 Task: Find connections with filter location Bensekrane with filter topic #CVwith filter profile language English with filter current company CBRE India with filter school Seventh Day Adventist Higher Secondary School with filter industry Fine Arts Schools with filter service category Life Coaching with filter keywords title Interior Designer
Action: Mouse moved to (650, 81)
Screenshot: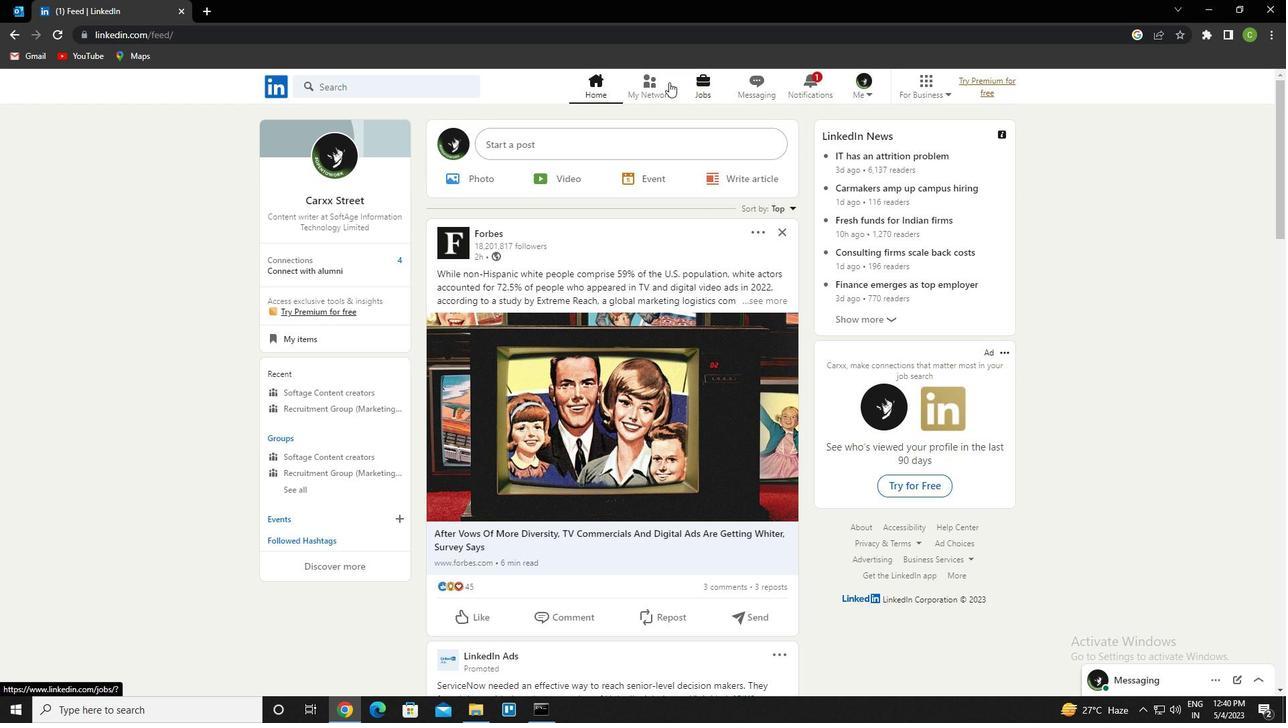 
Action: Mouse pressed left at (650, 81)
Screenshot: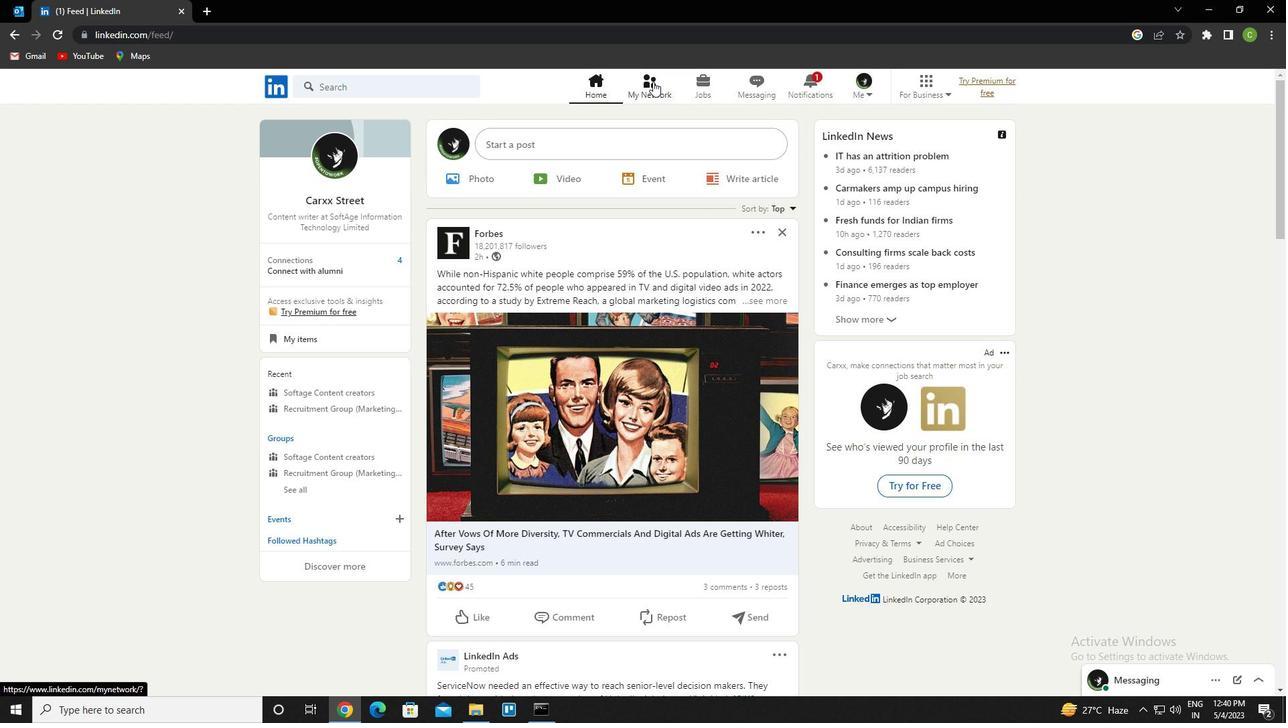 
Action: Mouse moved to (383, 161)
Screenshot: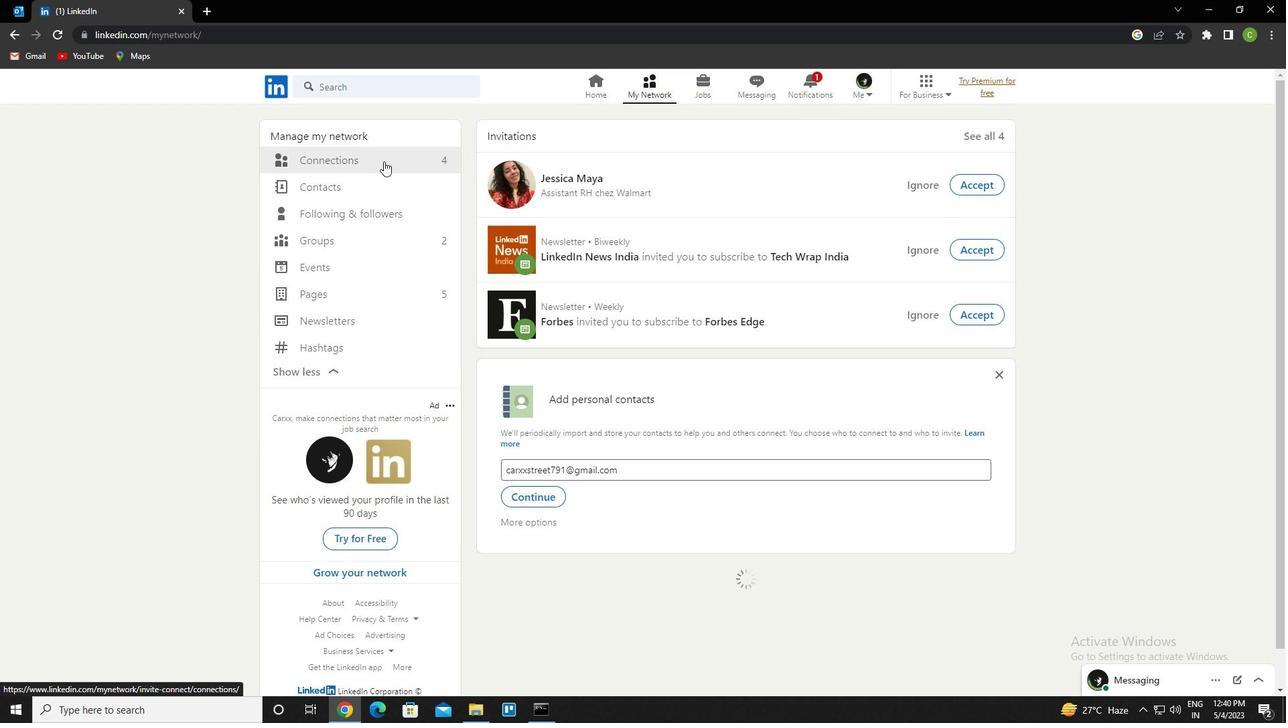 
Action: Mouse pressed left at (383, 161)
Screenshot: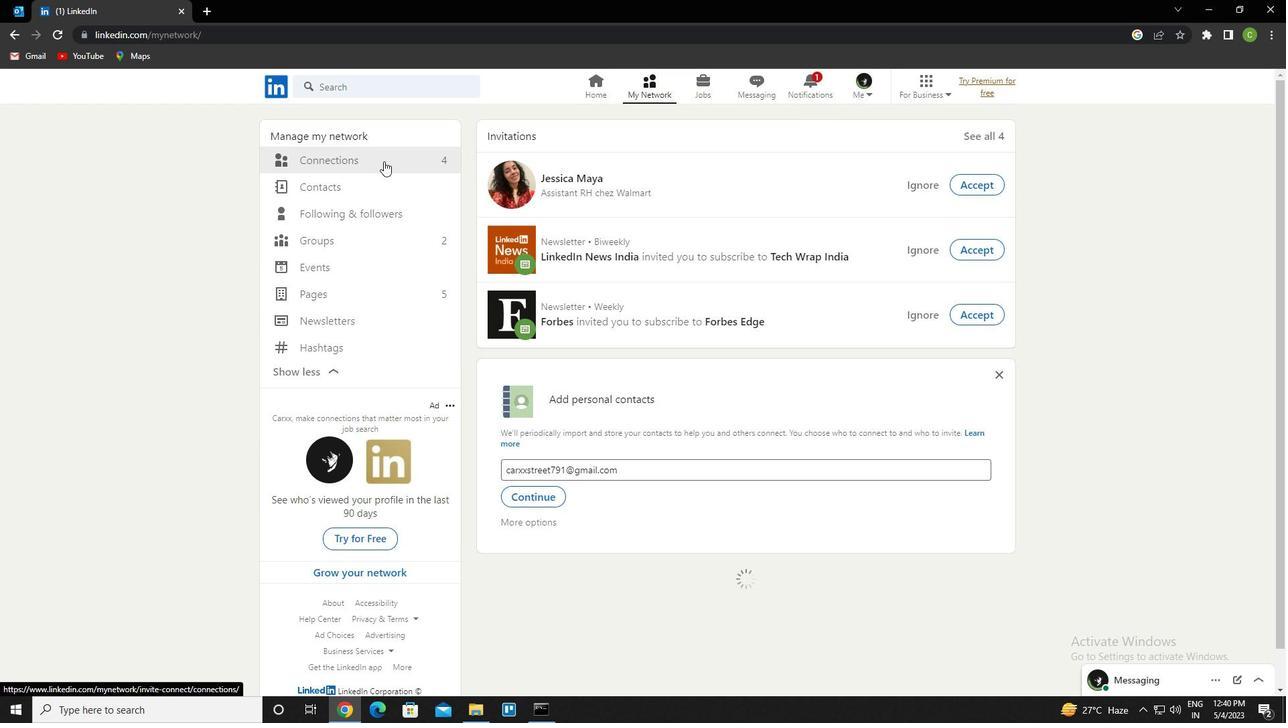
Action: Mouse moved to (751, 162)
Screenshot: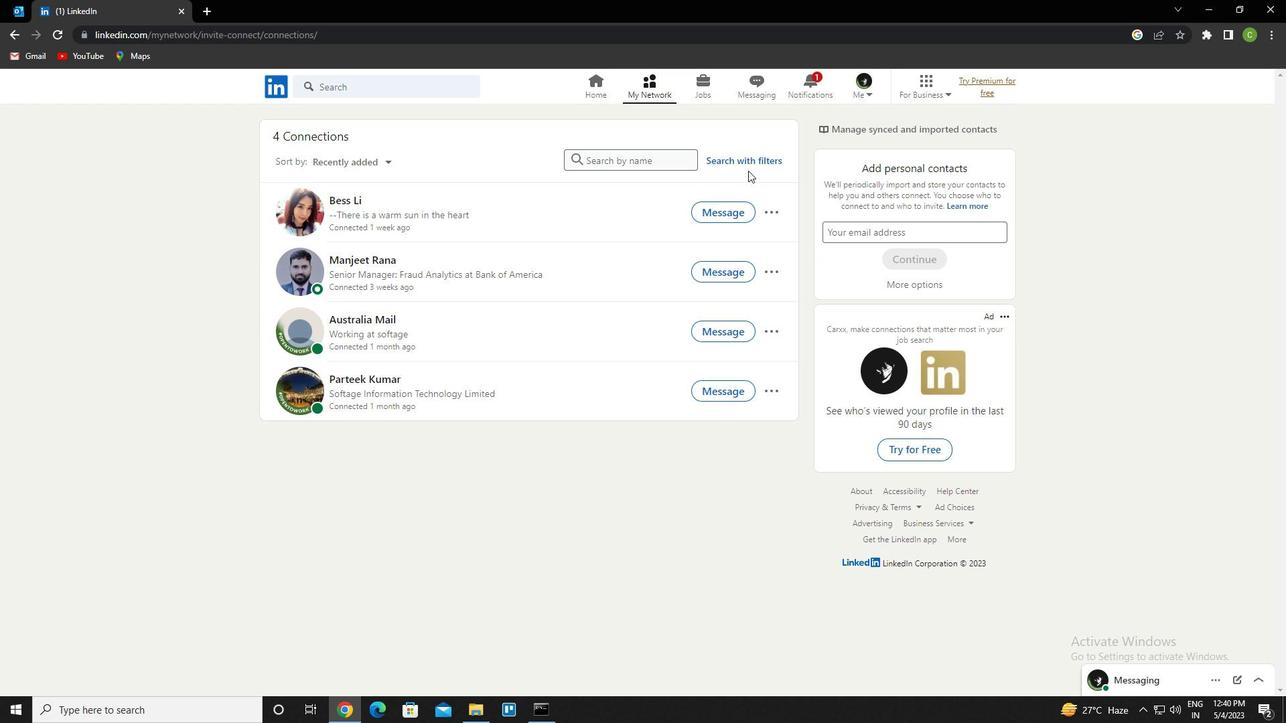
Action: Mouse pressed left at (751, 162)
Screenshot: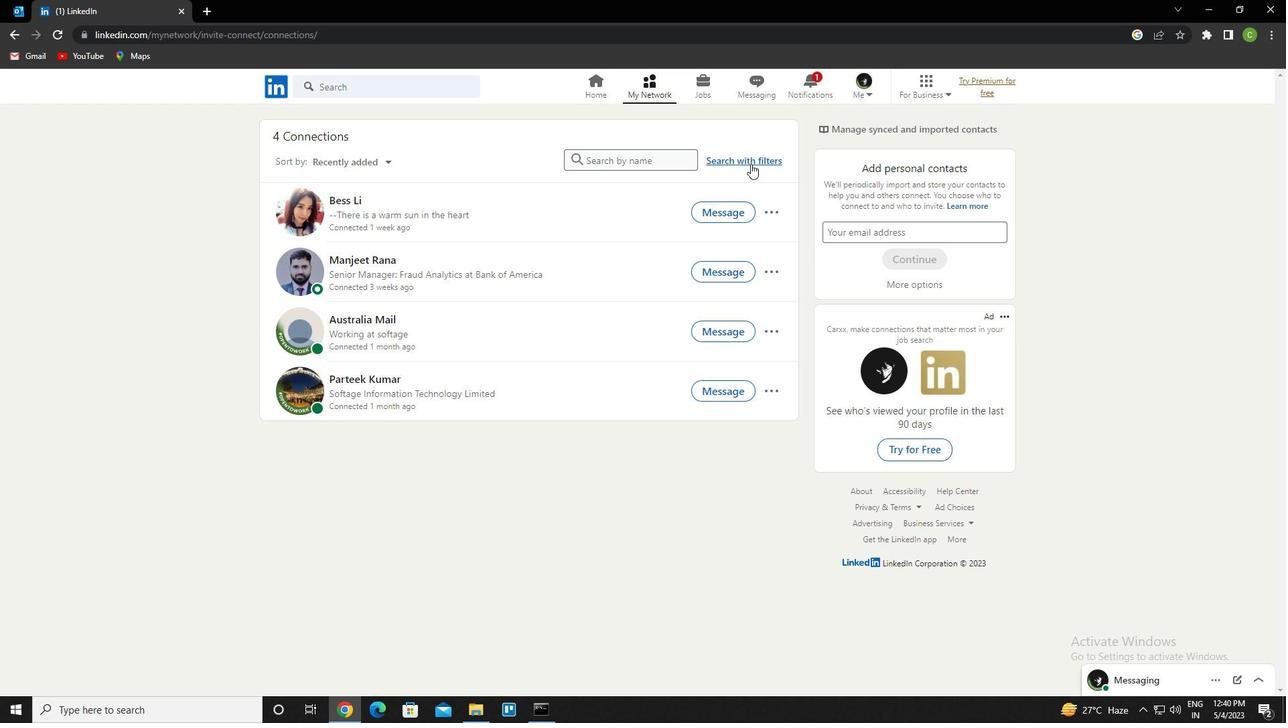 
Action: Mouse moved to (694, 127)
Screenshot: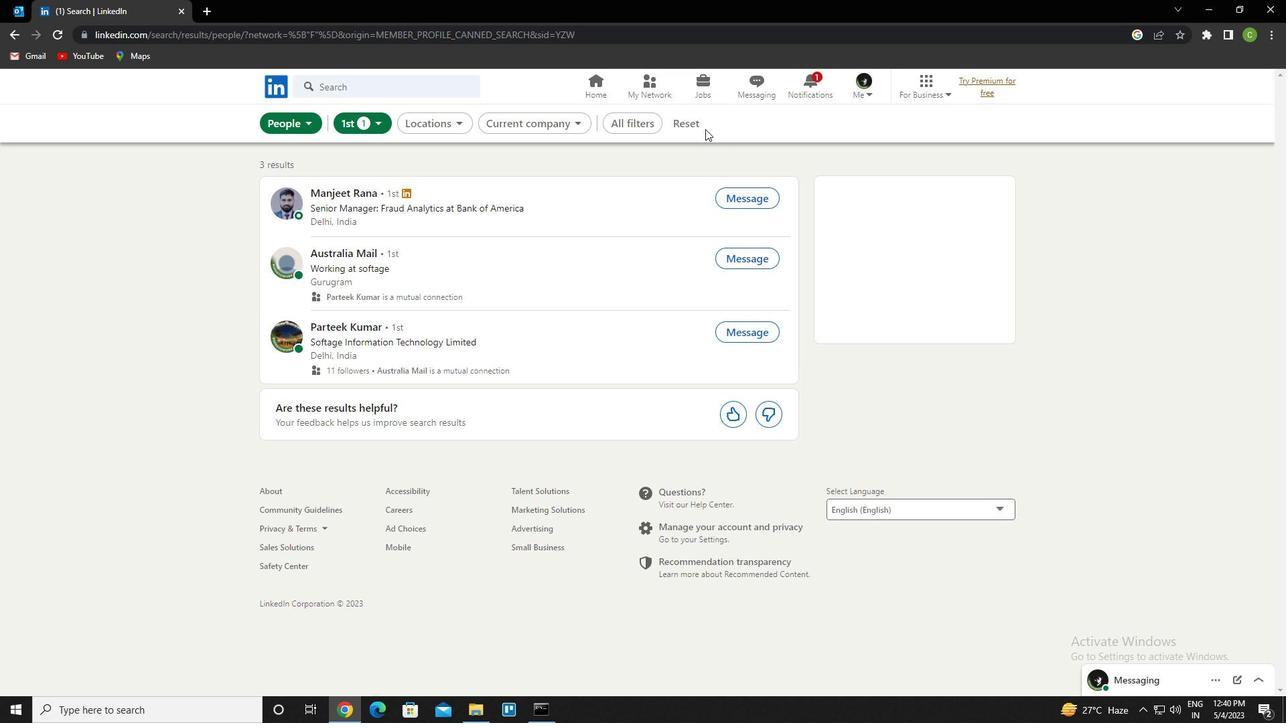 
Action: Mouse pressed left at (694, 127)
Screenshot: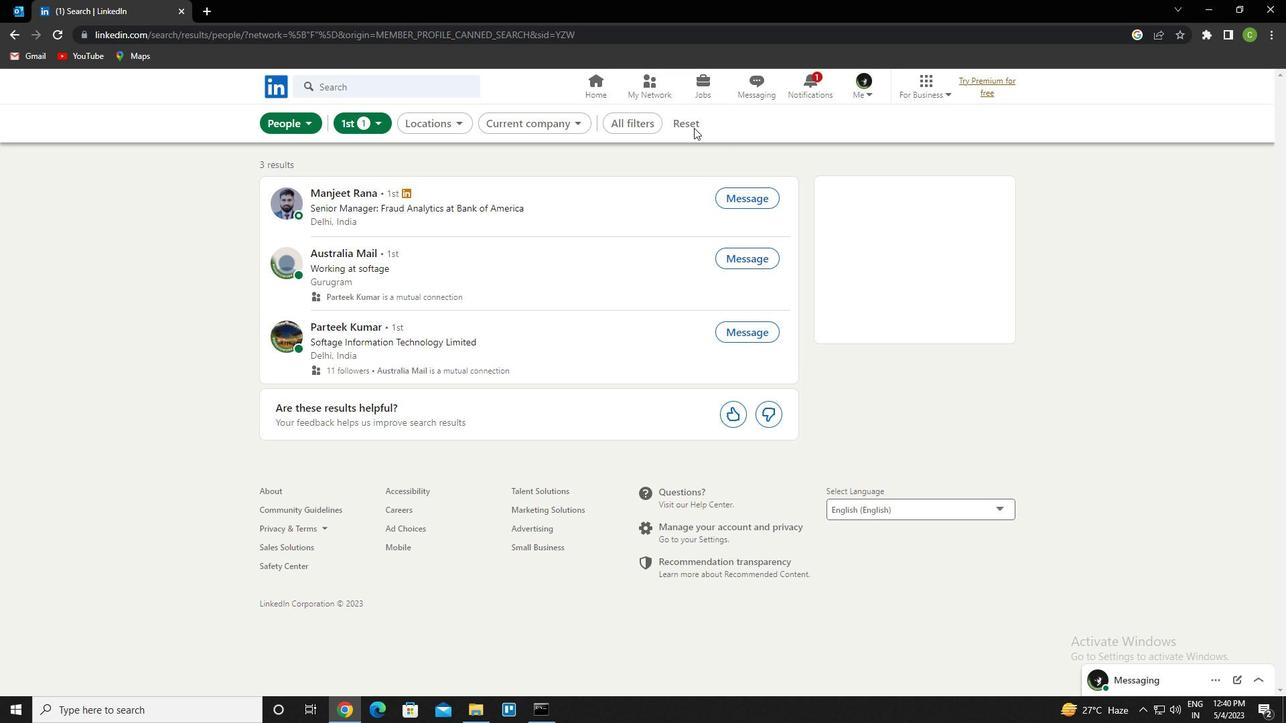 
Action: Mouse moved to (678, 127)
Screenshot: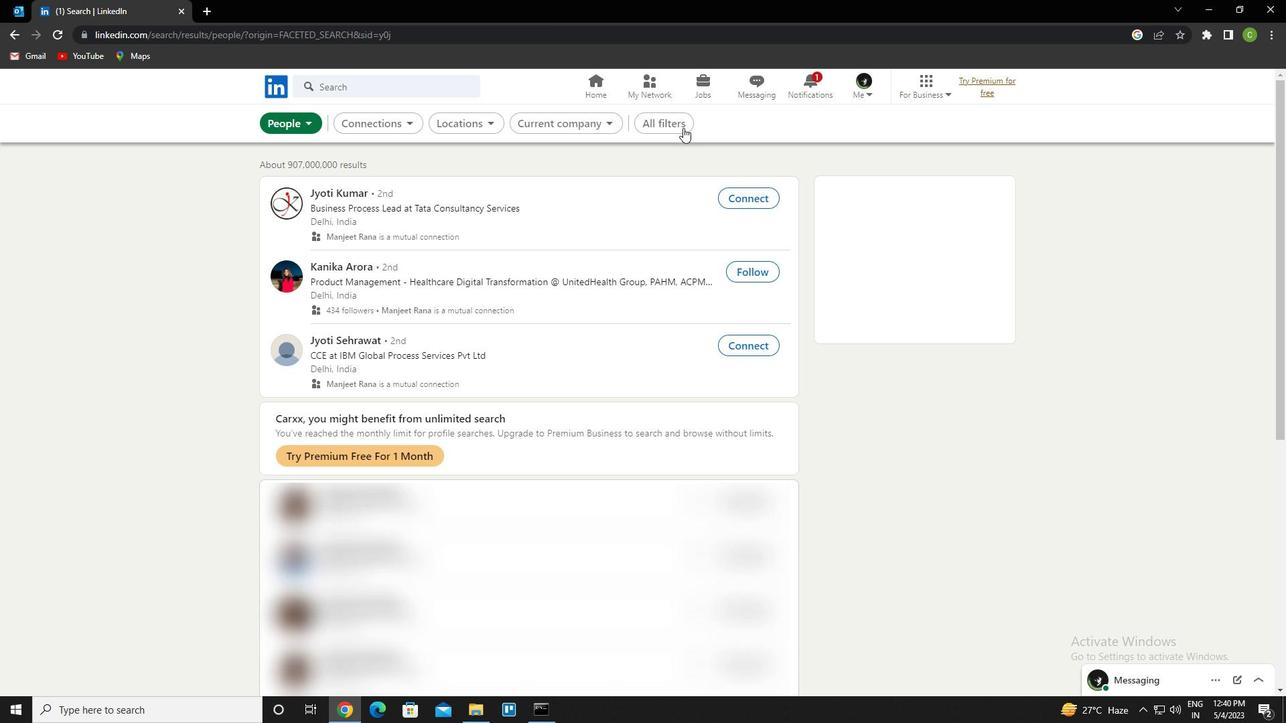 
Action: Mouse pressed left at (678, 127)
Screenshot: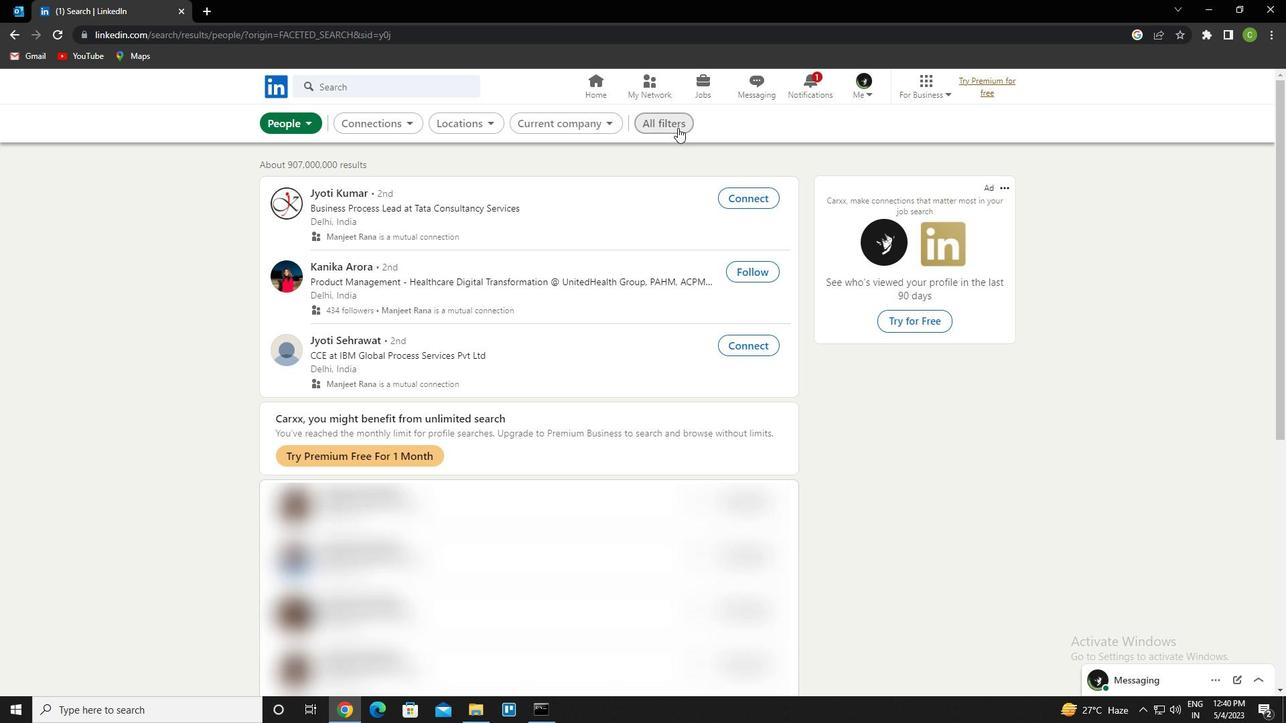 
Action: Mouse moved to (1215, 371)
Screenshot: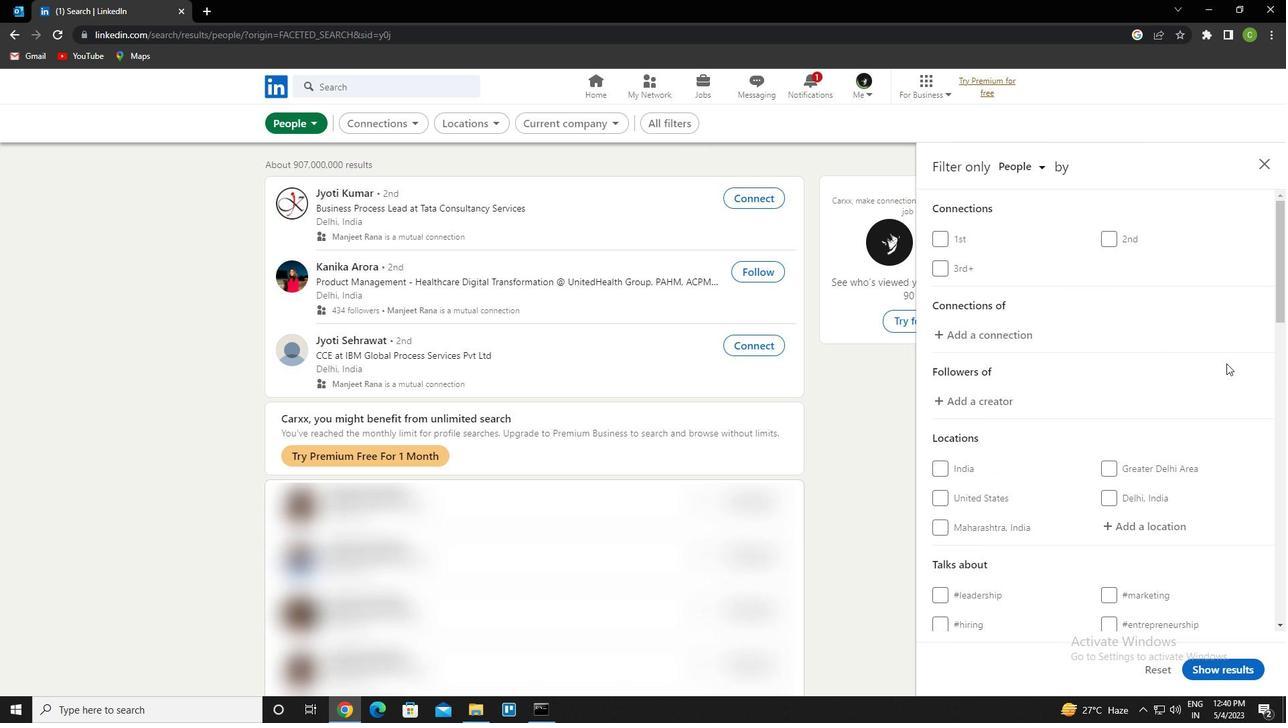
Action: Mouse scrolled (1215, 370) with delta (0, 0)
Screenshot: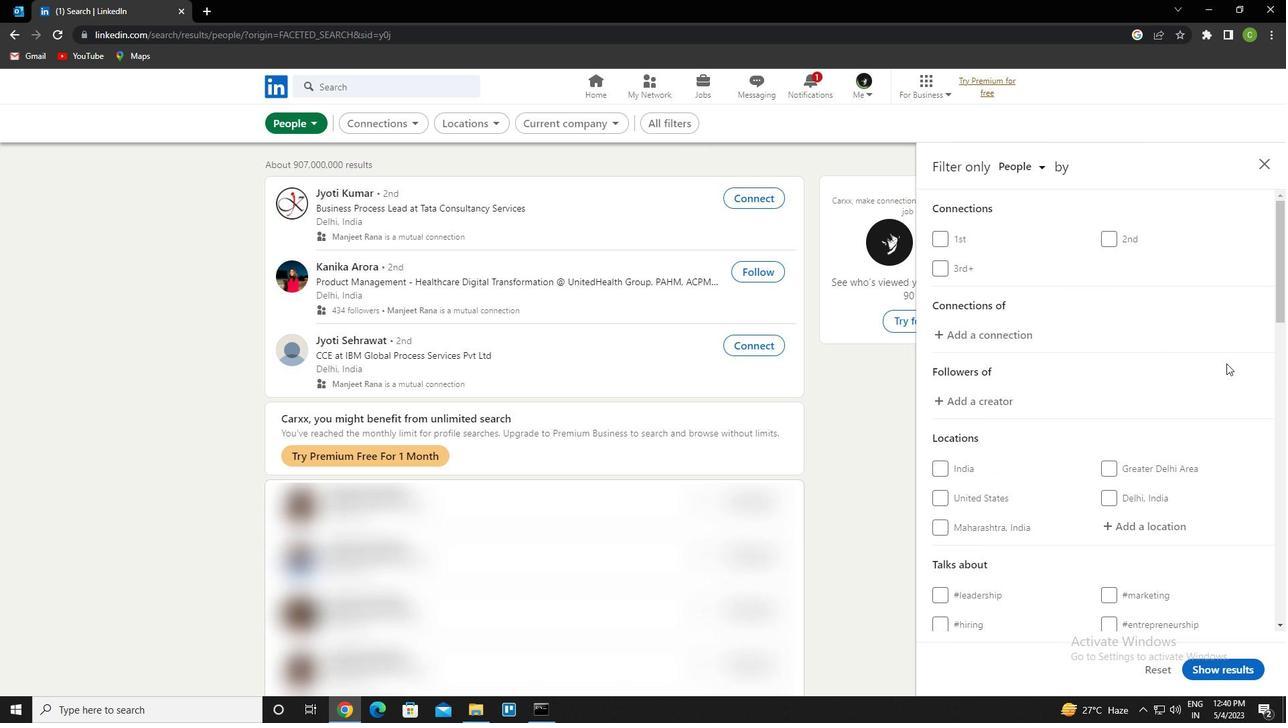 
Action: Mouse moved to (1206, 376)
Screenshot: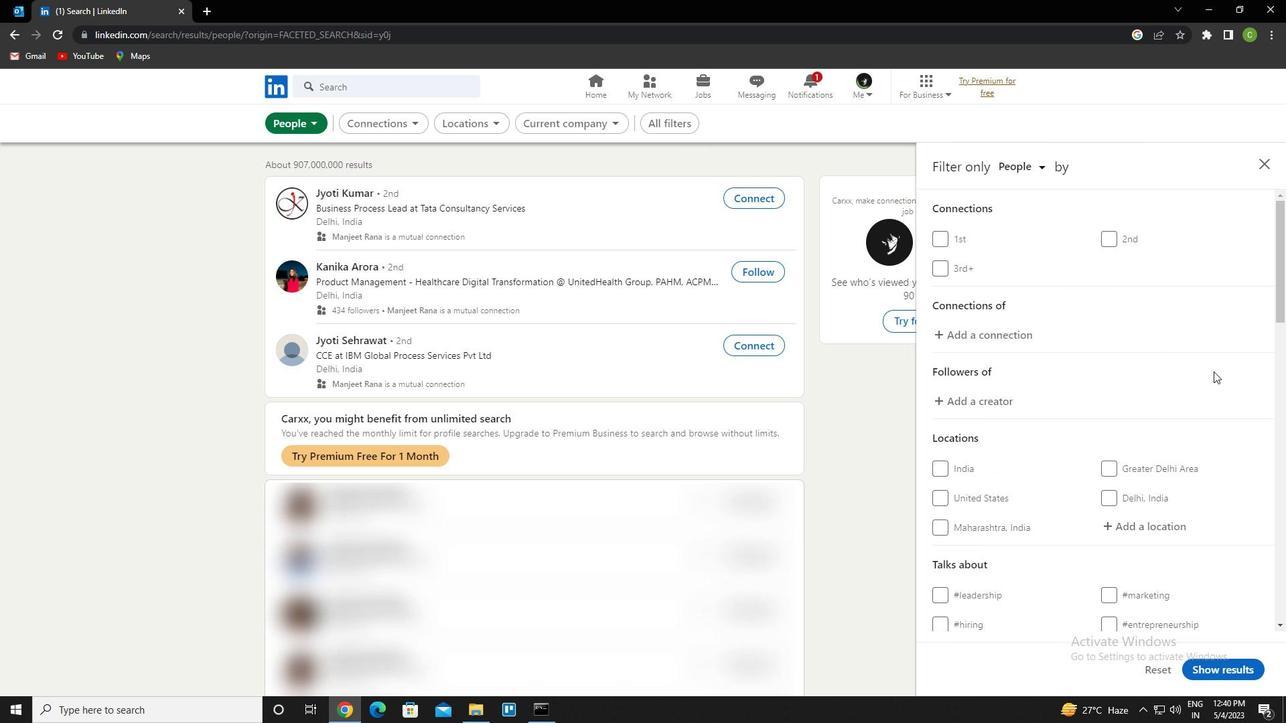 
Action: Mouse scrolled (1206, 375) with delta (0, 0)
Screenshot: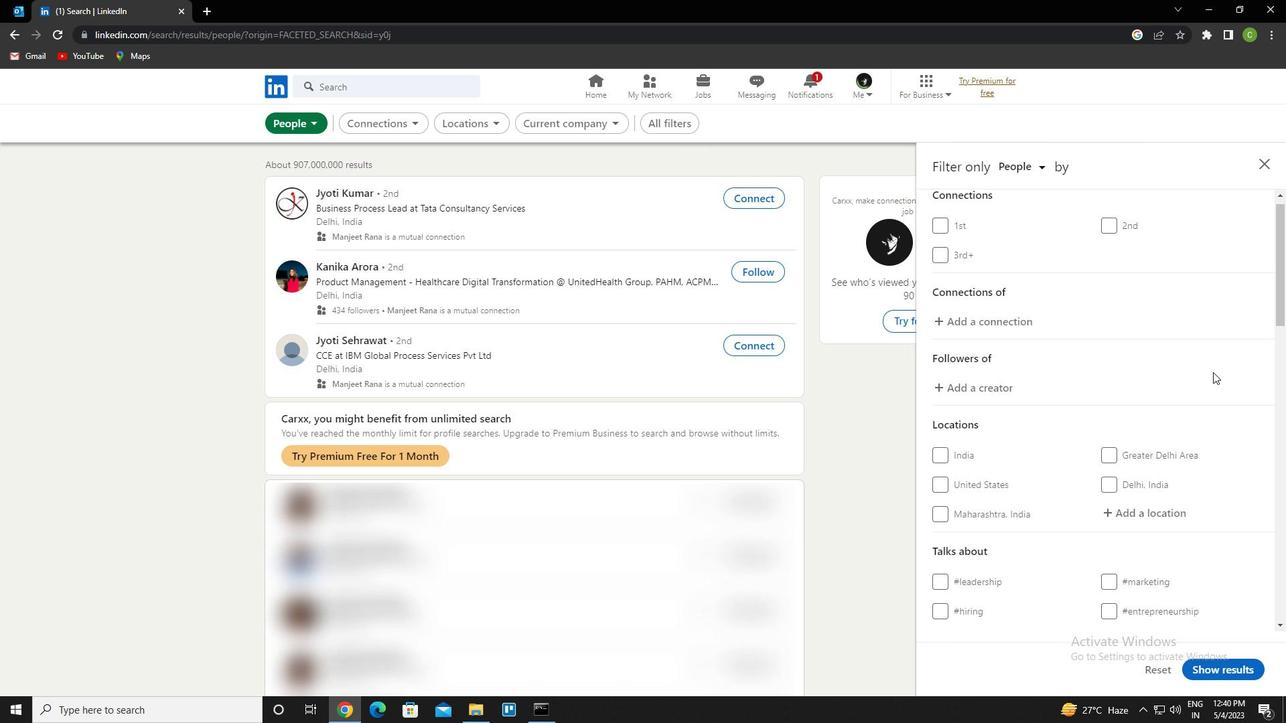 
Action: Mouse moved to (1203, 383)
Screenshot: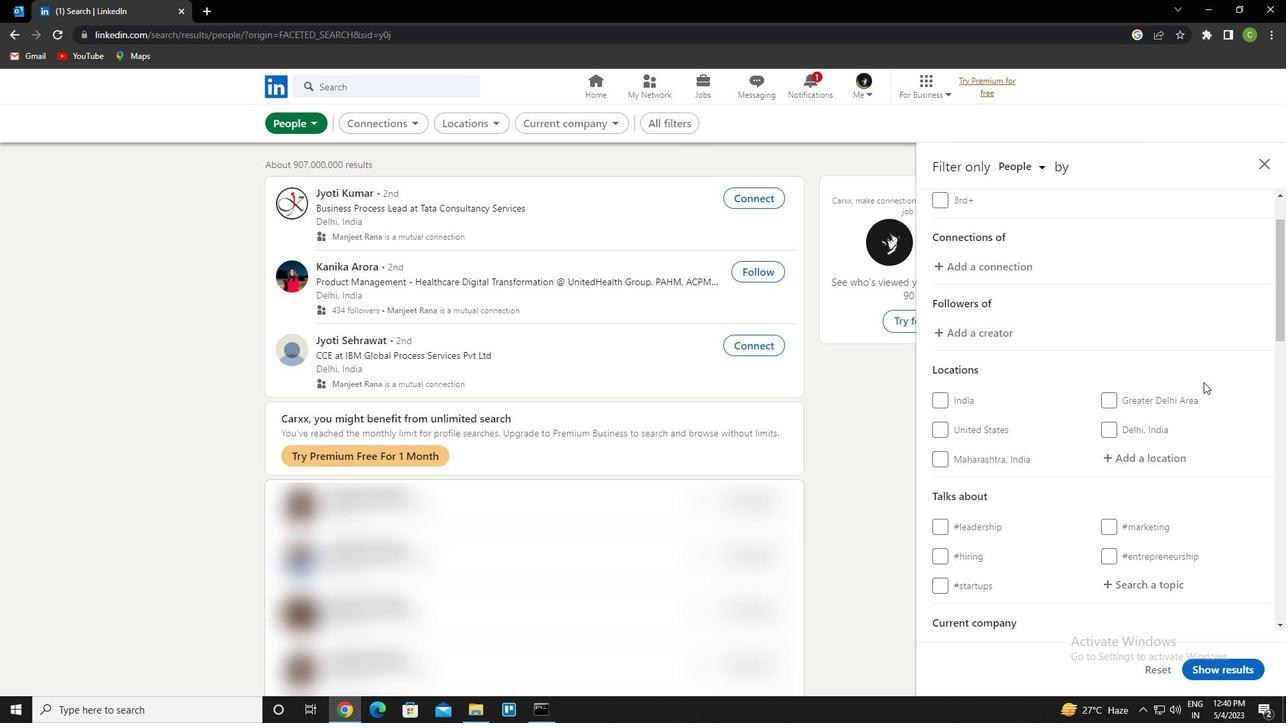 
Action: Mouse scrolled (1203, 383) with delta (0, 0)
Screenshot: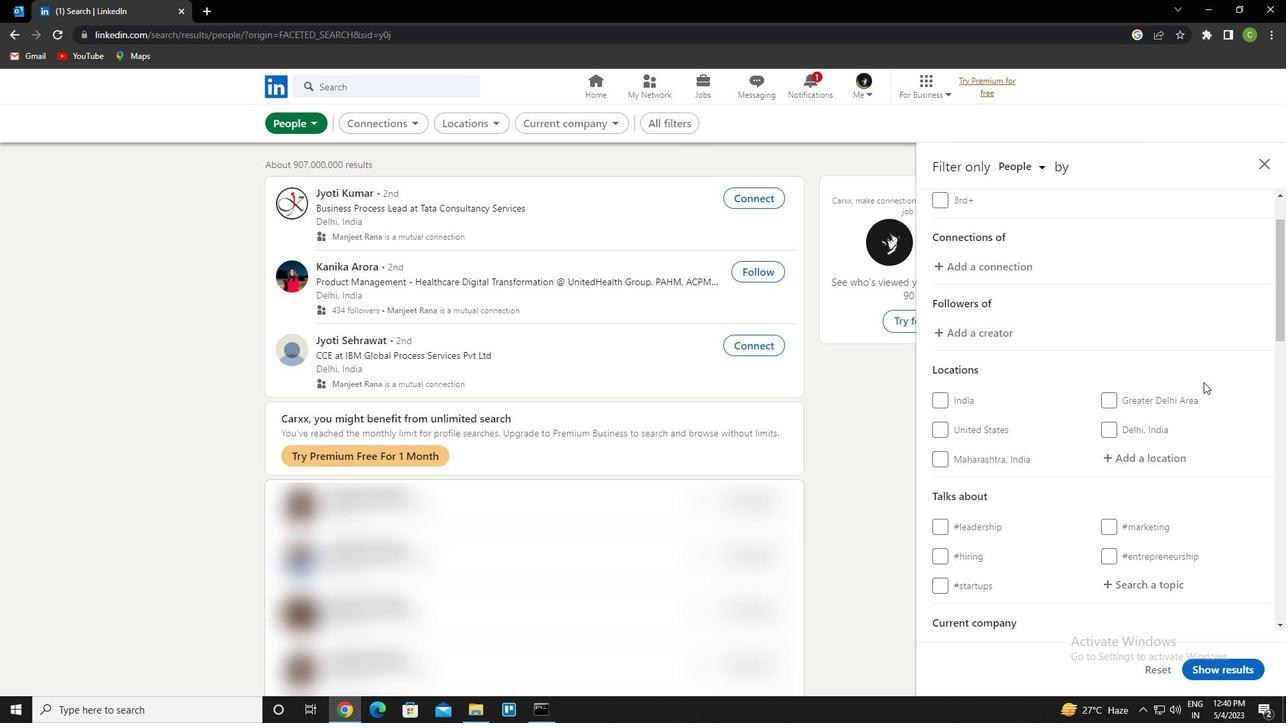 
Action: Mouse moved to (1147, 324)
Screenshot: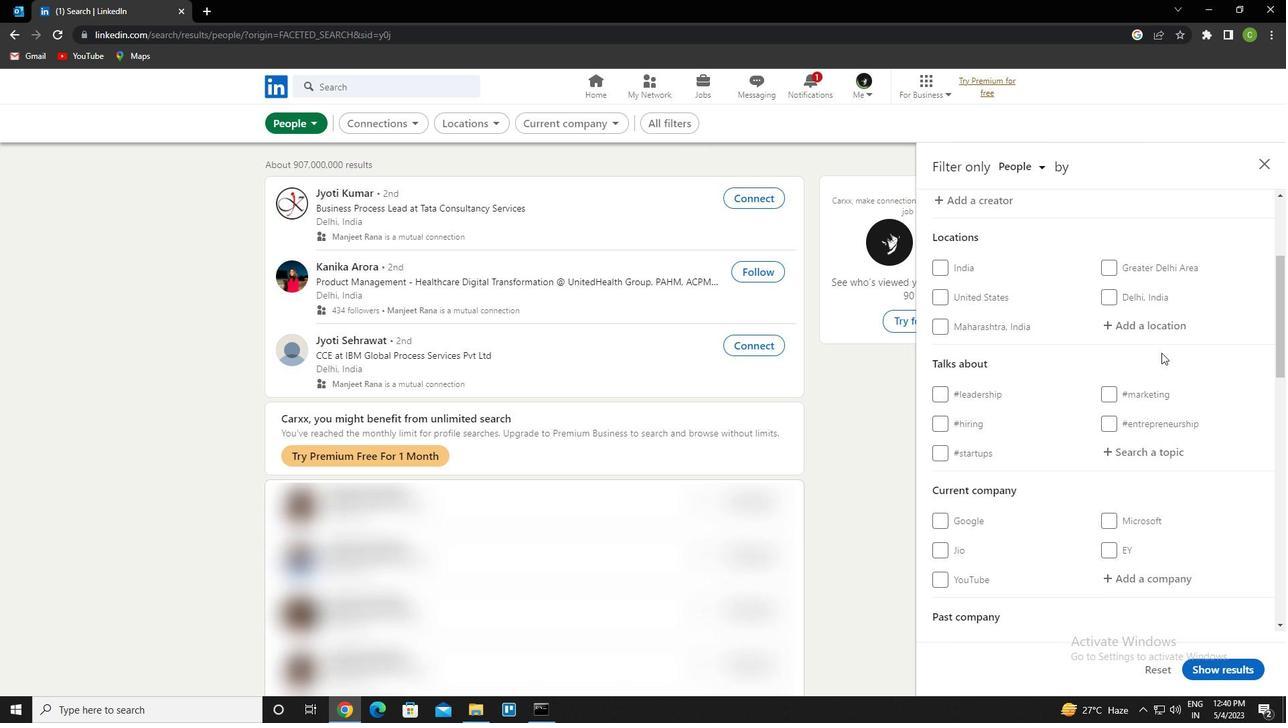 
Action: Mouse pressed left at (1147, 324)
Screenshot: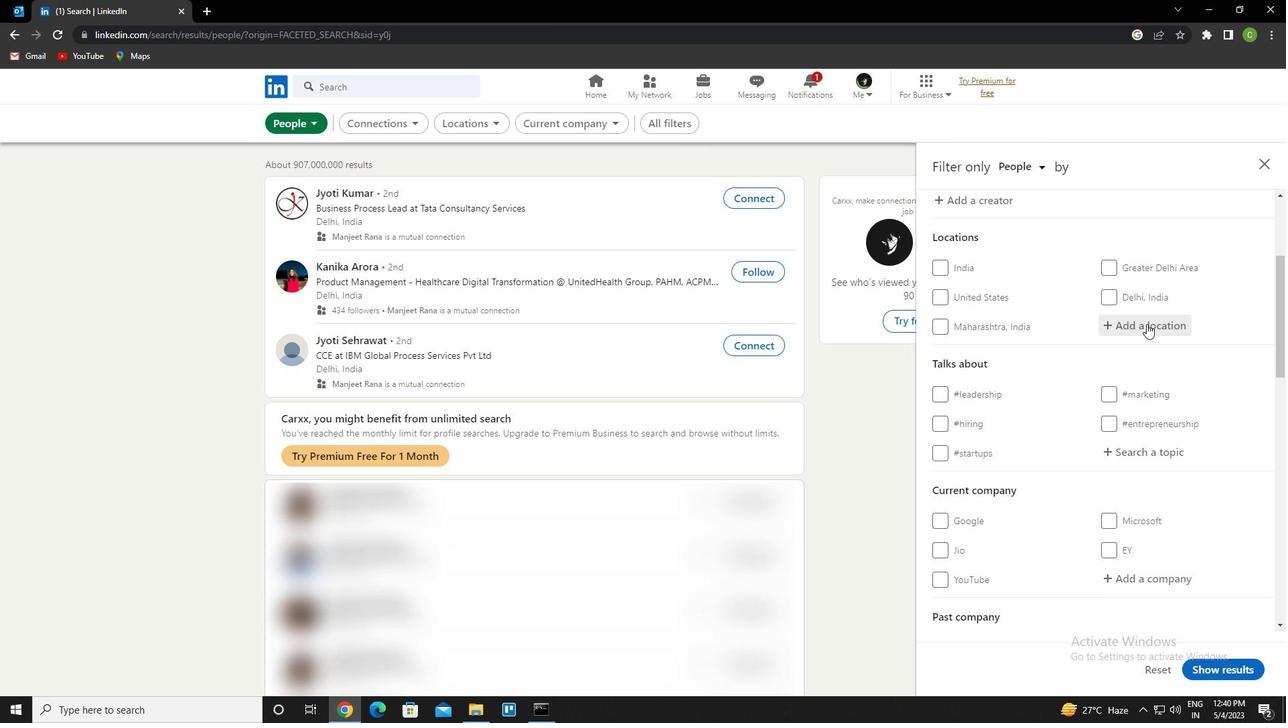 
Action: Mouse moved to (1145, 329)
Screenshot: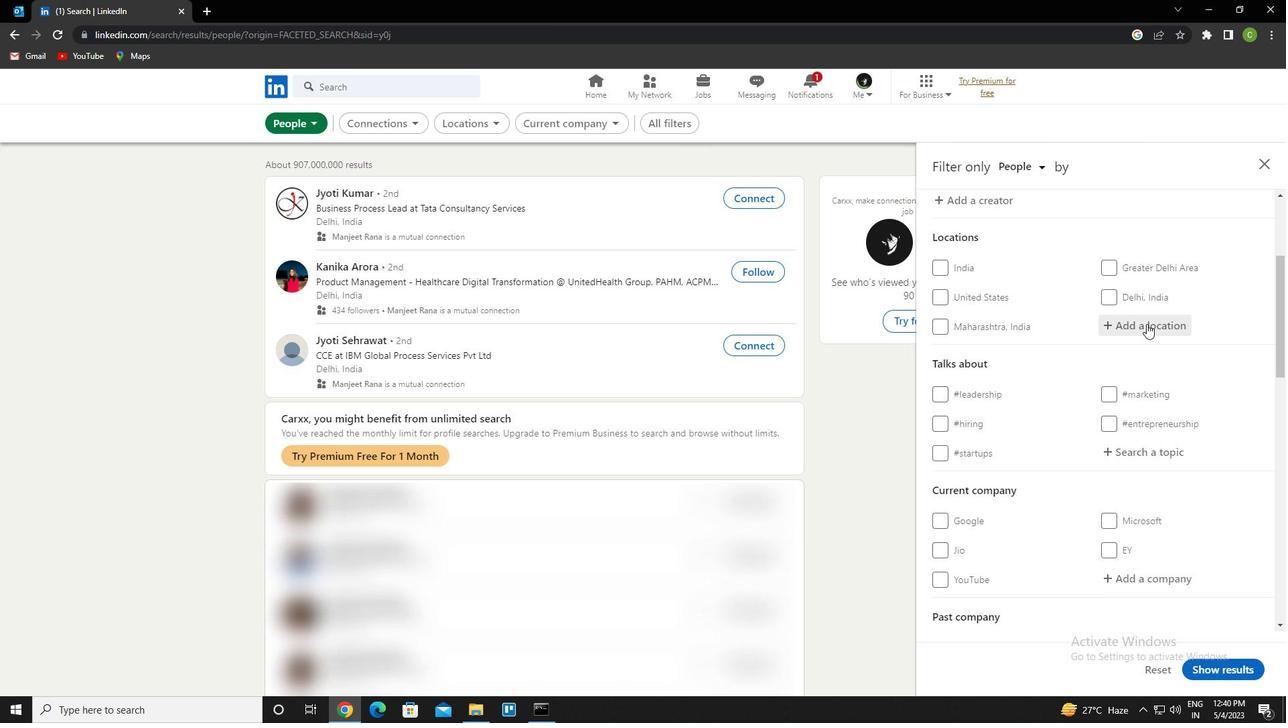 
Action: Key pressed <Key.caps_lock><Key.caps_lock>b<Key.caps_lock>ensekrane<Key.down><Key.enter>
Screenshot: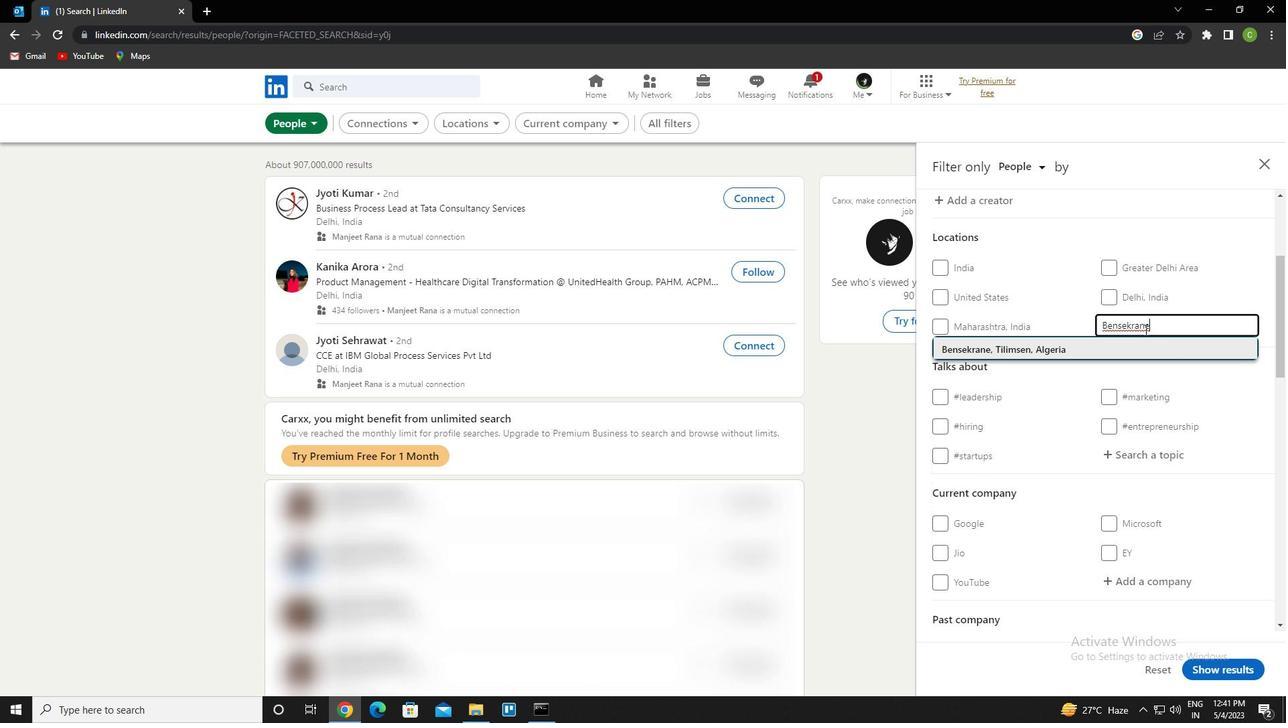 
Action: Mouse moved to (1161, 343)
Screenshot: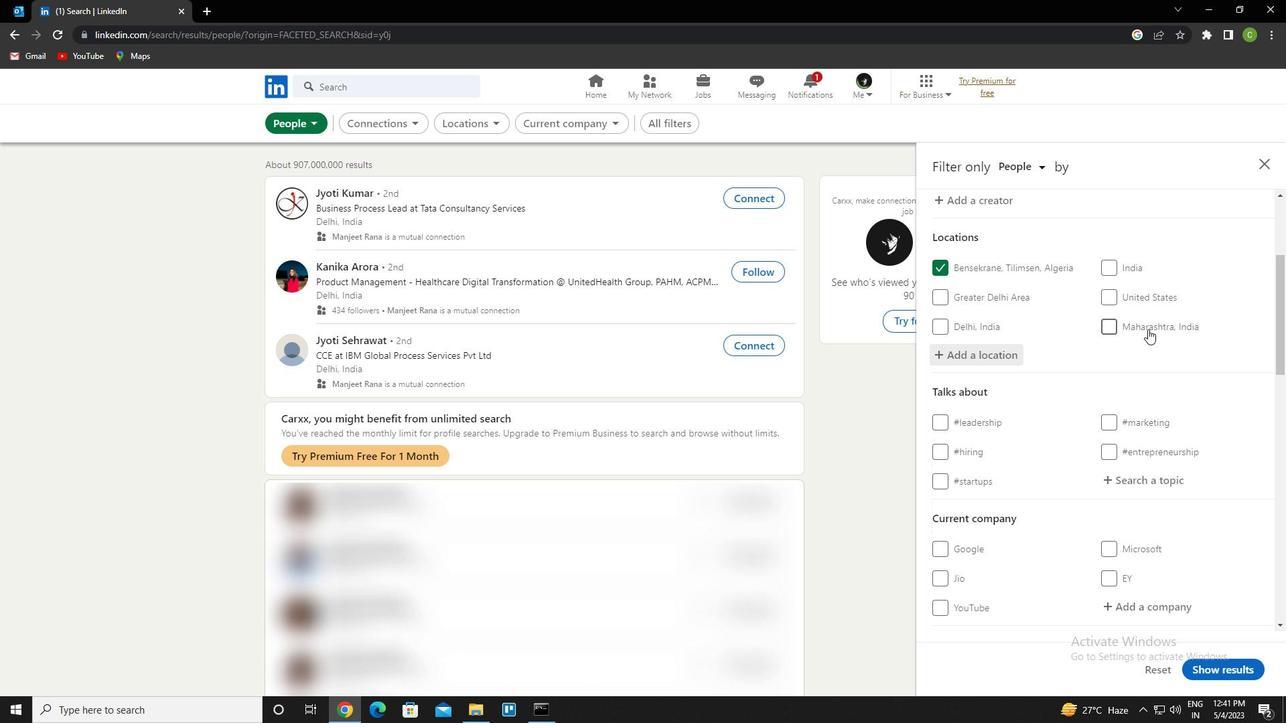 
Action: Mouse scrolled (1161, 343) with delta (0, 0)
Screenshot: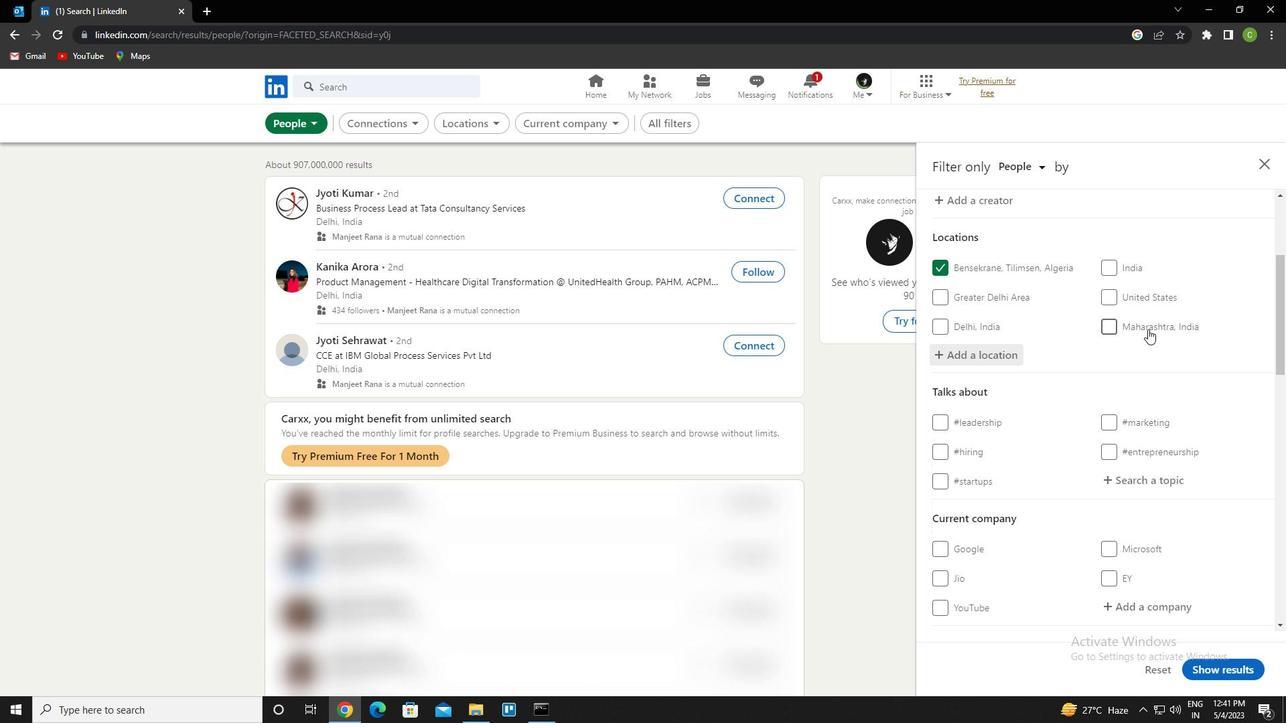 
Action: Mouse moved to (1139, 418)
Screenshot: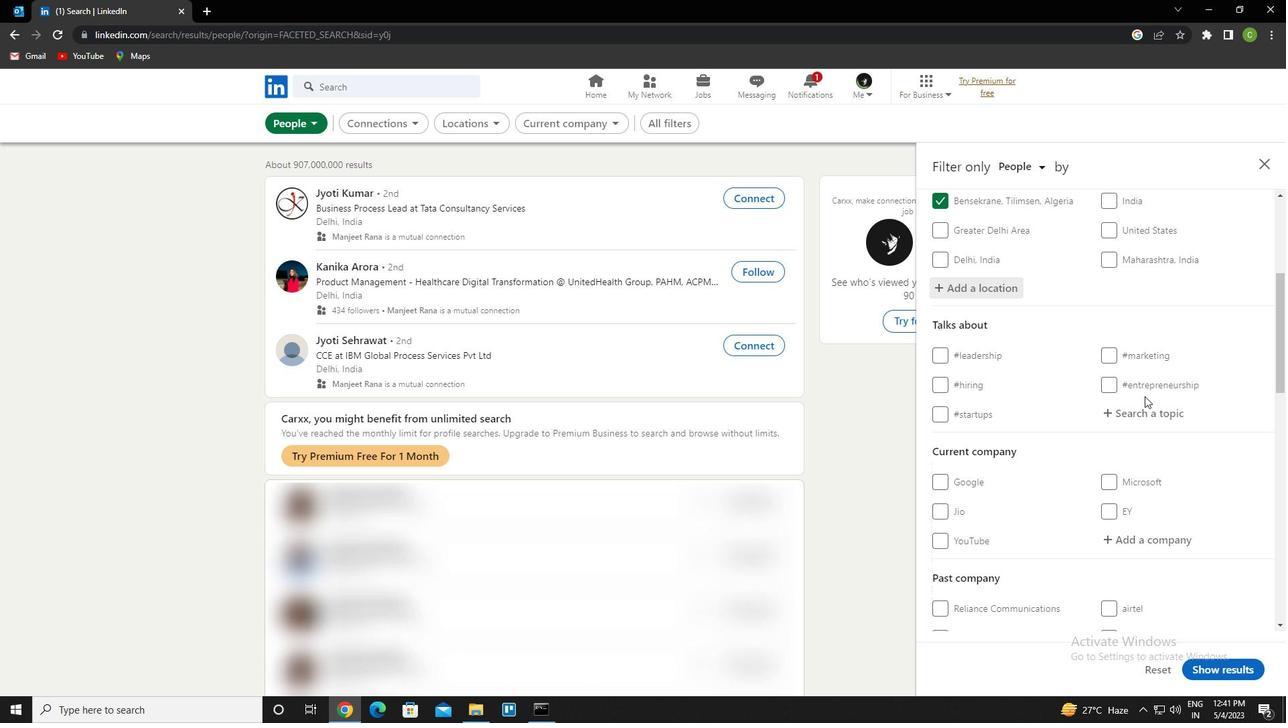 
Action: Mouse pressed left at (1139, 418)
Screenshot: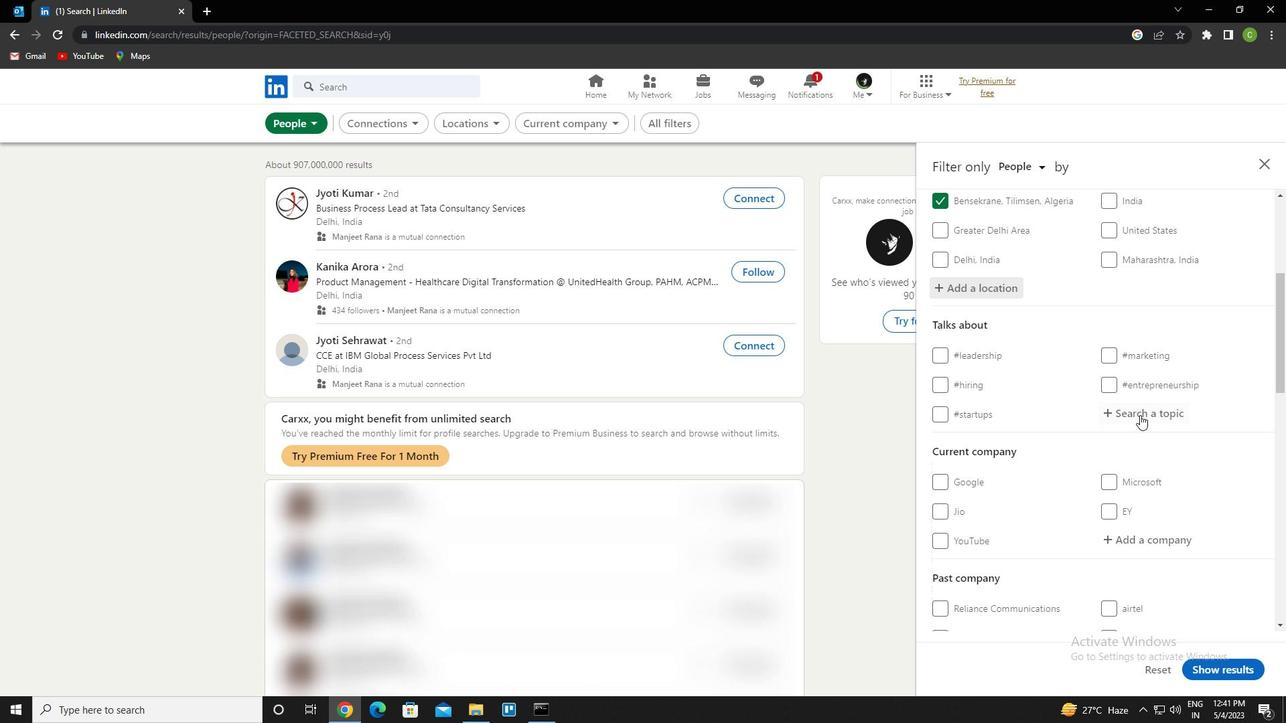 
Action: Mouse moved to (1139, 418)
Screenshot: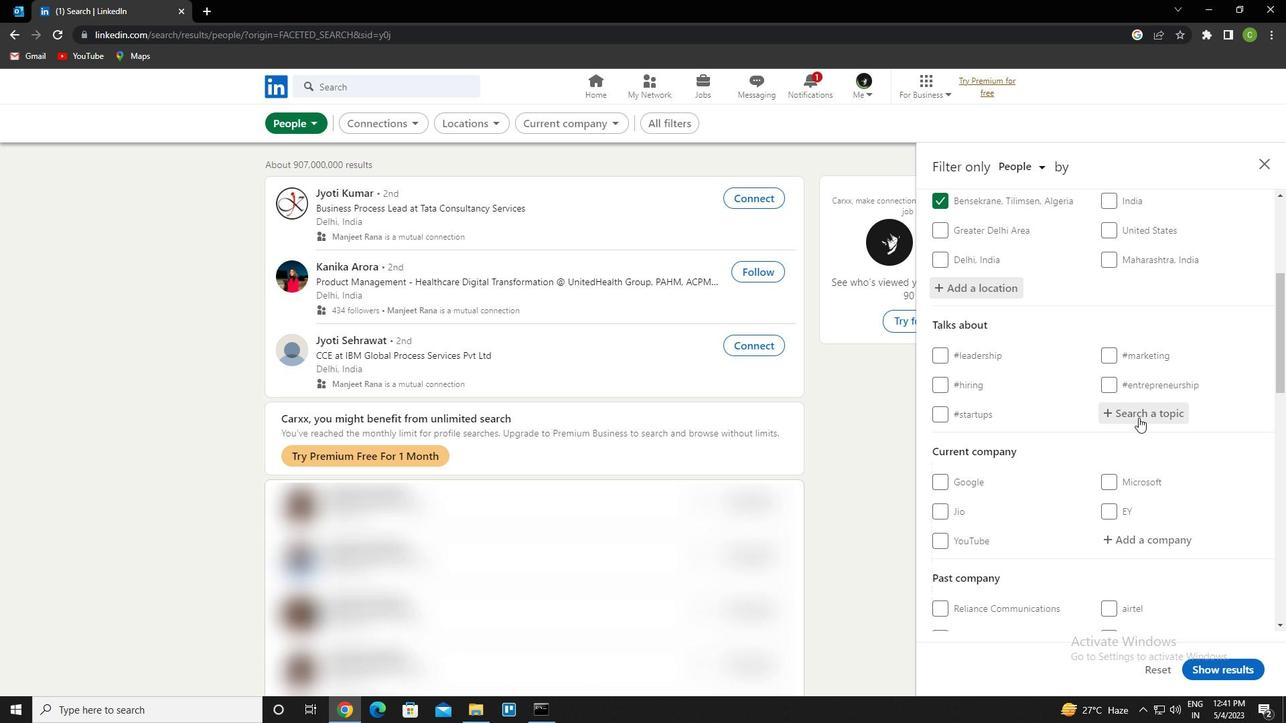 
Action: Key pressed cv<Key.down><Key.enter>
Screenshot: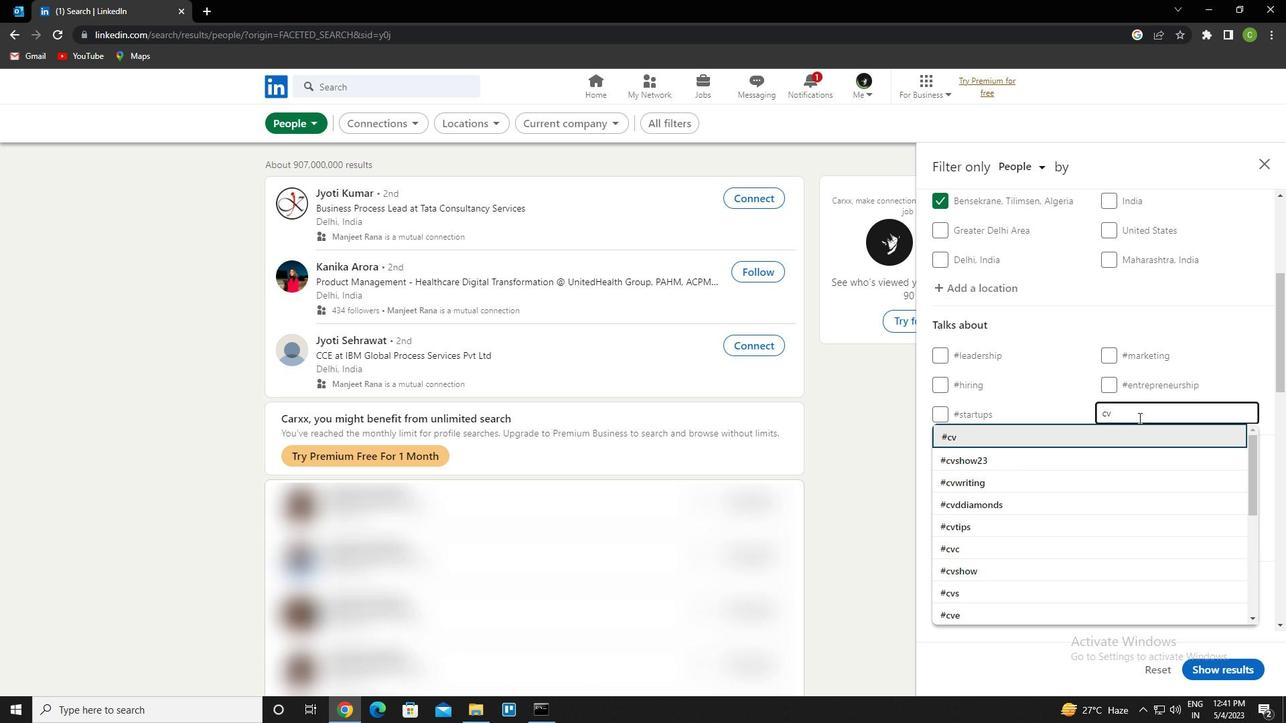 
Action: Mouse scrolled (1139, 417) with delta (0, 0)
Screenshot: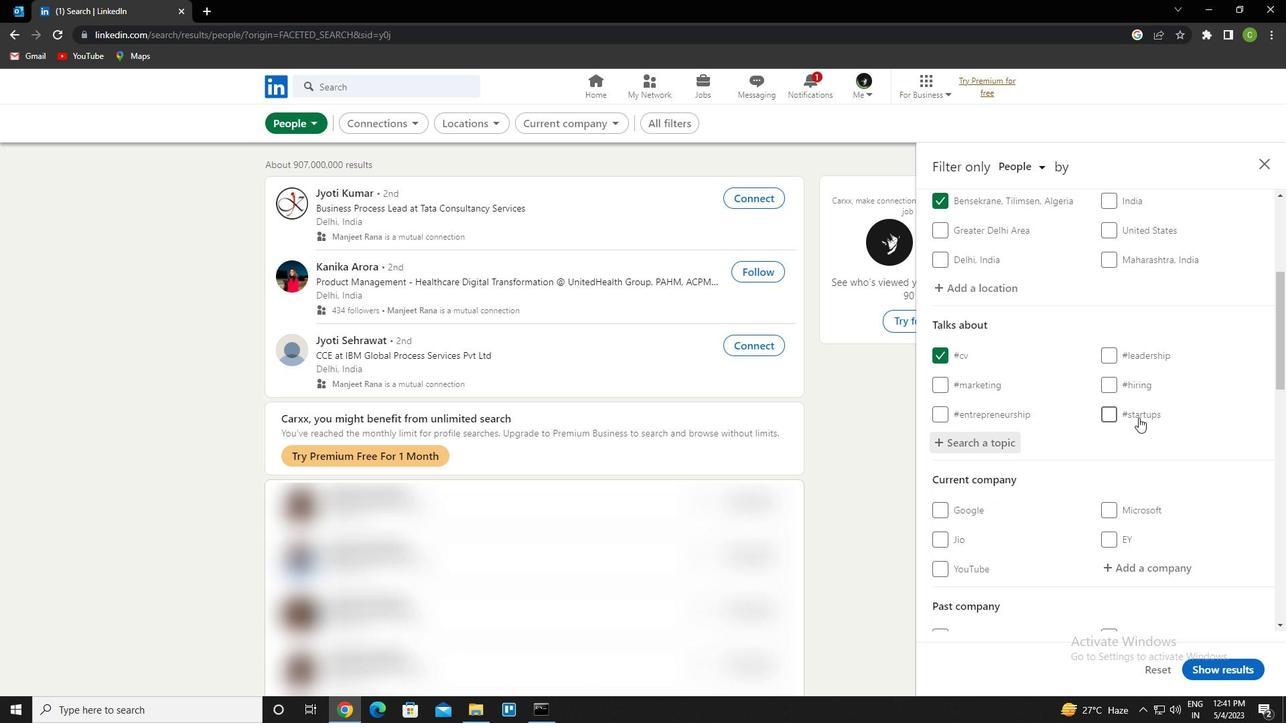 
Action: Mouse moved to (1139, 418)
Screenshot: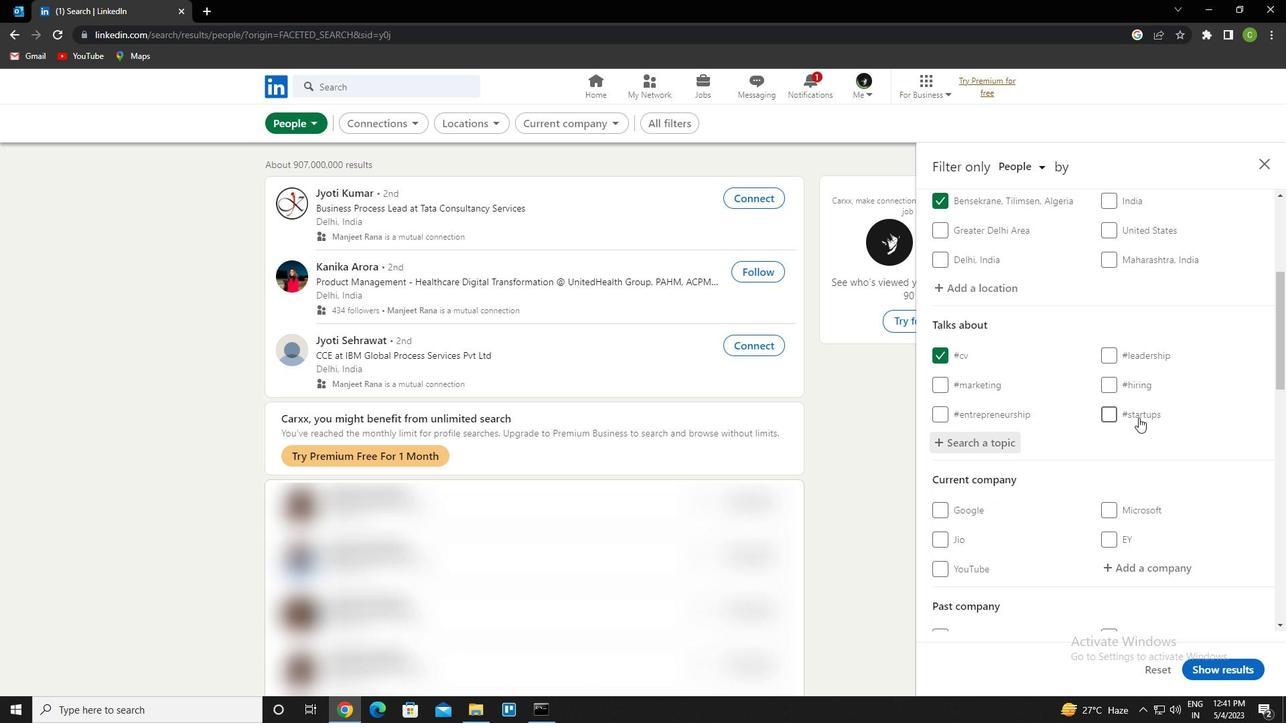 
Action: Mouse scrolled (1139, 418) with delta (0, 0)
Screenshot: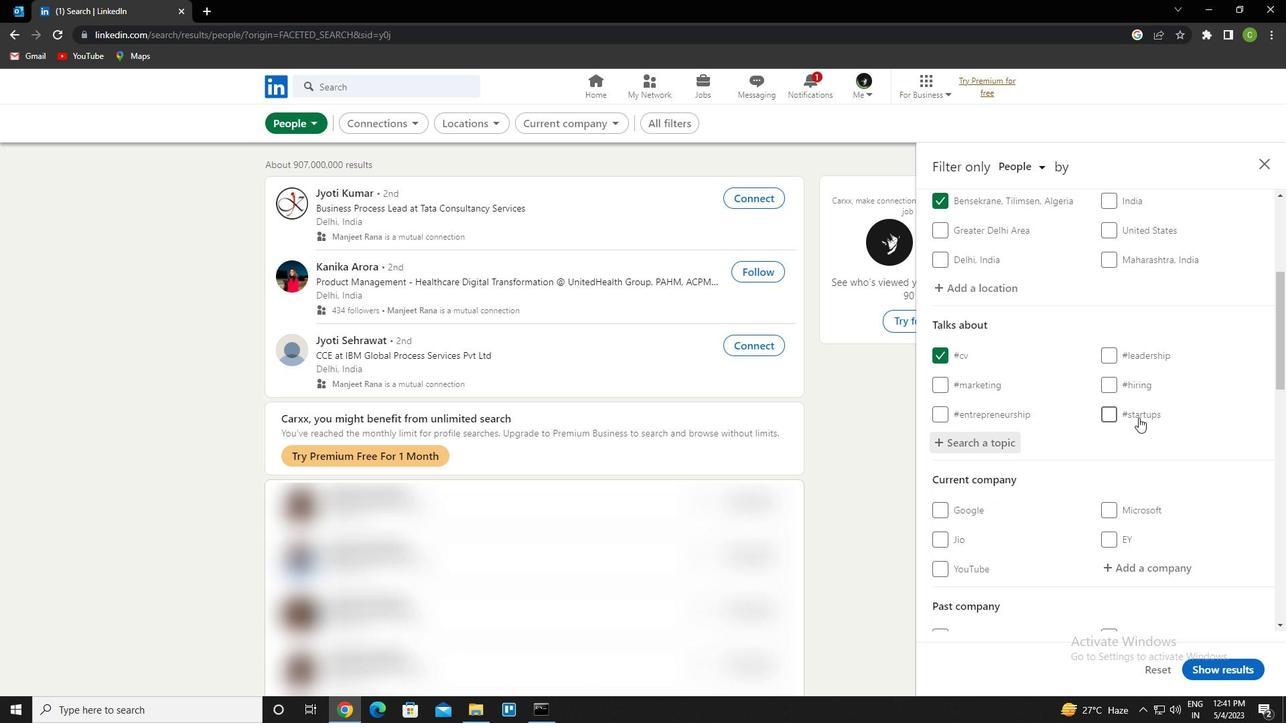 
Action: Mouse scrolled (1139, 418) with delta (0, 0)
Screenshot: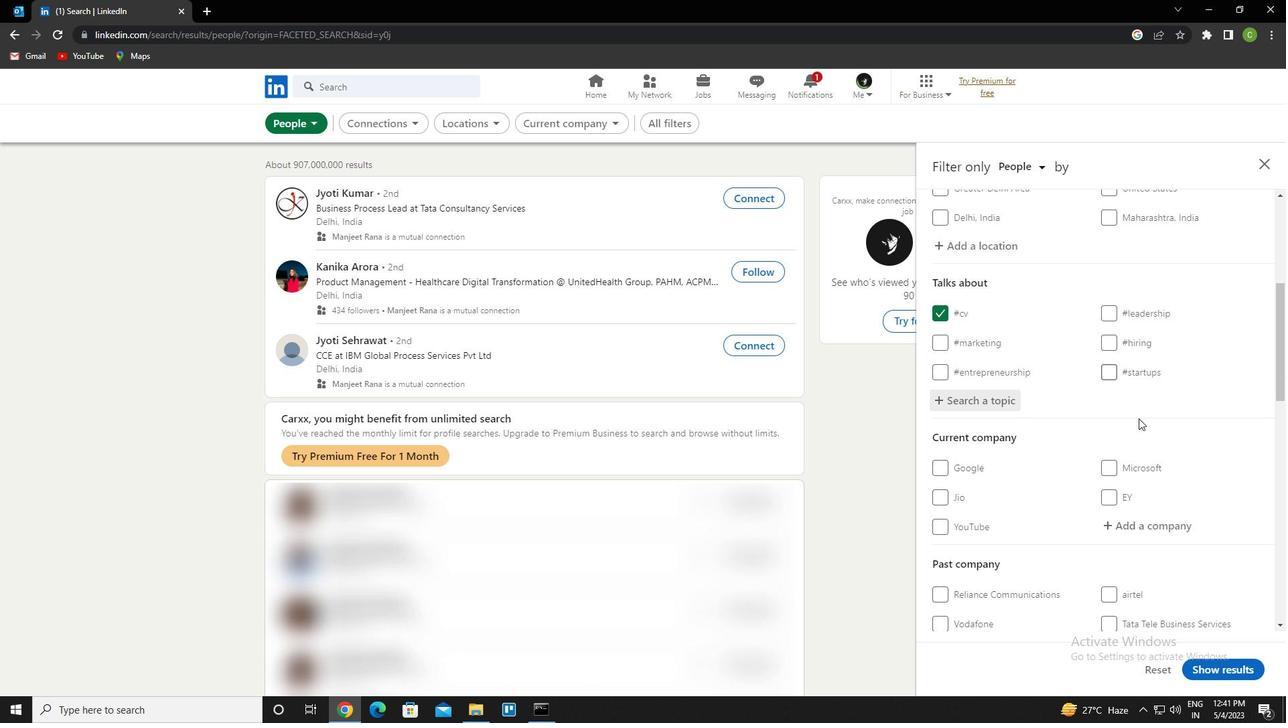 
Action: Mouse scrolled (1139, 418) with delta (0, 0)
Screenshot: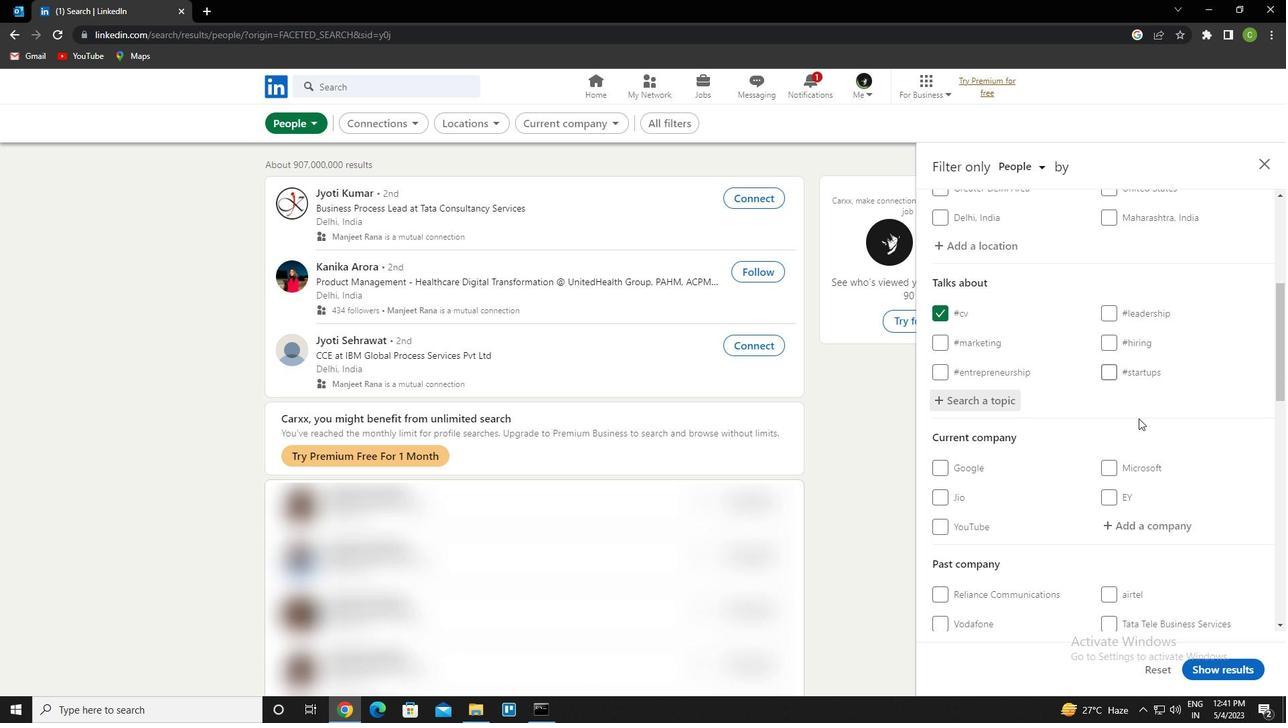 
Action: Mouse moved to (1139, 420)
Screenshot: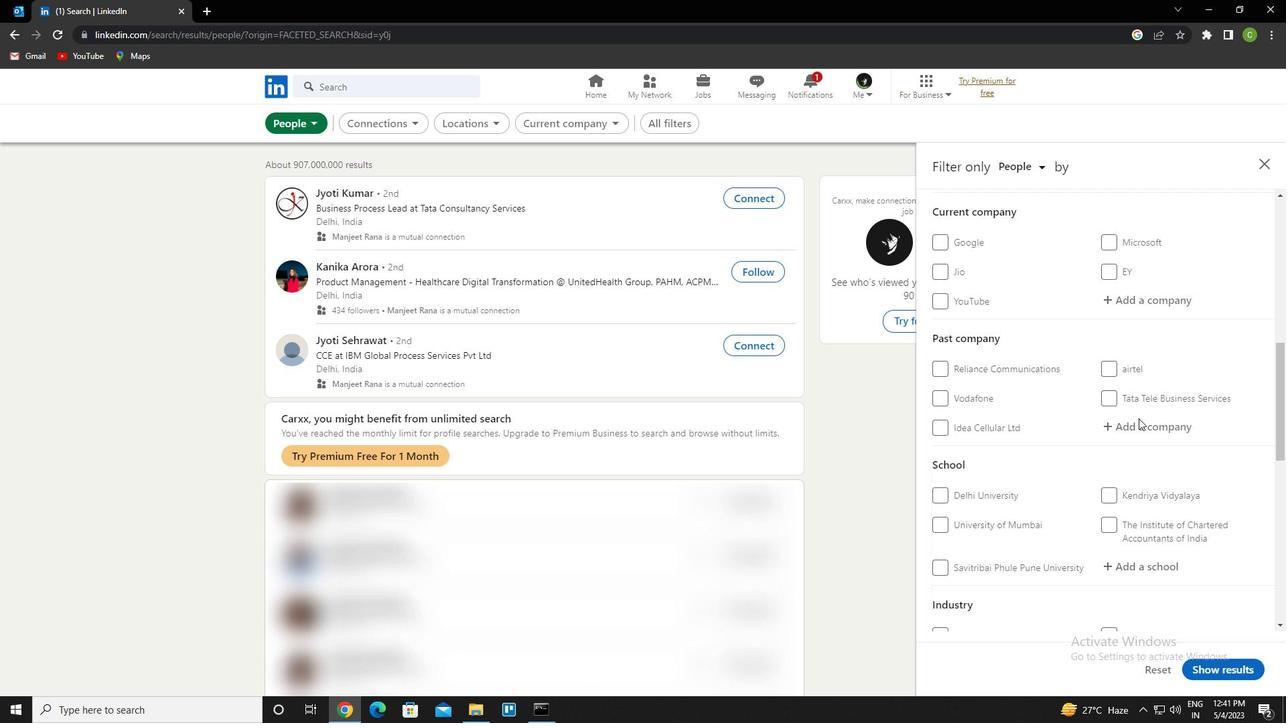 
Action: Mouse scrolled (1139, 419) with delta (0, 0)
Screenshot: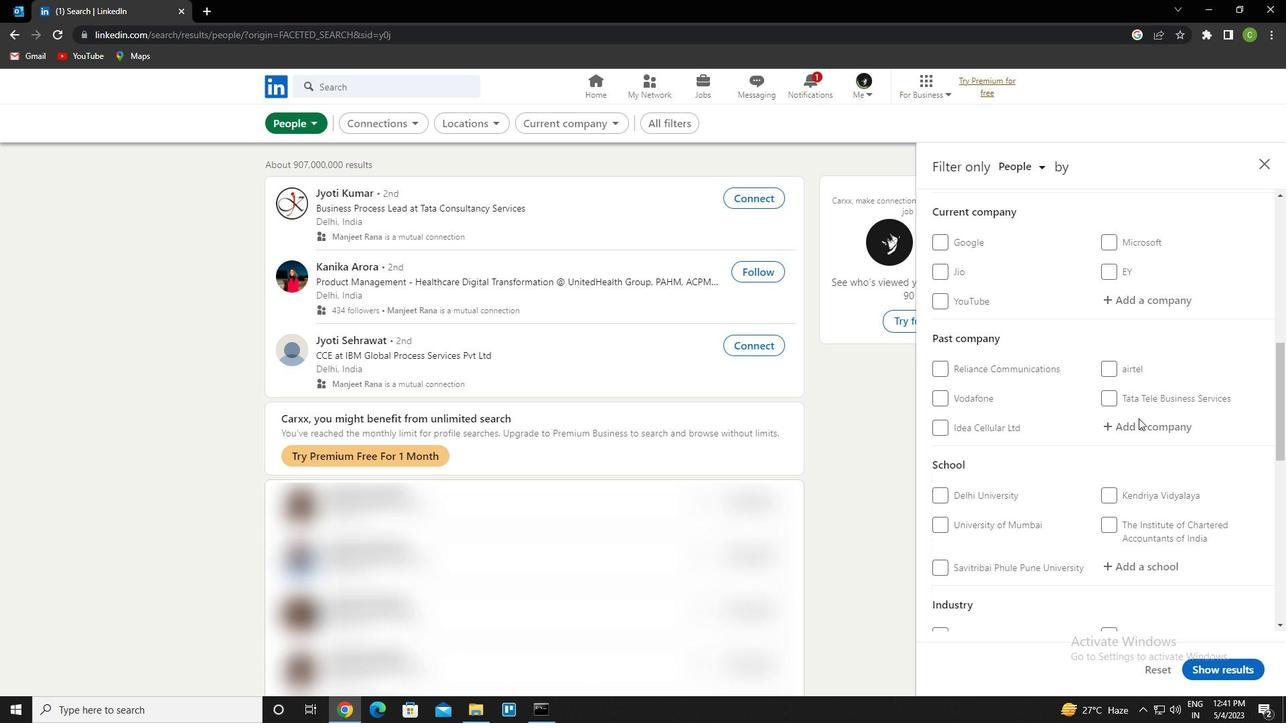 
Action: Mouse moved to (1135, 424)
Screenshot: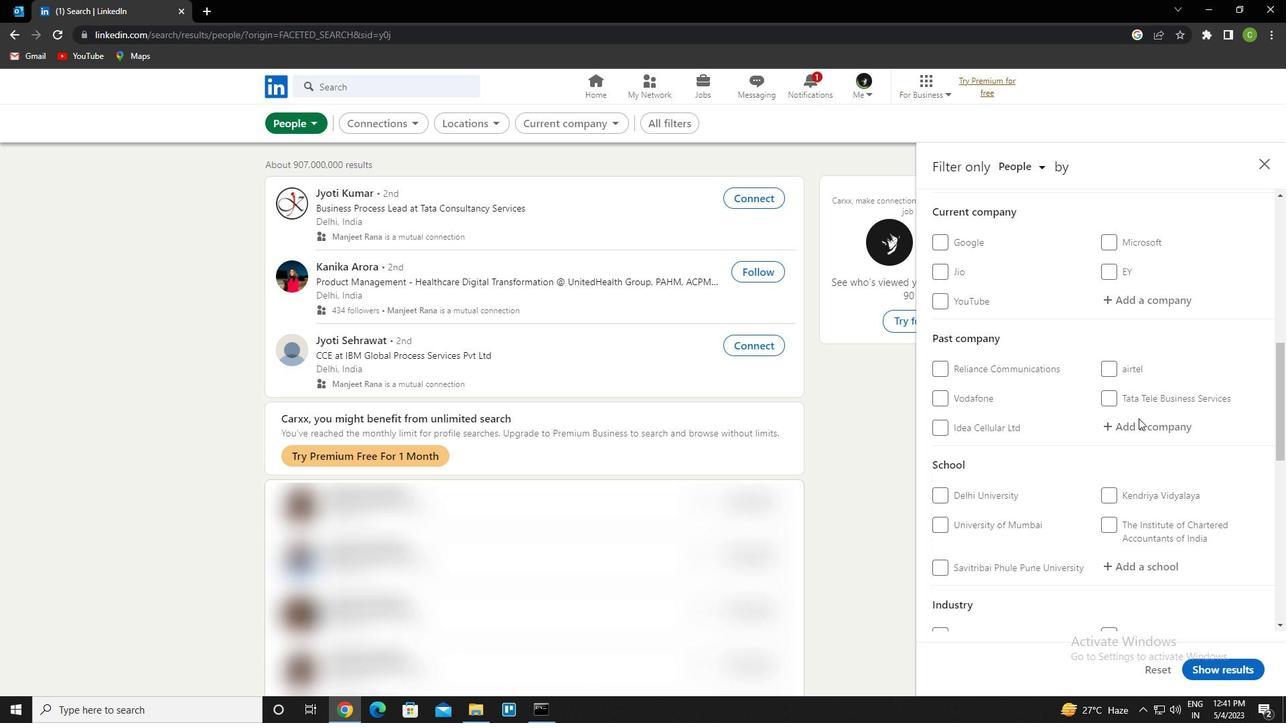 
Action: Mouse scrolled (1135, 423) with delta (0, 0)
Screenshot: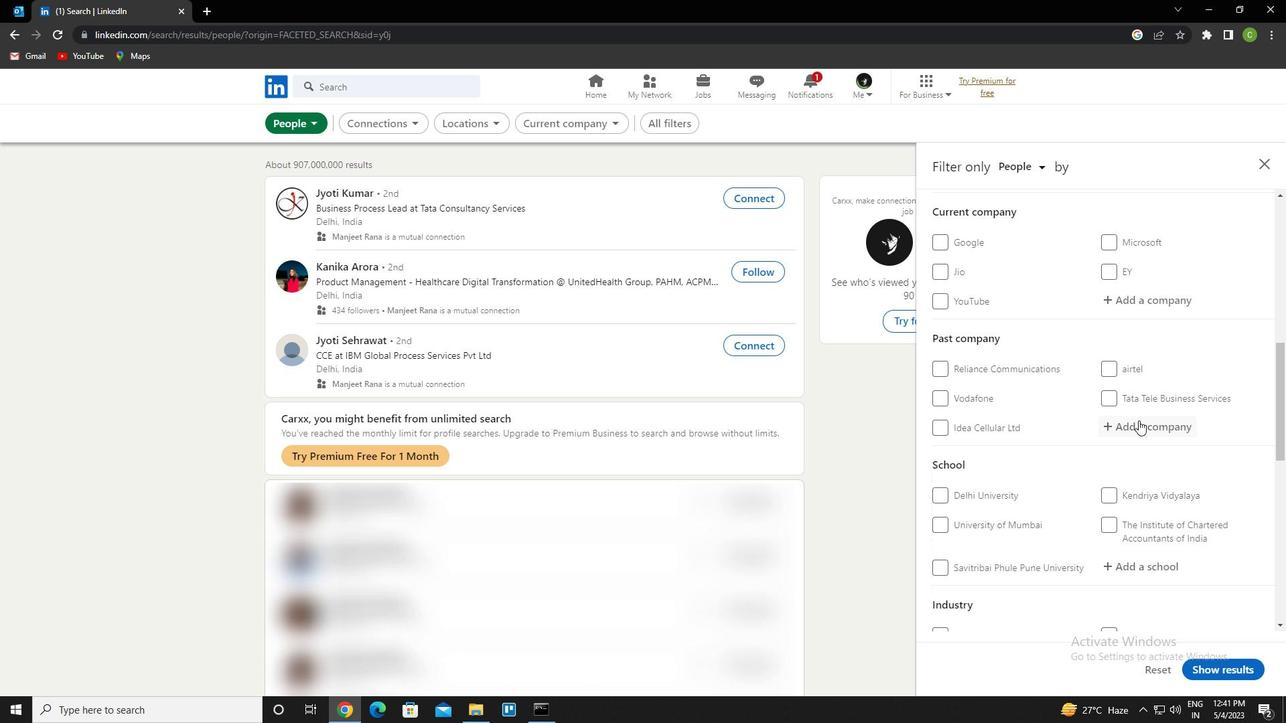 
Action: Mouse moved to (1135, 424)
Screenshot: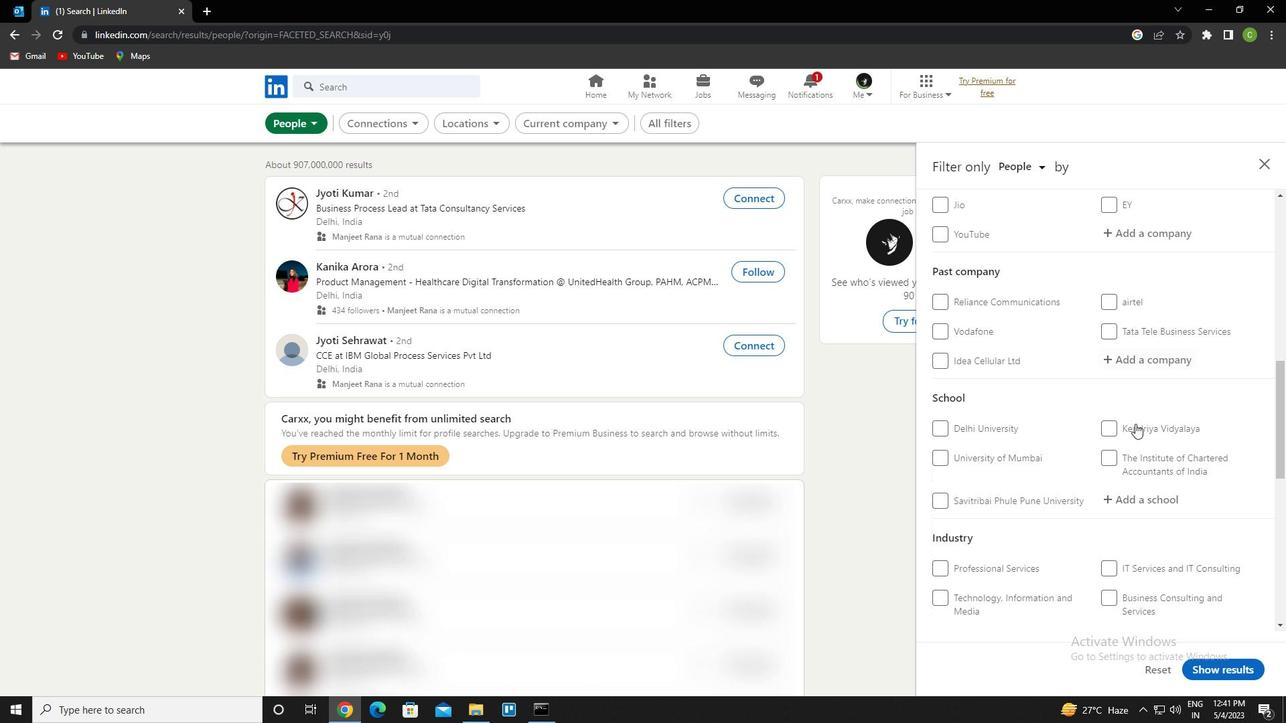 
Action: Mouse scrolled (1135, 424) with delta (0, 0)
Screenshot: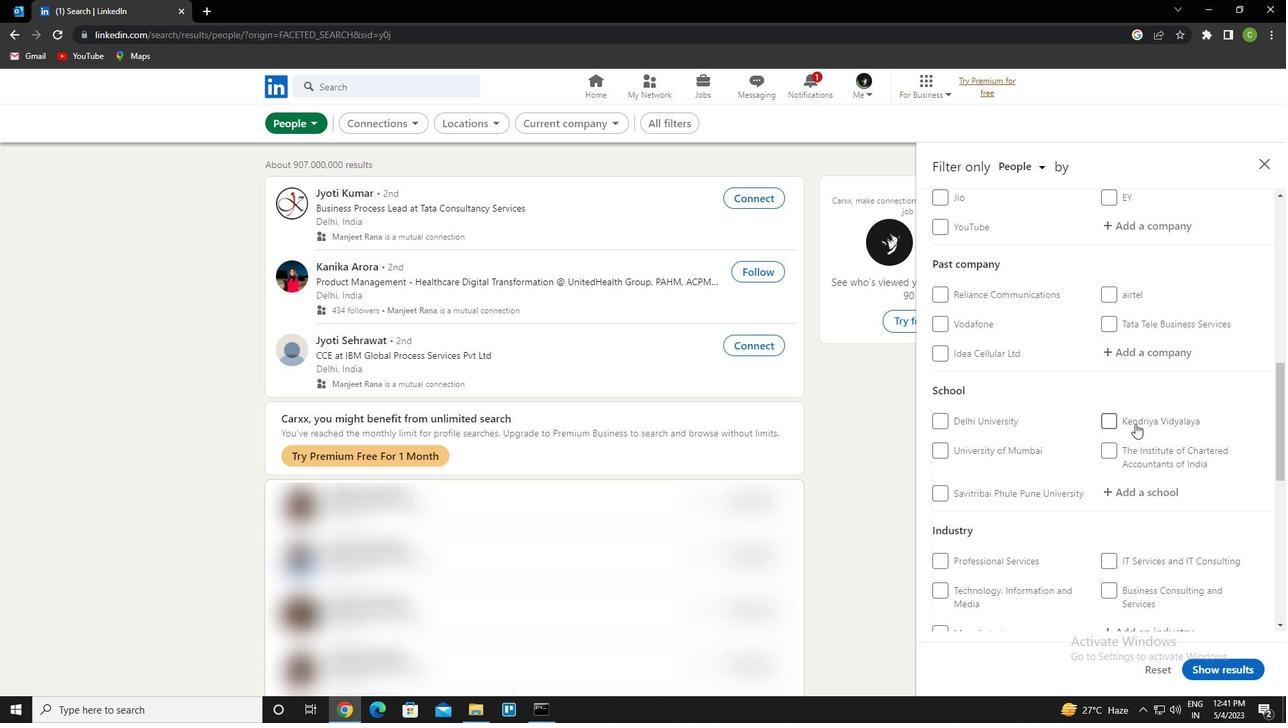 
Action: Mouse moved to (1082, 449)
Screenshot: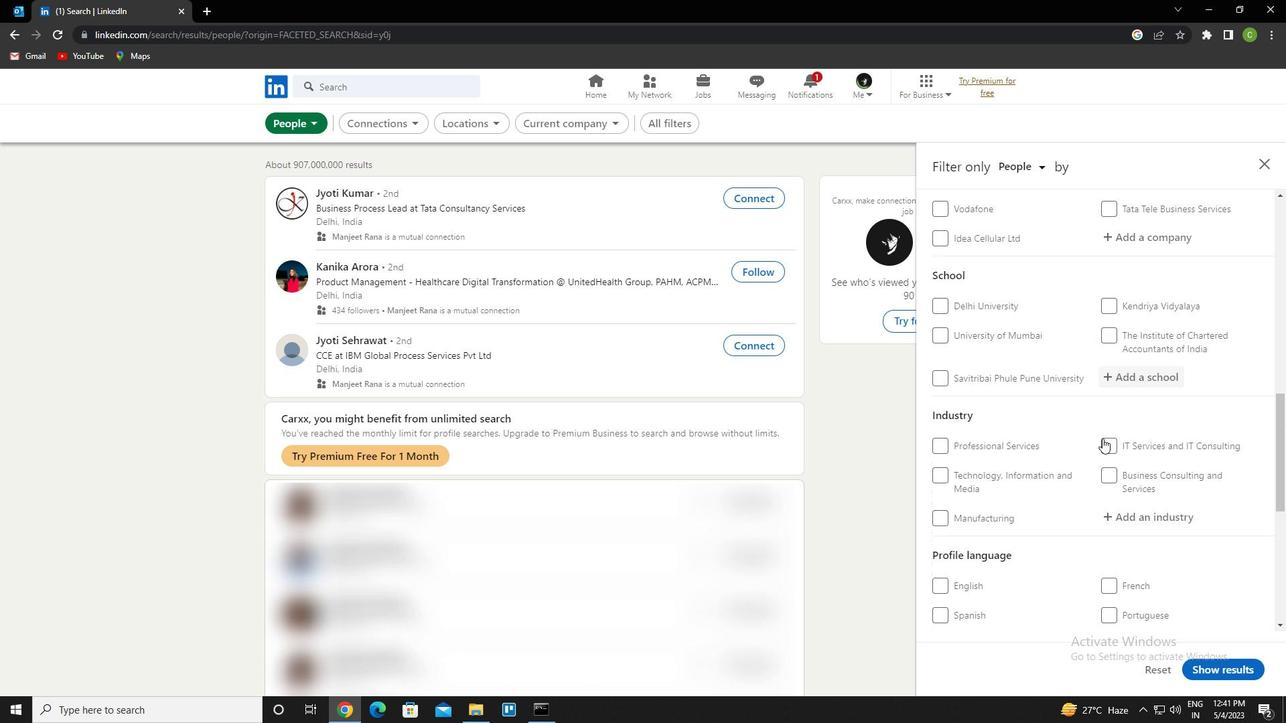 
Action: Mouse scrolled (1082, 448) with delta (0, 0)
Screenshot: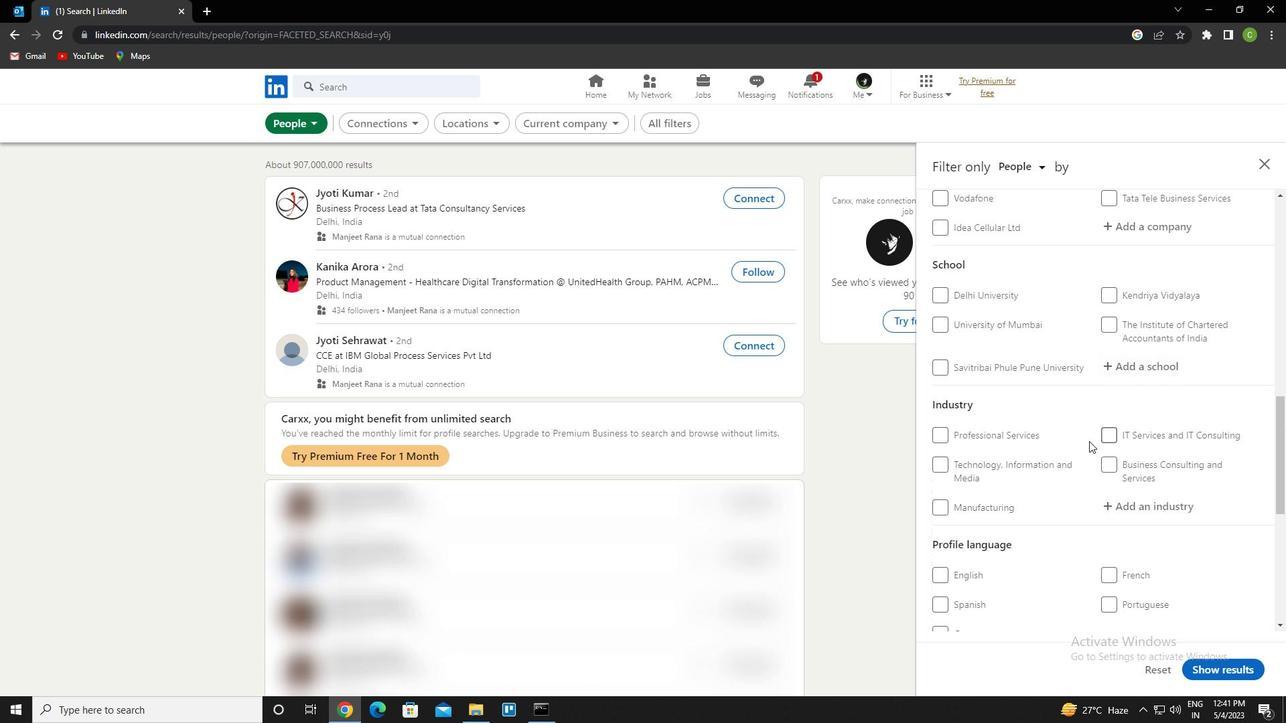 
Action: Mouse moved to (942, 512)
Screenshot: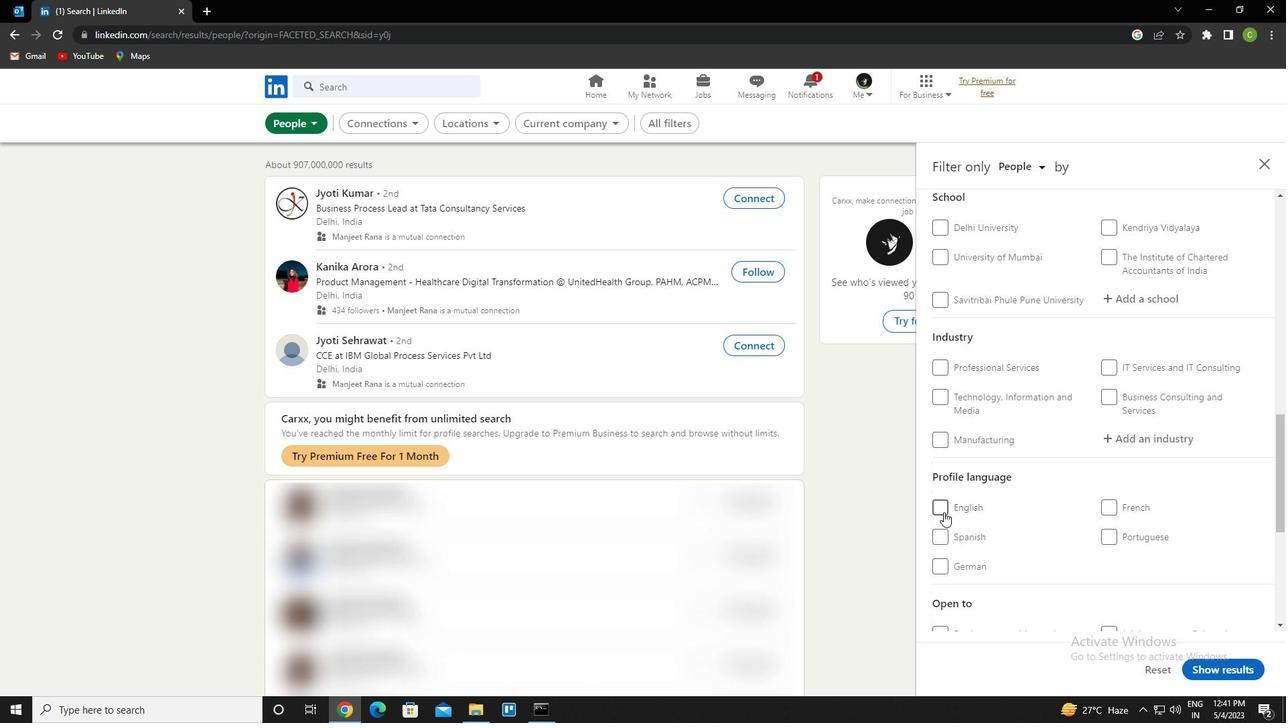 
Action: Mouse pressed left at (942, 512)
Screenshot: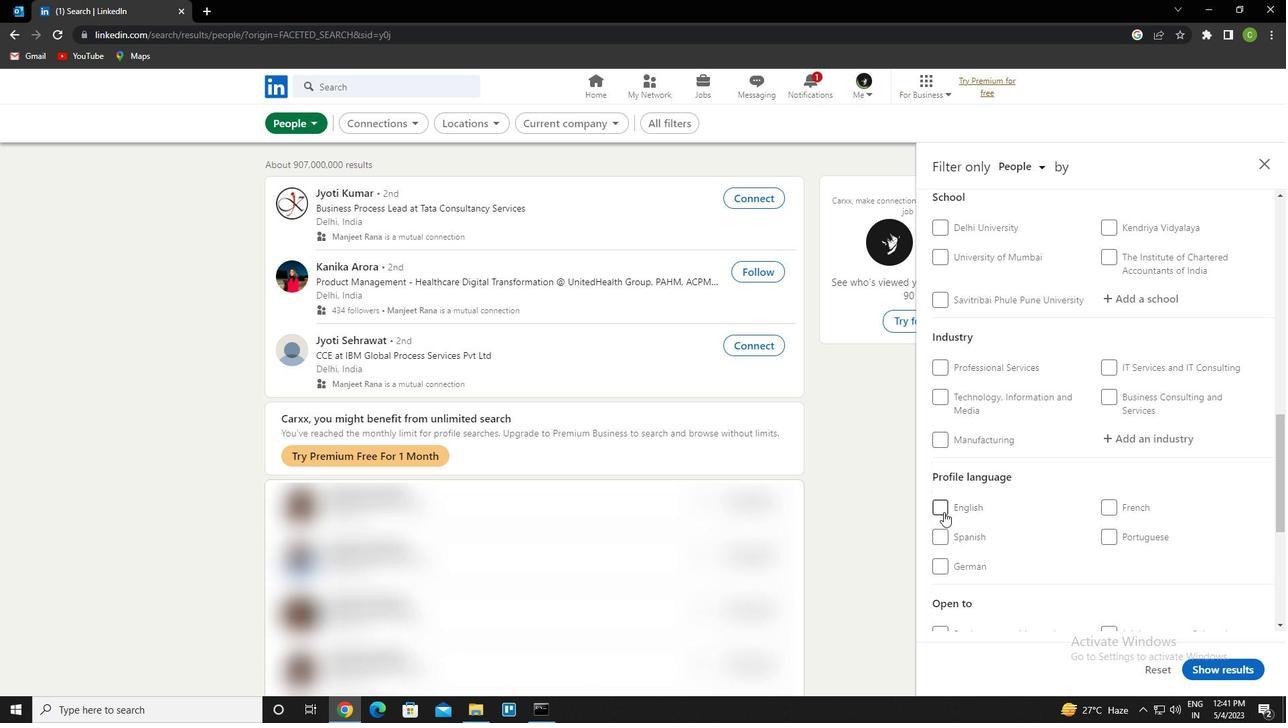 
Action: Mouse moved to (1034, 459)
Screenshot: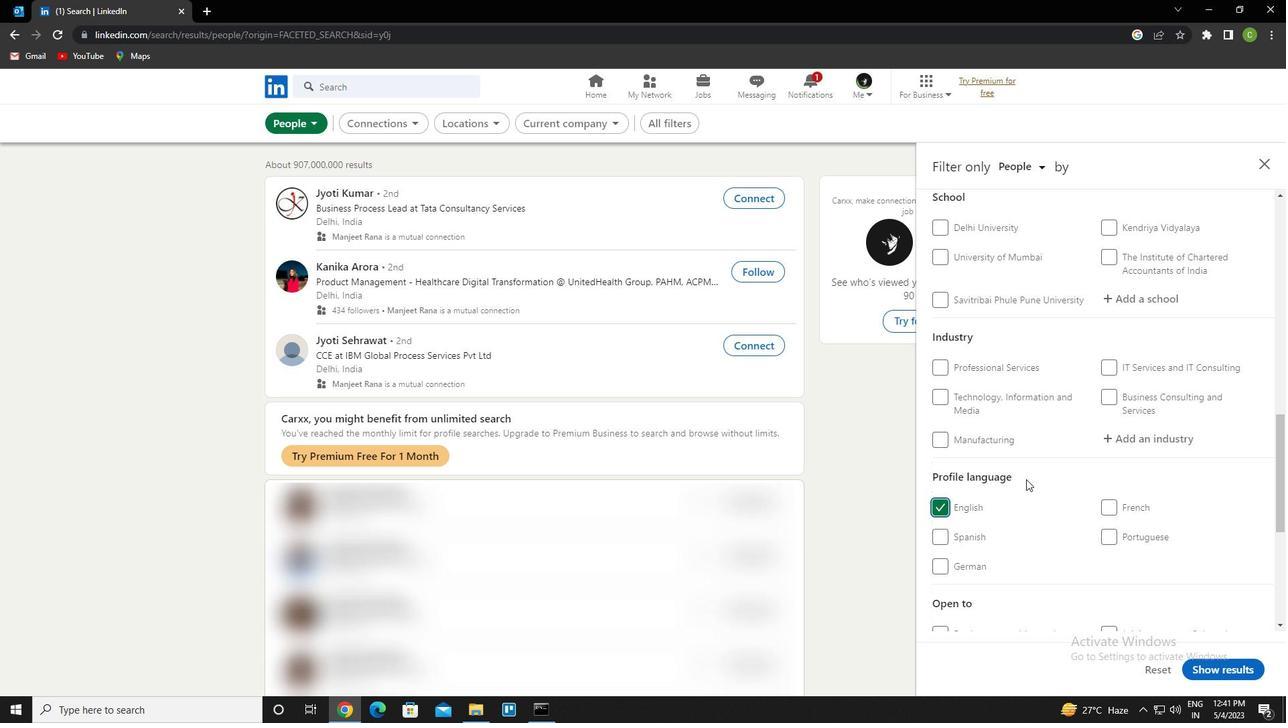
Action: Mouse scrolled (1034, 460) with delta (0, 0)
Screenshot: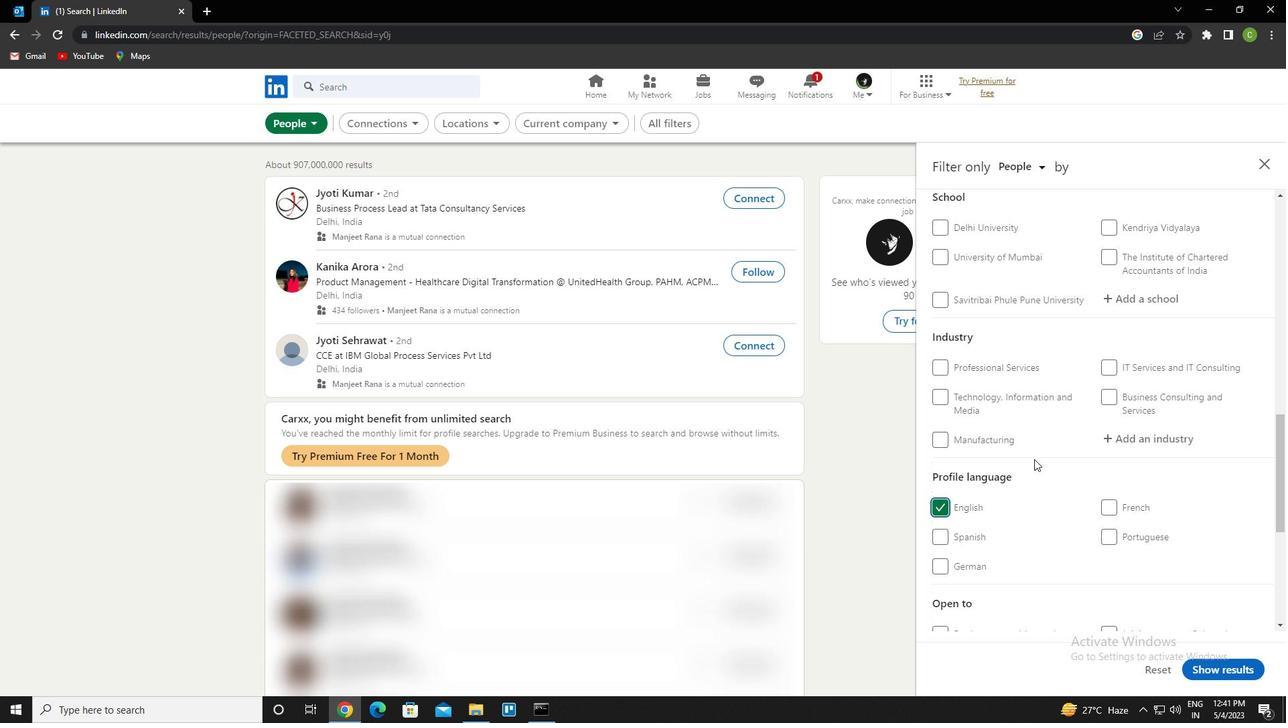 
Action: Mouse scrolled (1034, 460) with delta (0, 0)
Screenshot: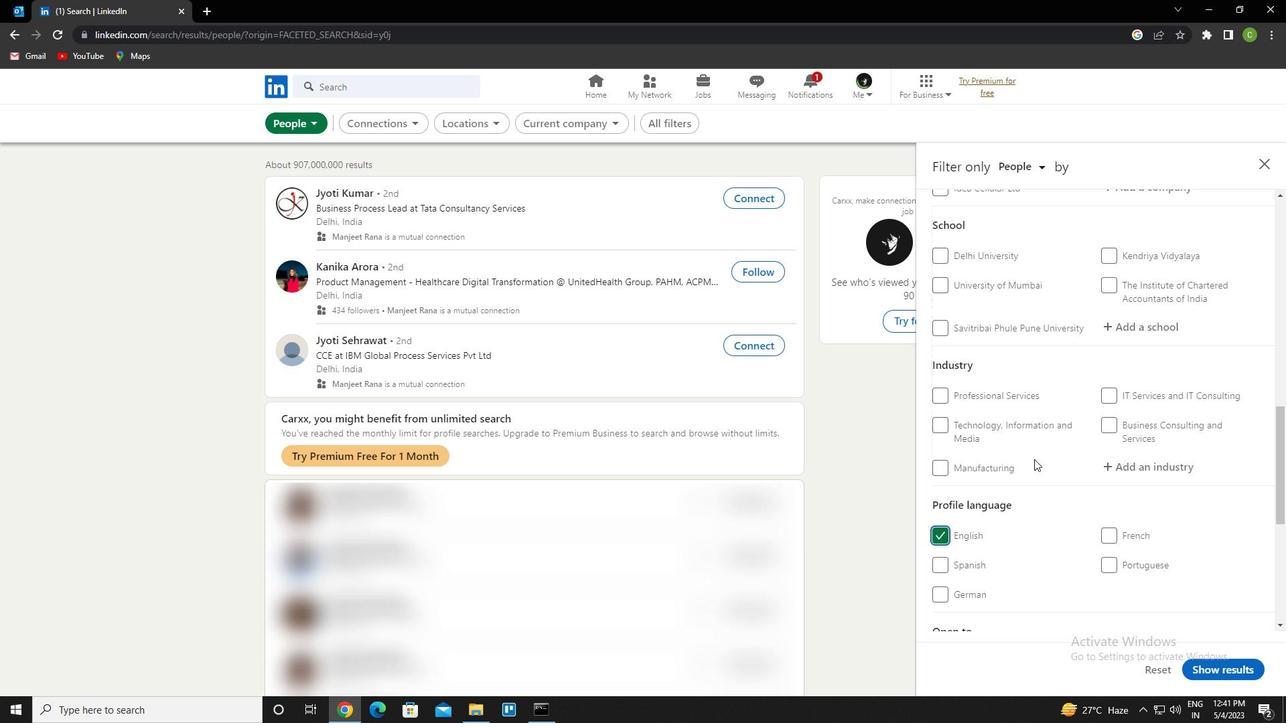 
Action: Mouse moved to (1035, 458)
Screenshot: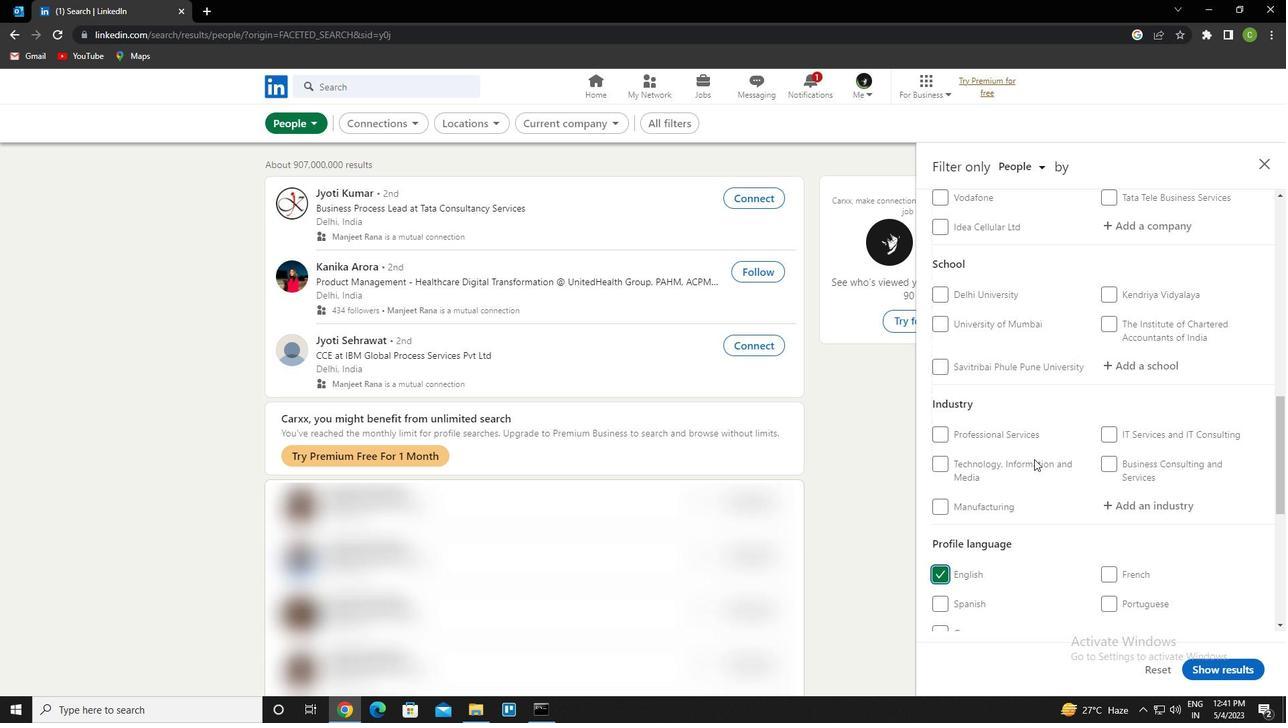 
Action: Mouse scrolled (1035, 459) with delta (0, 0)
Screenshot: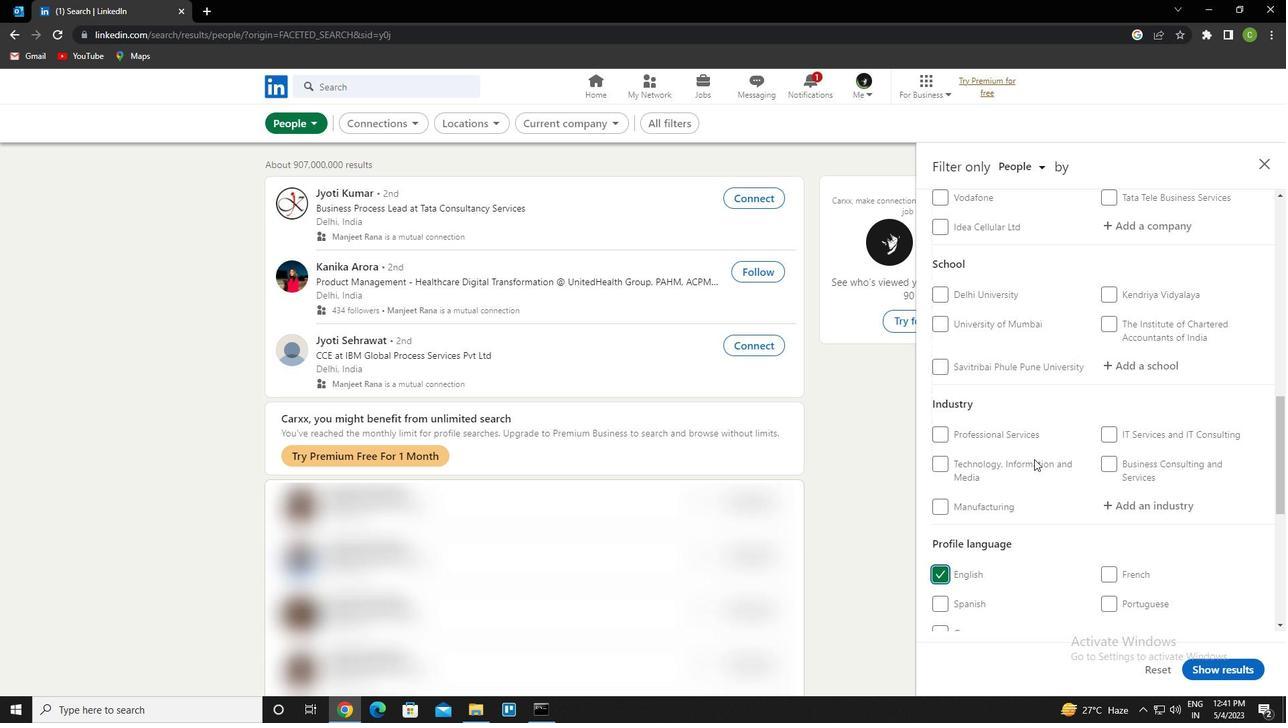 
Action: Mouse moved to (1037, 457)
Screenshot: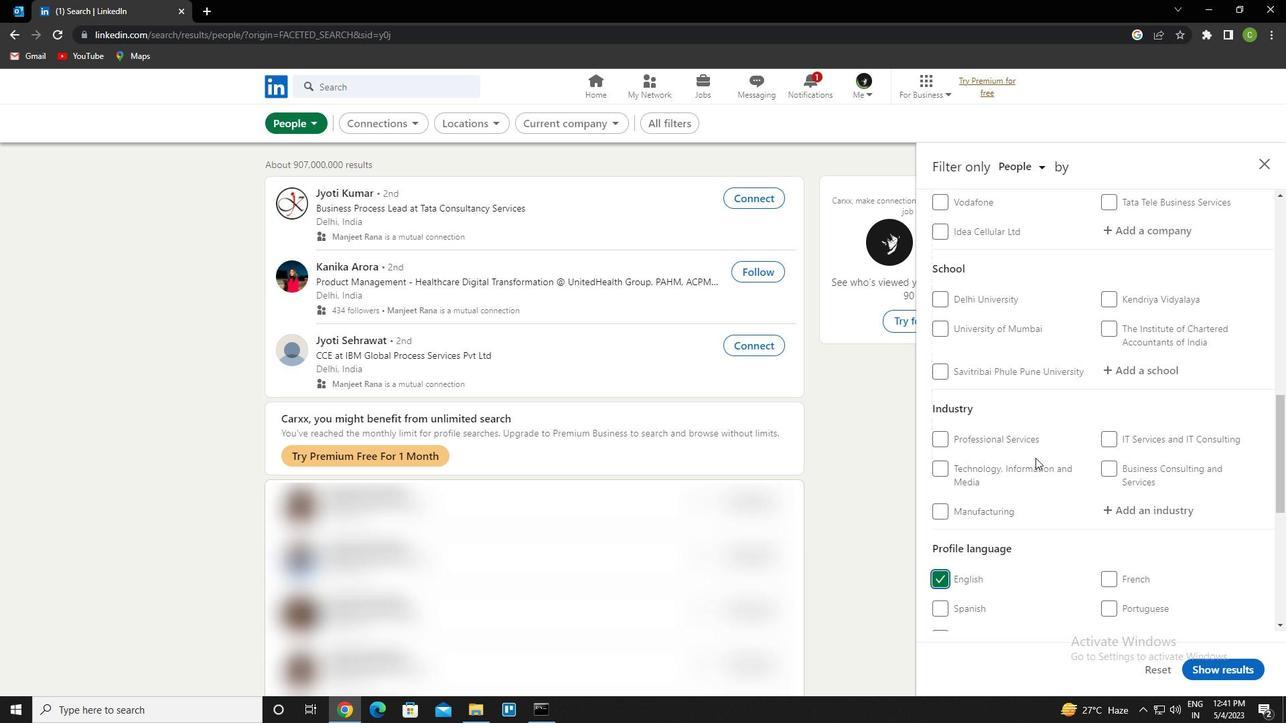 
Action: Mouse scrolled (1037, 457) with delta (0, 0)
Screenshot: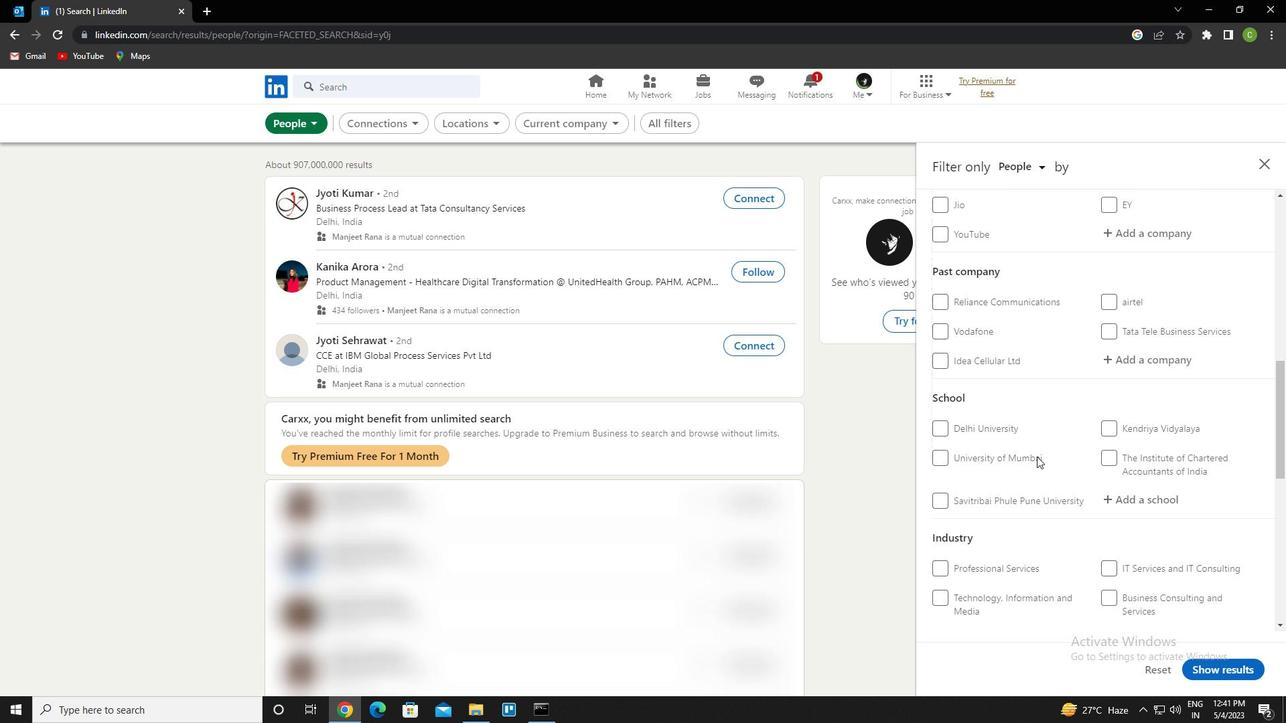 
Action: Mouse scrolled (1037, 457) with delta (0, 0)
Screenshot: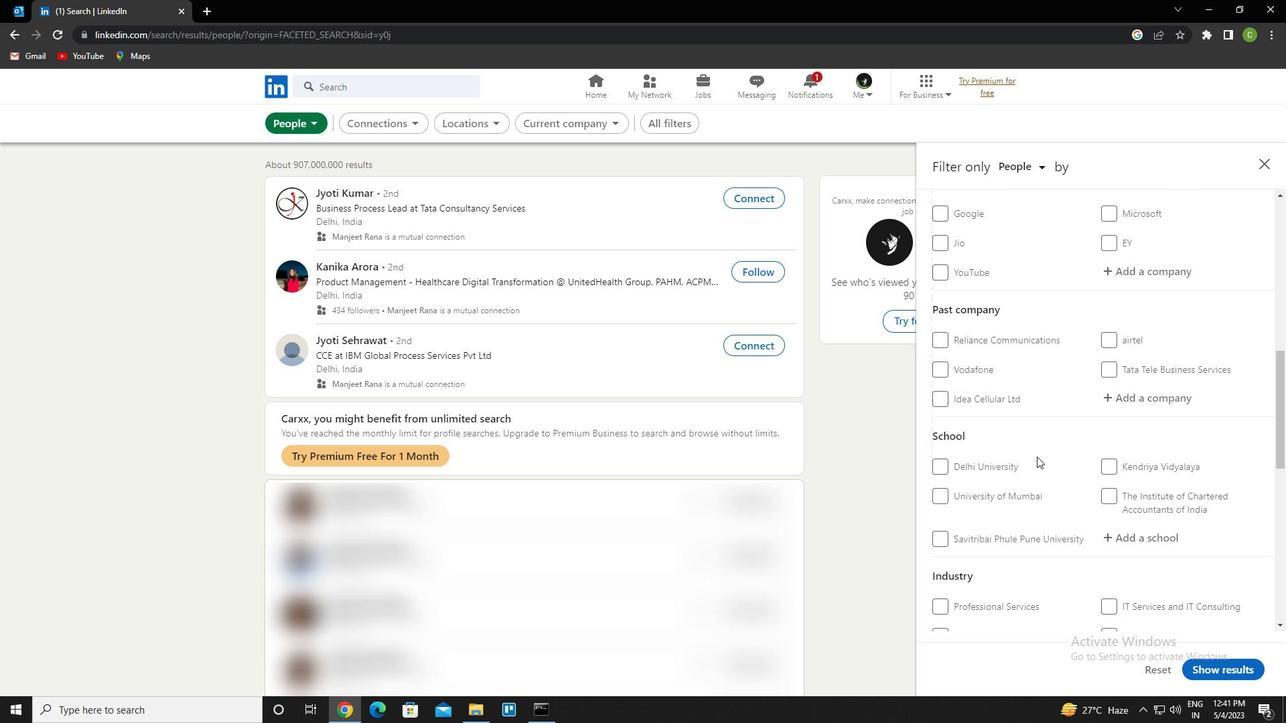 
Action: Mouse scrolled (1037, 457) with delta (0, 0)
Screenshot: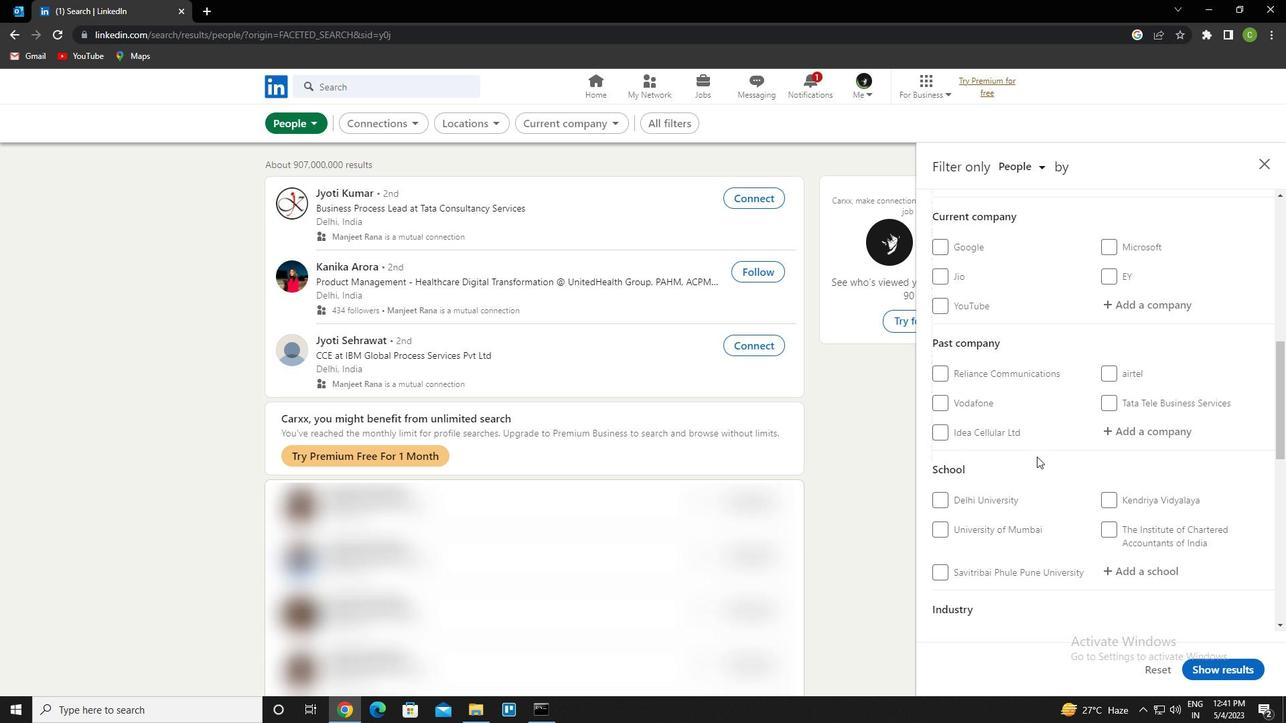 
Action: Mouse moved to (1131, 432)
Screenshot: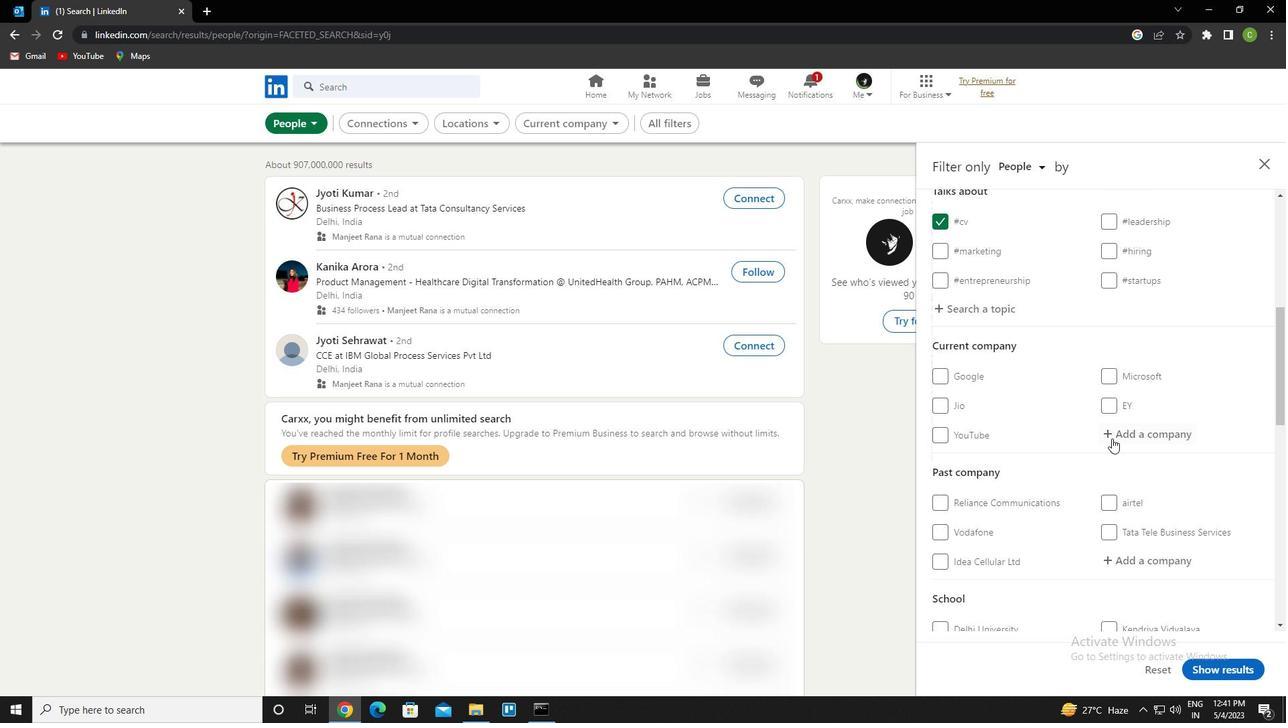 
Action: Mouse pressed left at (1131, 432)
Screenshot: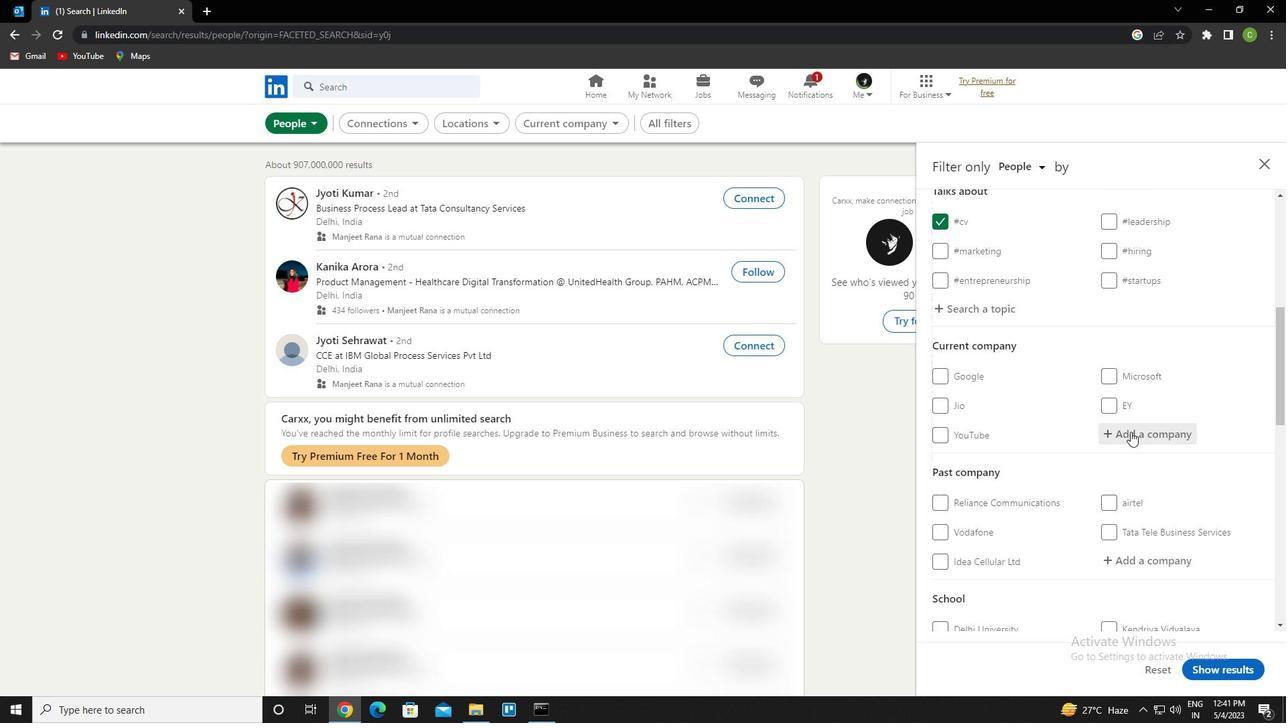 
Action: Key pressed <Key.caps_lock>cbre<Key.space>i<Key.caps_lock>ndia<Key.down><Key.enter>
Screenshot: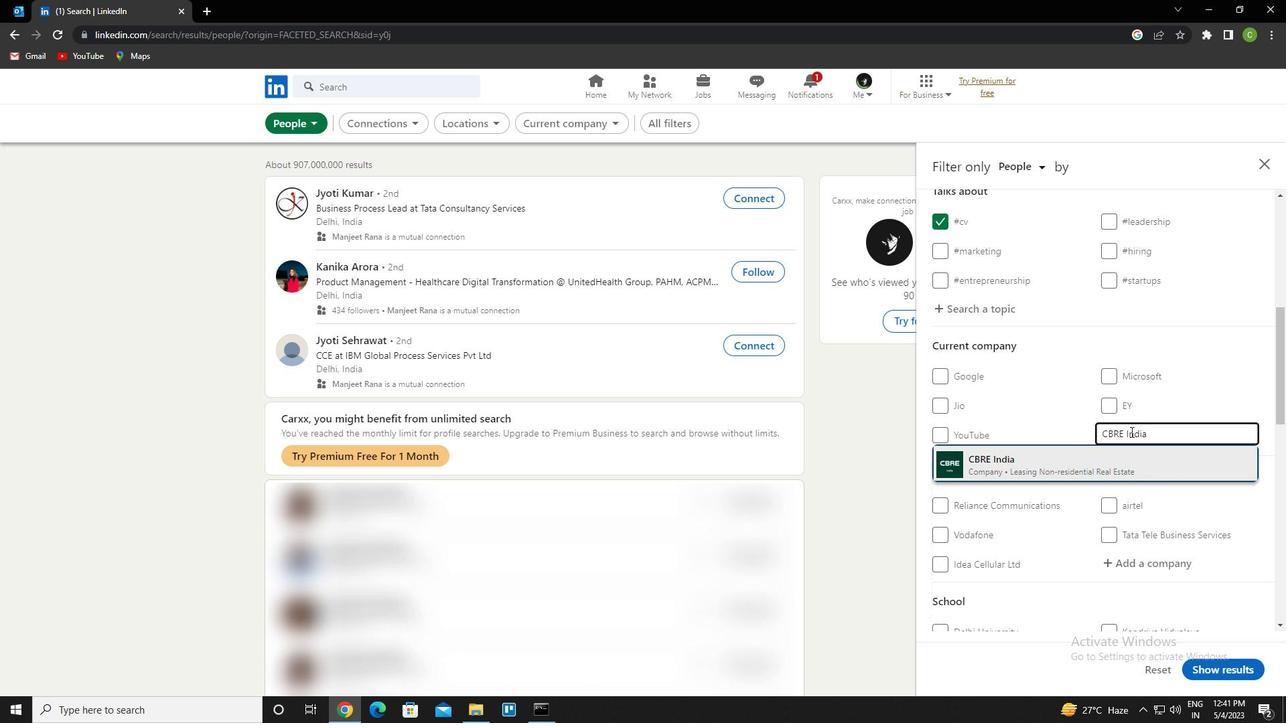 
Action: Mouse scrolled (1131, 431) with delta (0, 0)
Screenshot: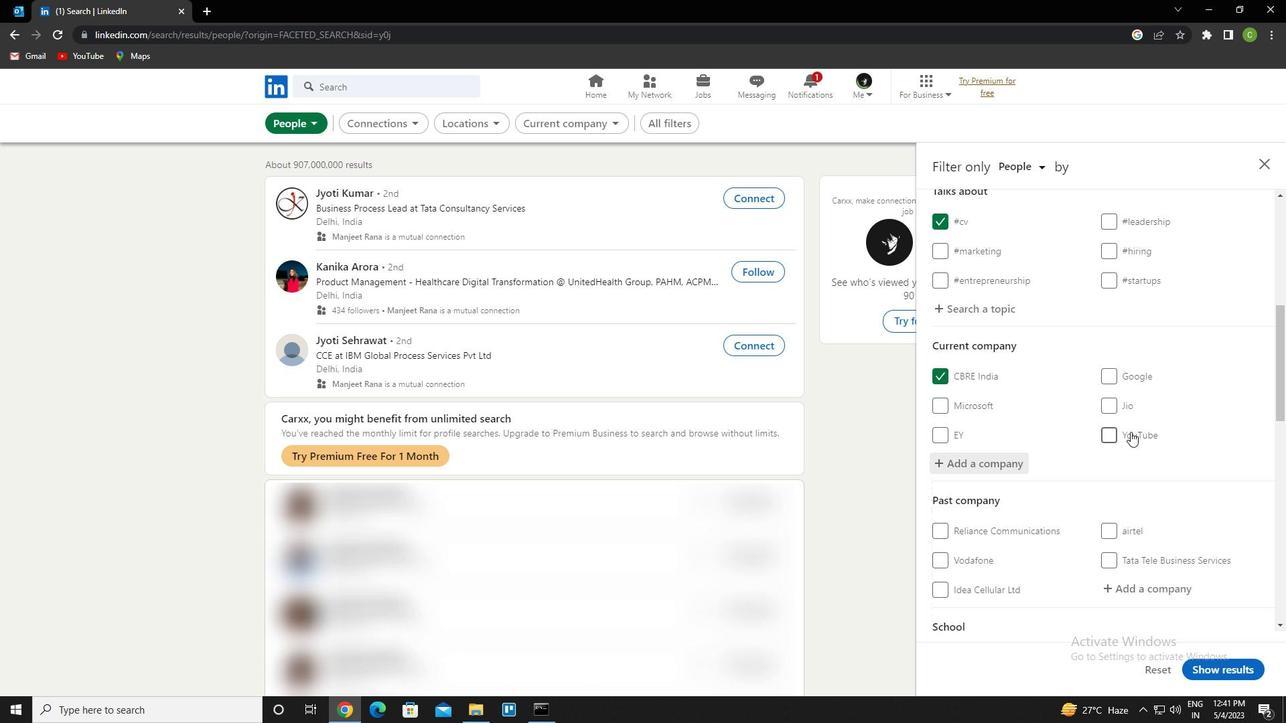 
Action: Mouse scrolled (1131, 431) with delta (0, 0)
Screenshot: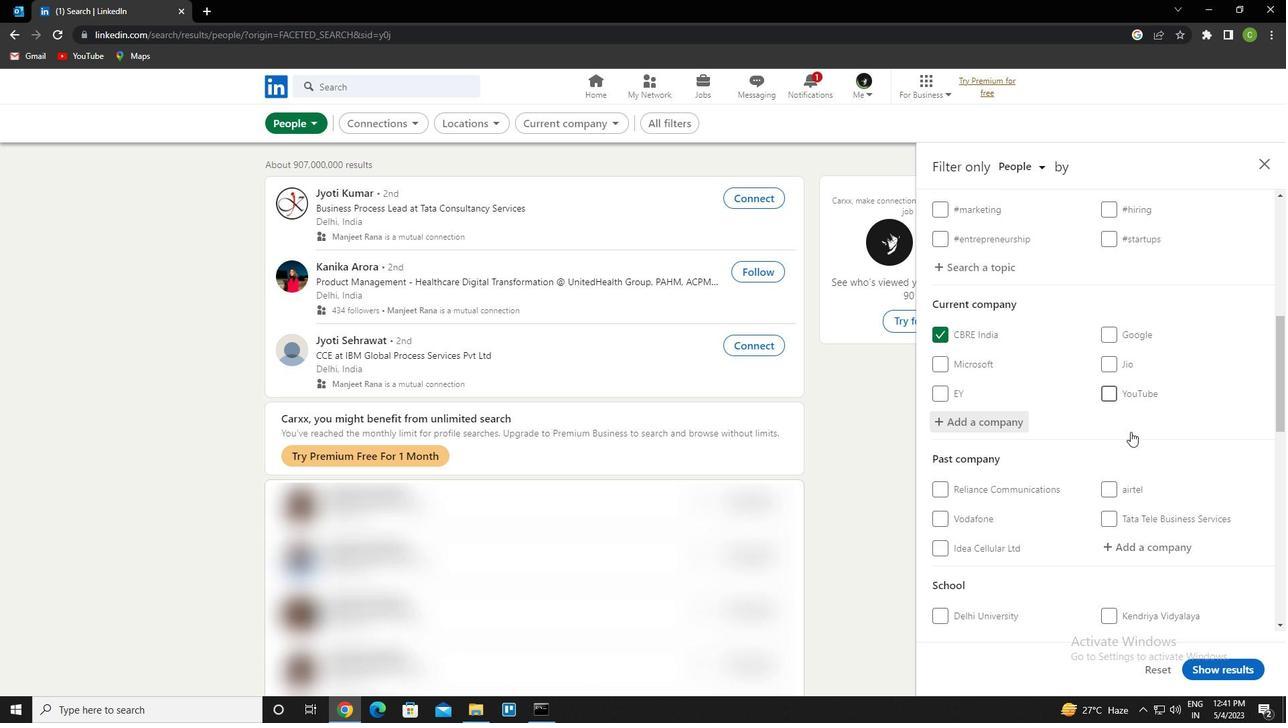 
Action: Mouse scrolled (1131, 431) with delta (0, 0)
Screenshot: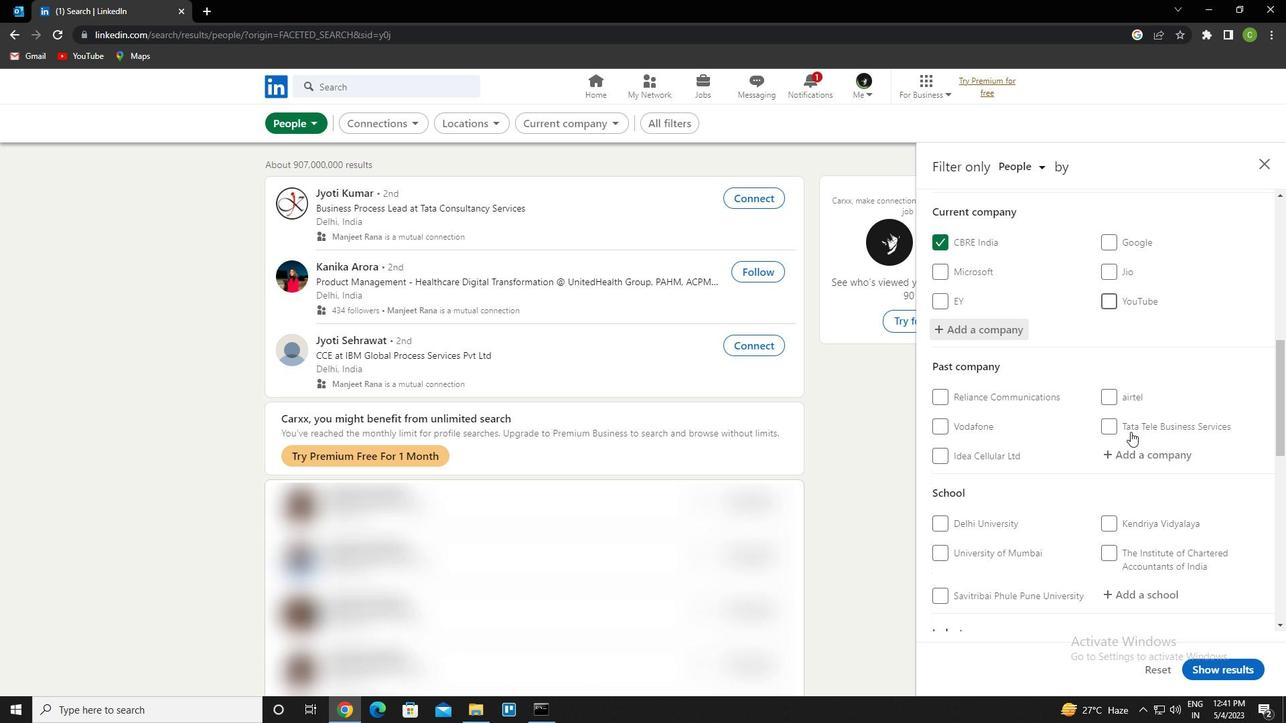 
Action: Mouse moved to (1125, 456)
Screenshot: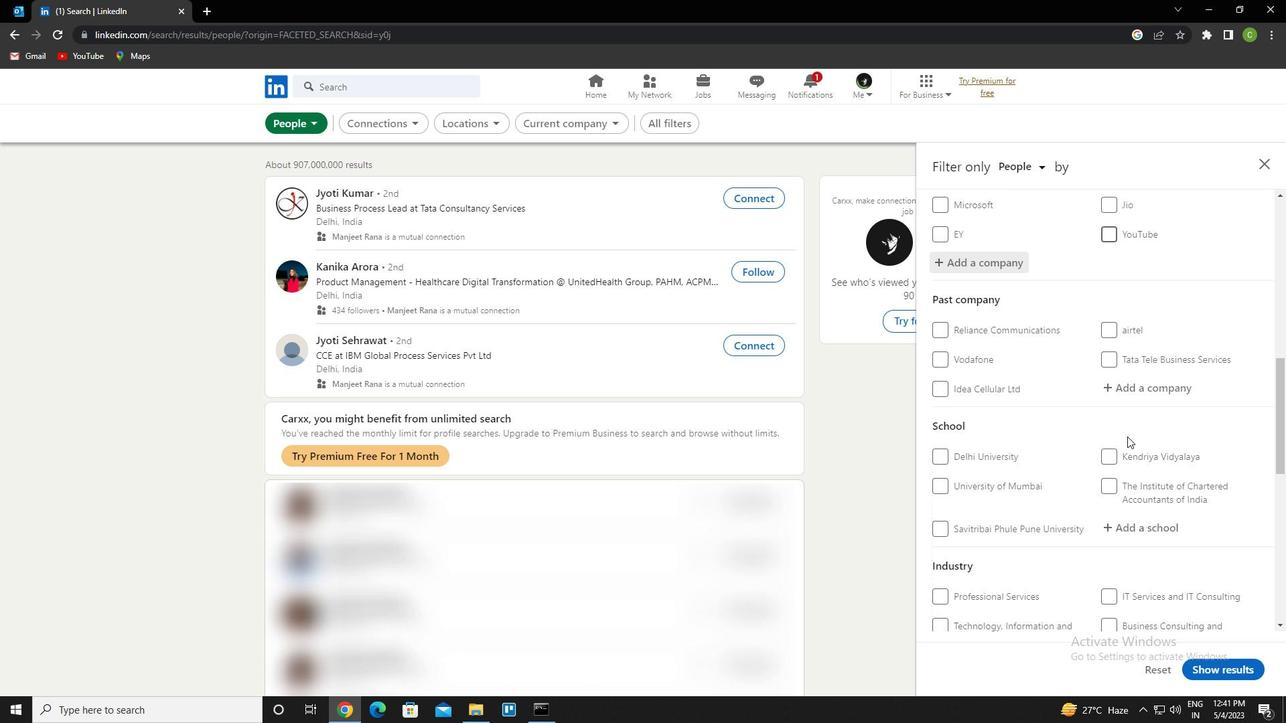
Action: Mouse scrolled (1125, 455) with delta (0, 0)
Screenshot: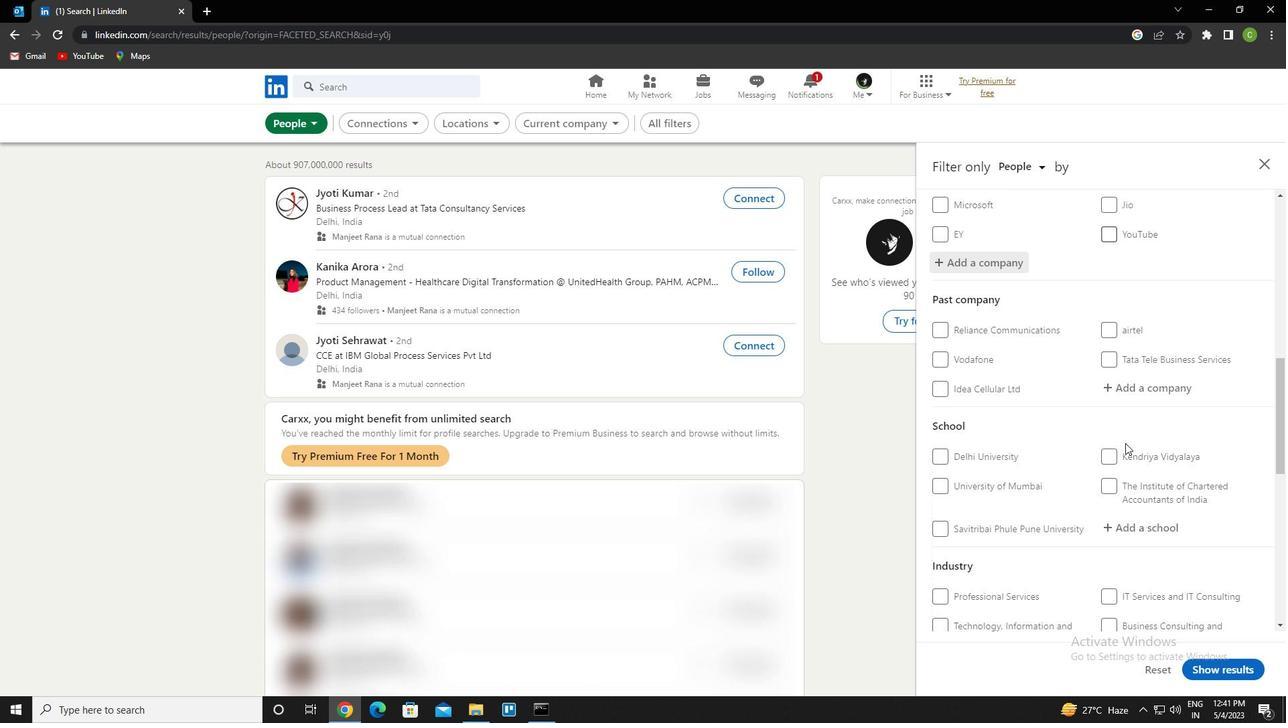 
Action: Mouse moved to (1140, 455)
Screenshot: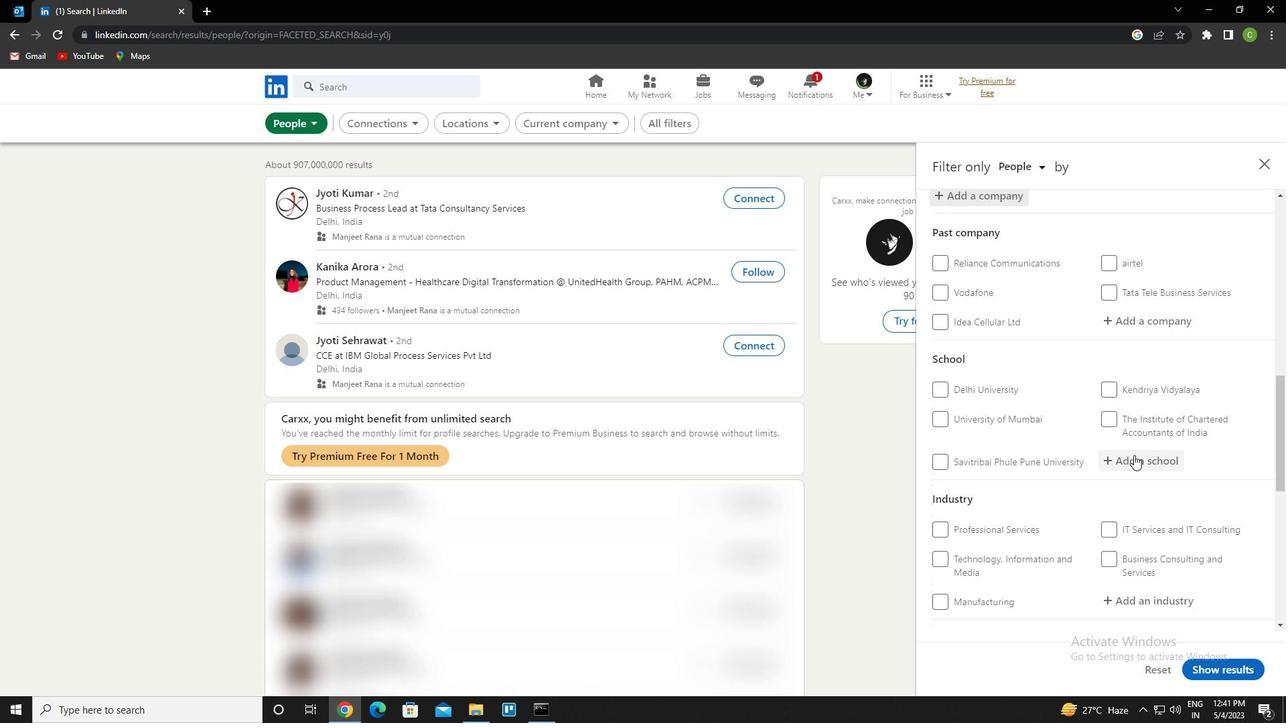 
Action: Mouse pressed left at (1140, 455)
Screenshot: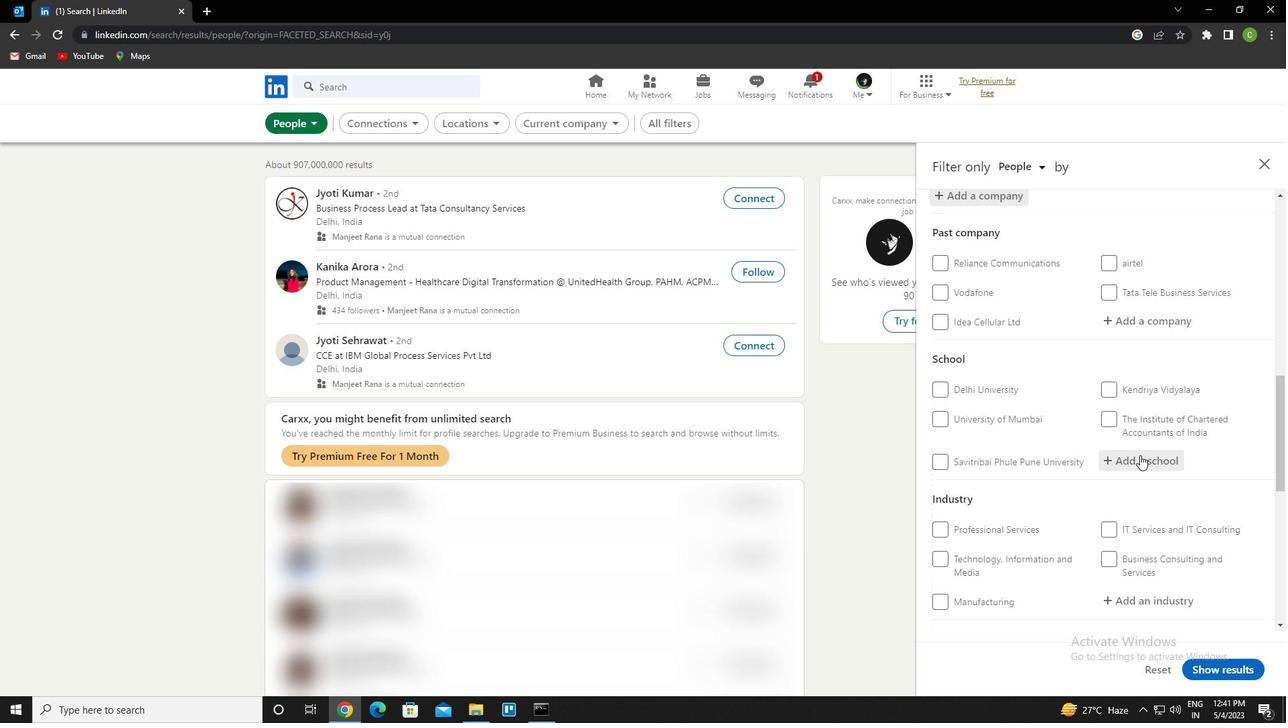 
Action: Key pressed <Key.caps_lock>s<Key.caps_lock>eventh<Key.space>day<Key.space>adventist<Key.space>higher<Key.space>secondary<Key.space>school<Key.down><Key.enter>
Screenshot: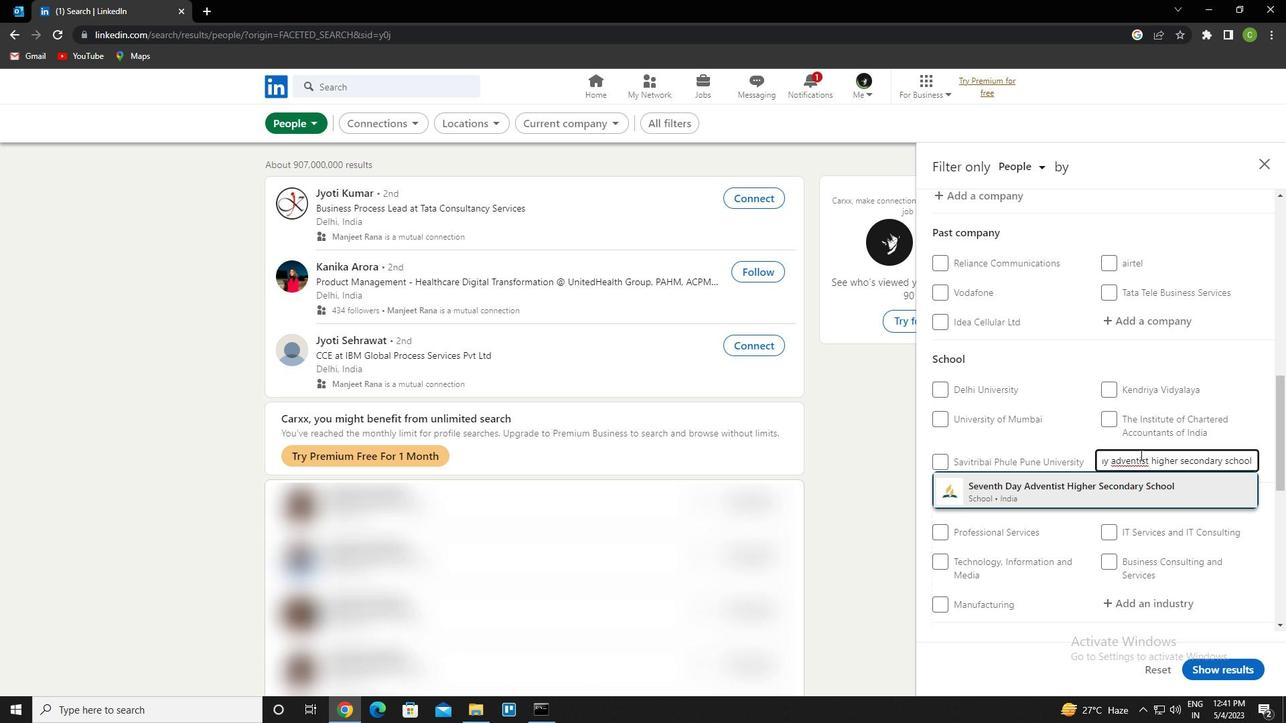 
Action: Mouse moved to (1133, 461)
Screenshot: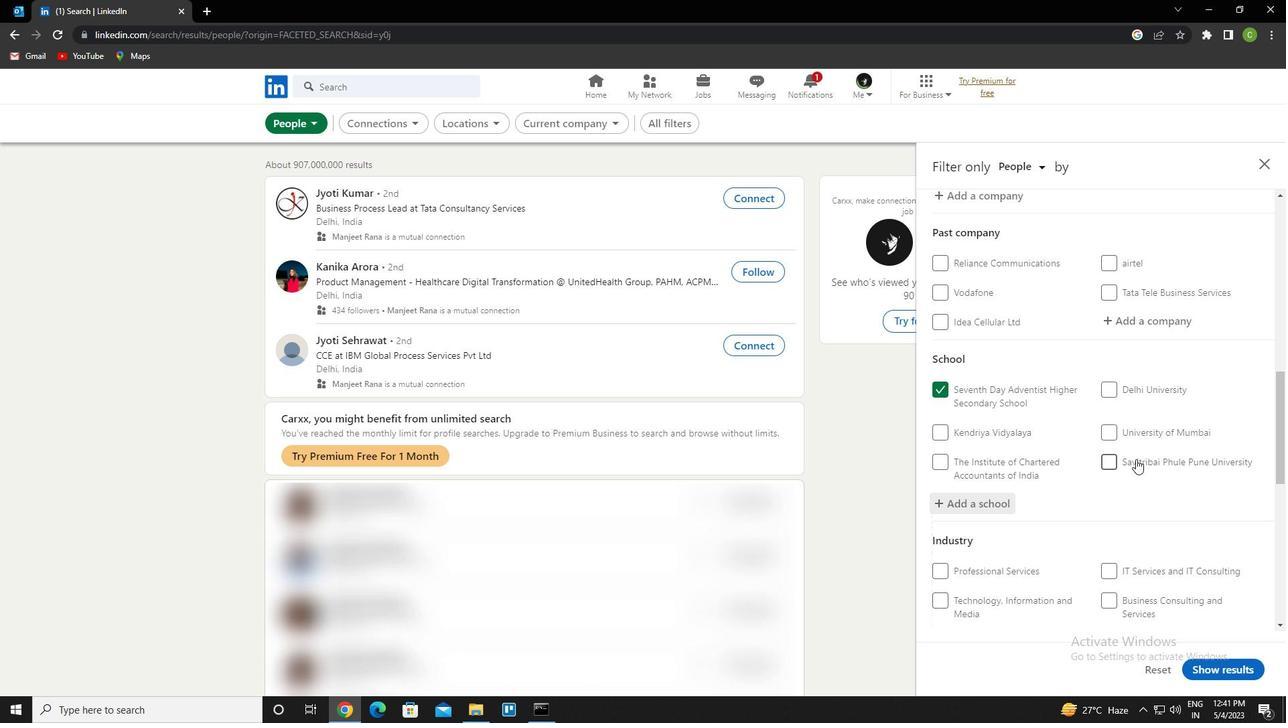 
Action: Mouse scrolled (1133, 461) with delta (0, 0)
Screenshot: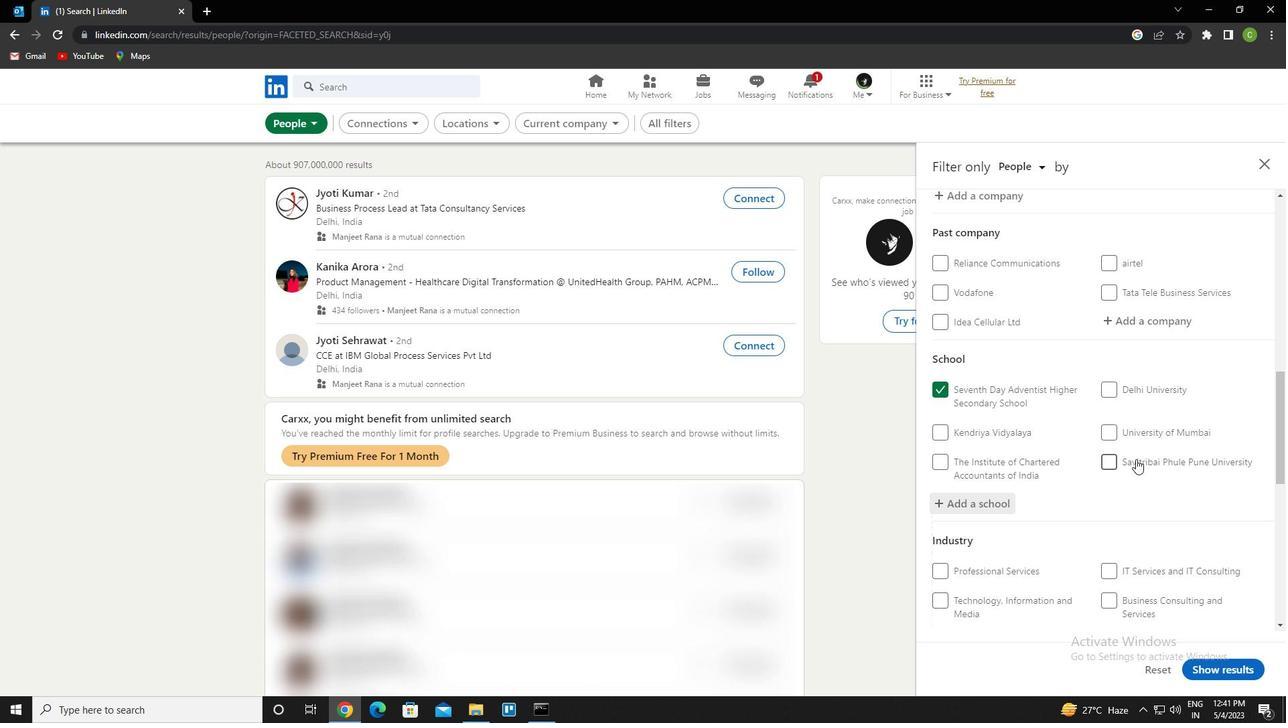 
Action: Mouse moved to (1125, 463)
Screenshot: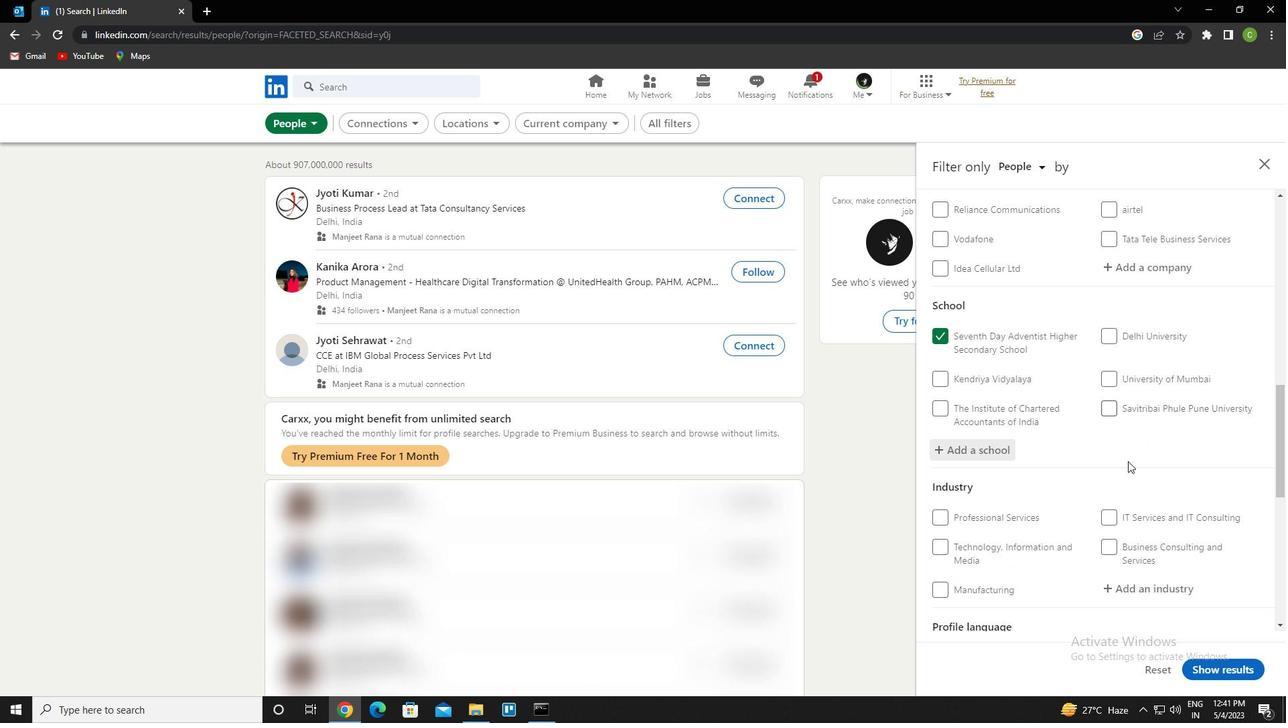 
Action: Mouse scrolled (1125, 463) with delta (0, 0)
Screenshot: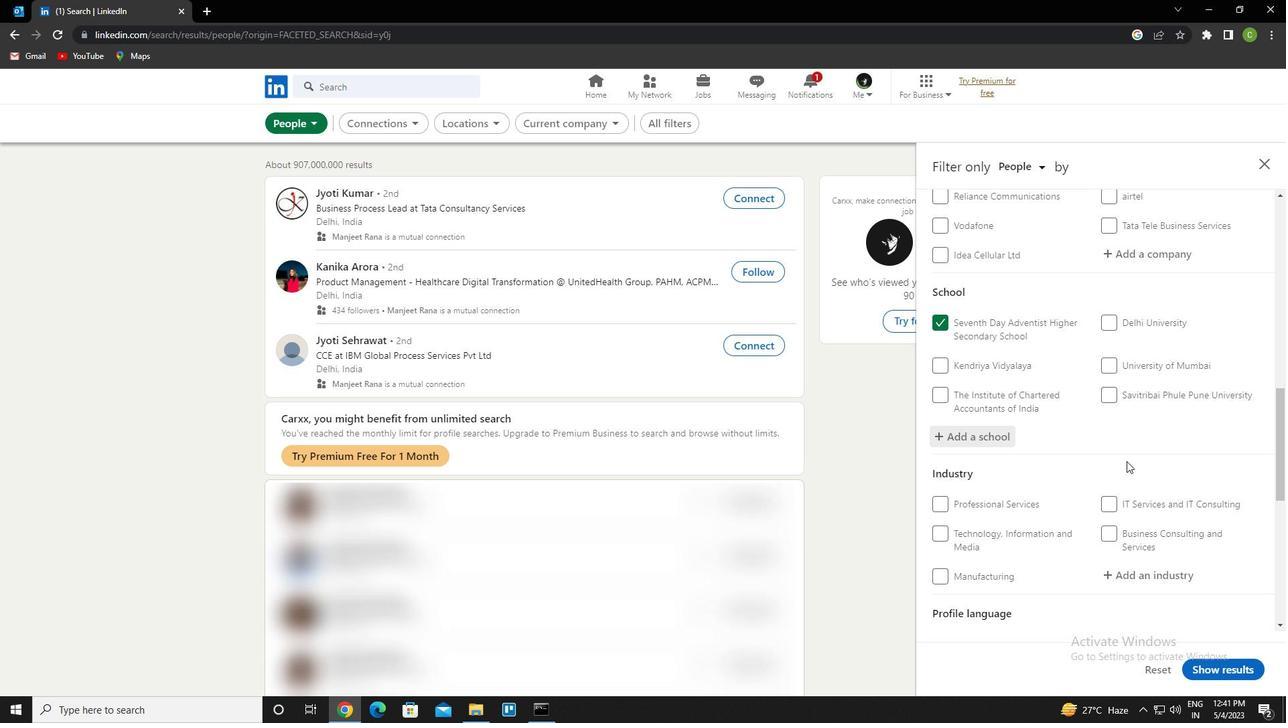 
Action: Mouse moved to (1122, 472)
Screenshot: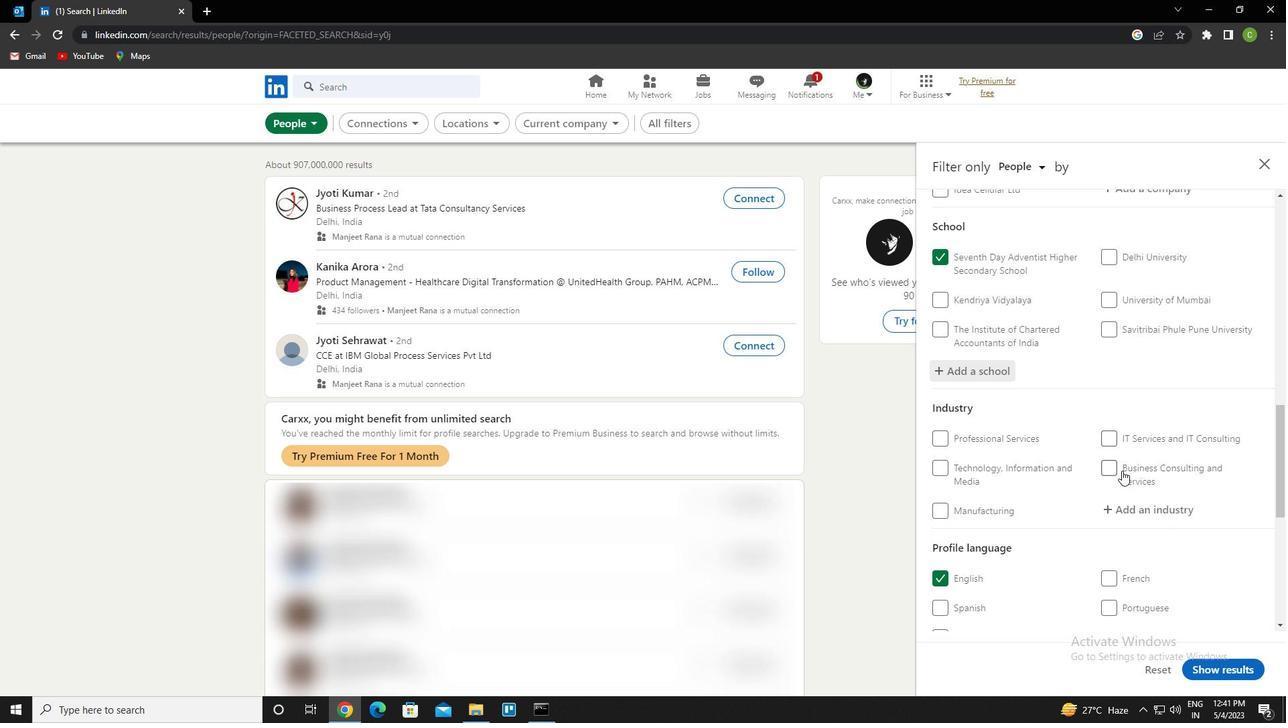 
Action: Mouse scrolled (1122, 471) with delta (0, 0)
Screenshot: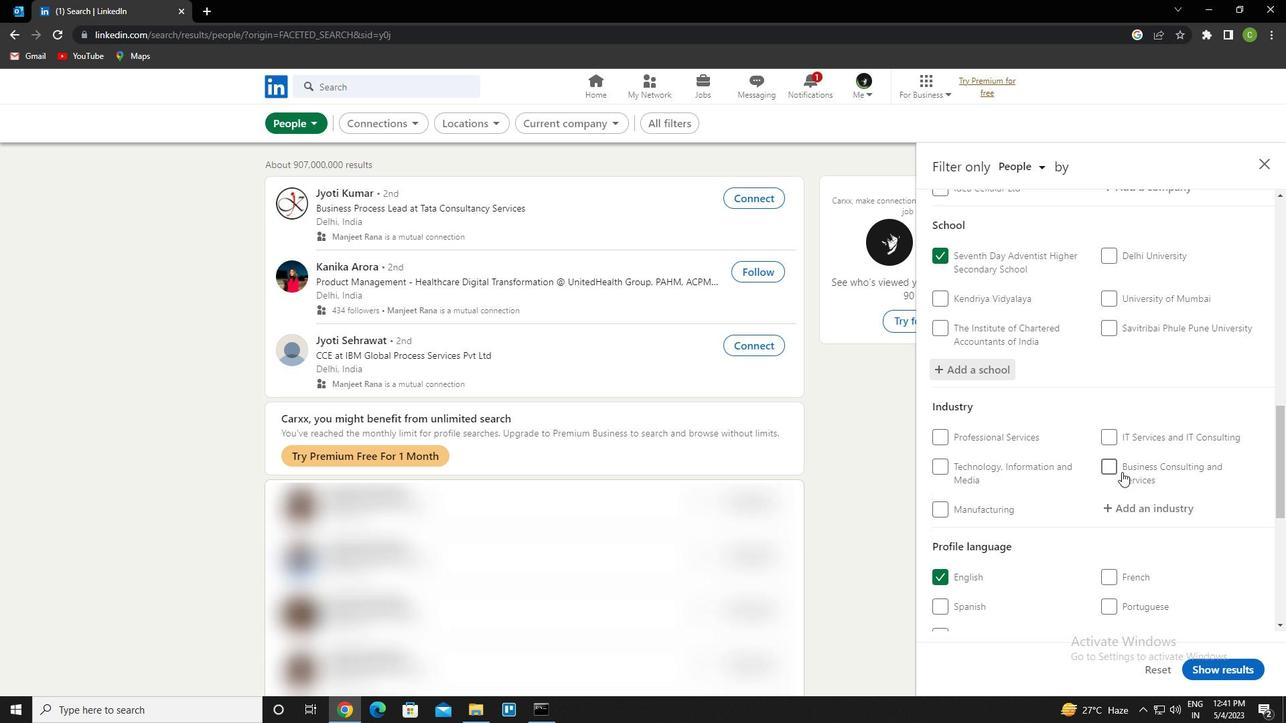 
Action: Mouse moved to (1121, 473)
Screenshot: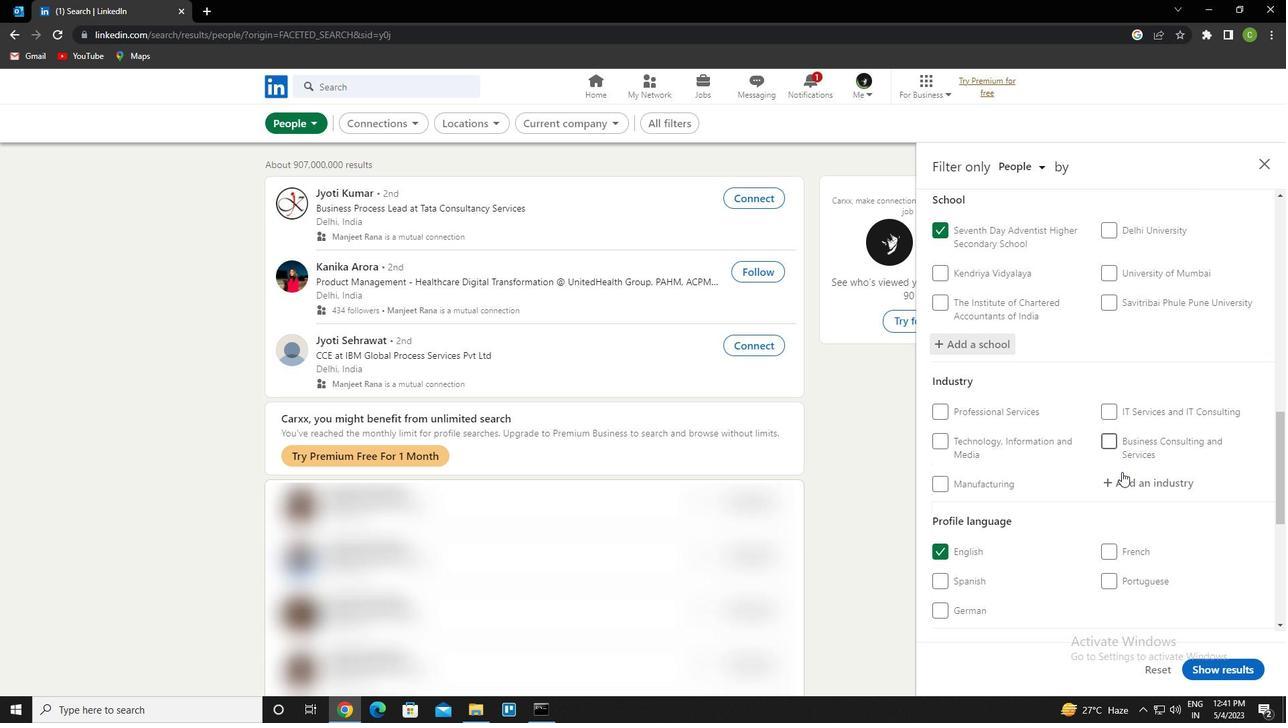 
Action: Mouse scrolled (1121, 472) with delta (0, 0)
Screenshot: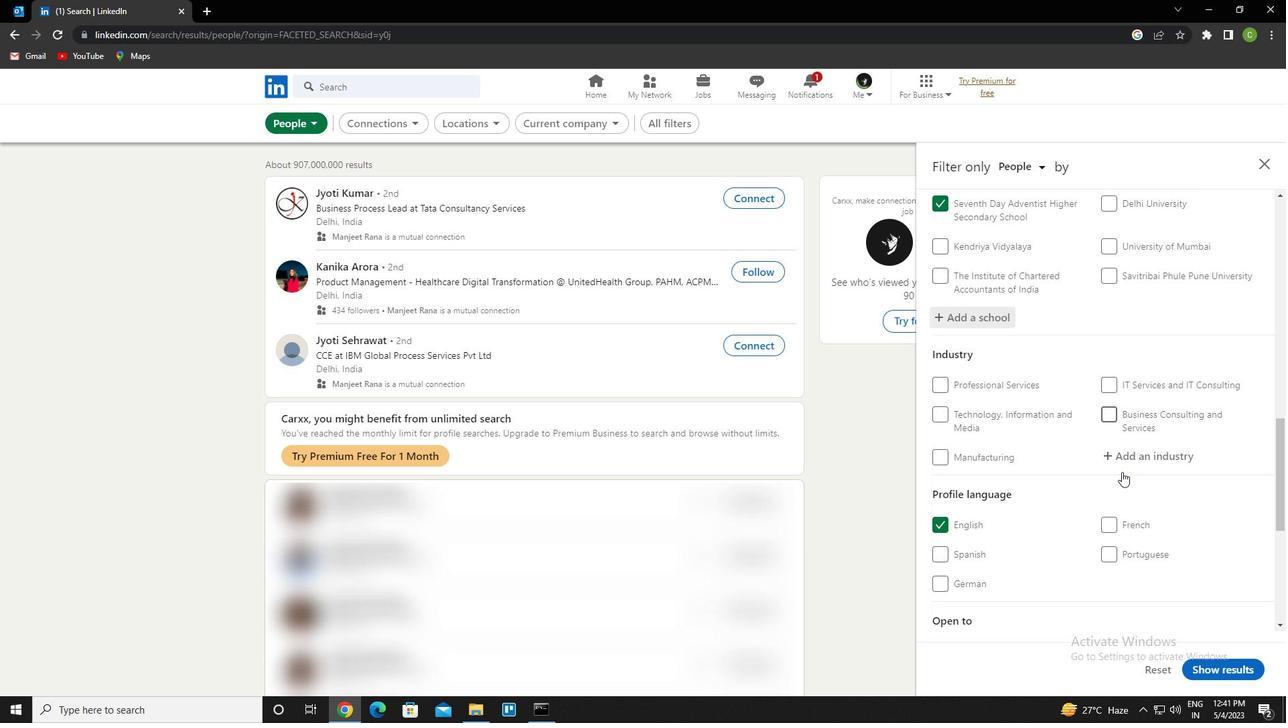 
Action: Mouse moved to (1153, 377)
Screenshot: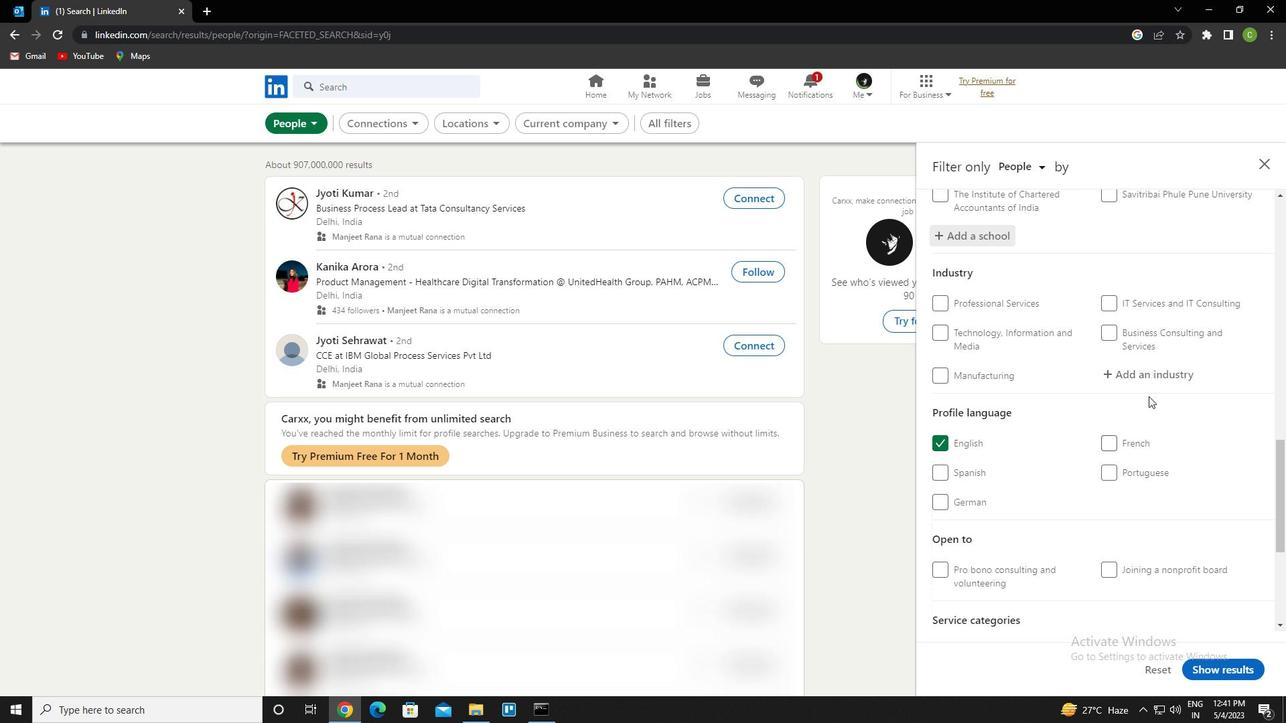 
Action: Mouse pressed left at (1153, 377)
Screenshot: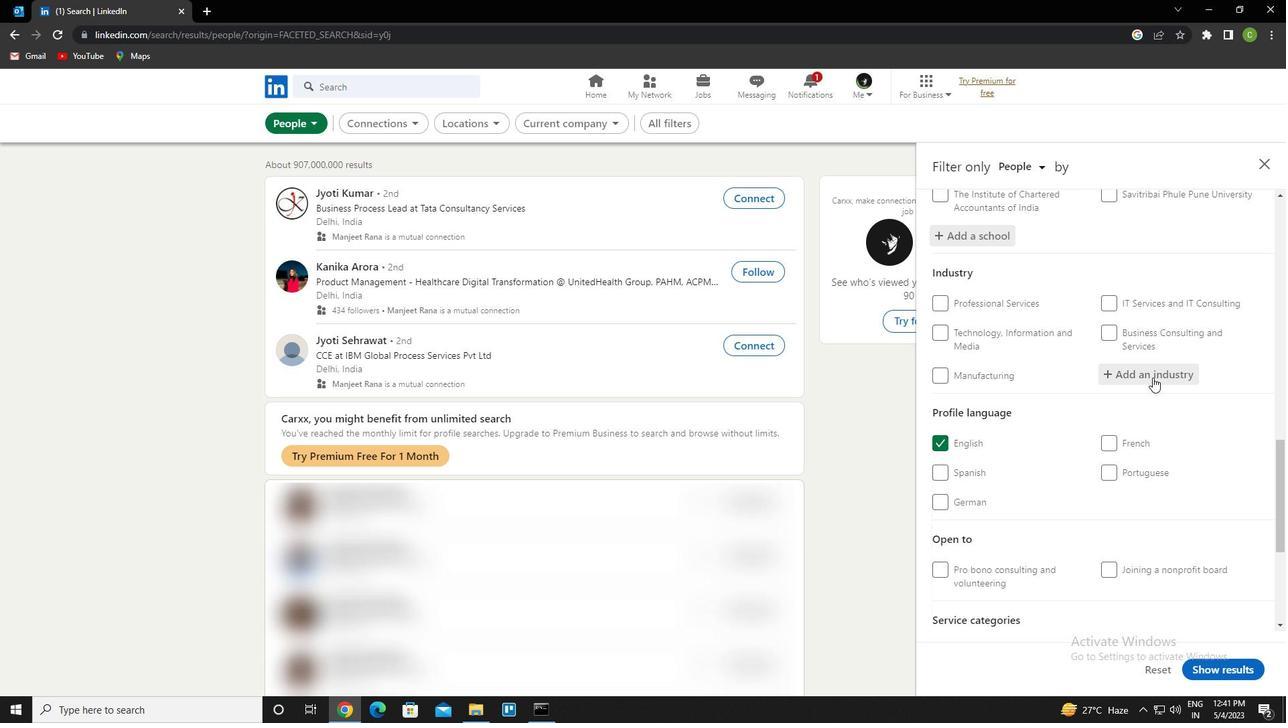
Action: Key pressed <Key.caps_lock>f<Key.caps_lock>ine<Key.space>arts<Key.space>school<Key.down><Key.enter>
Screenshot: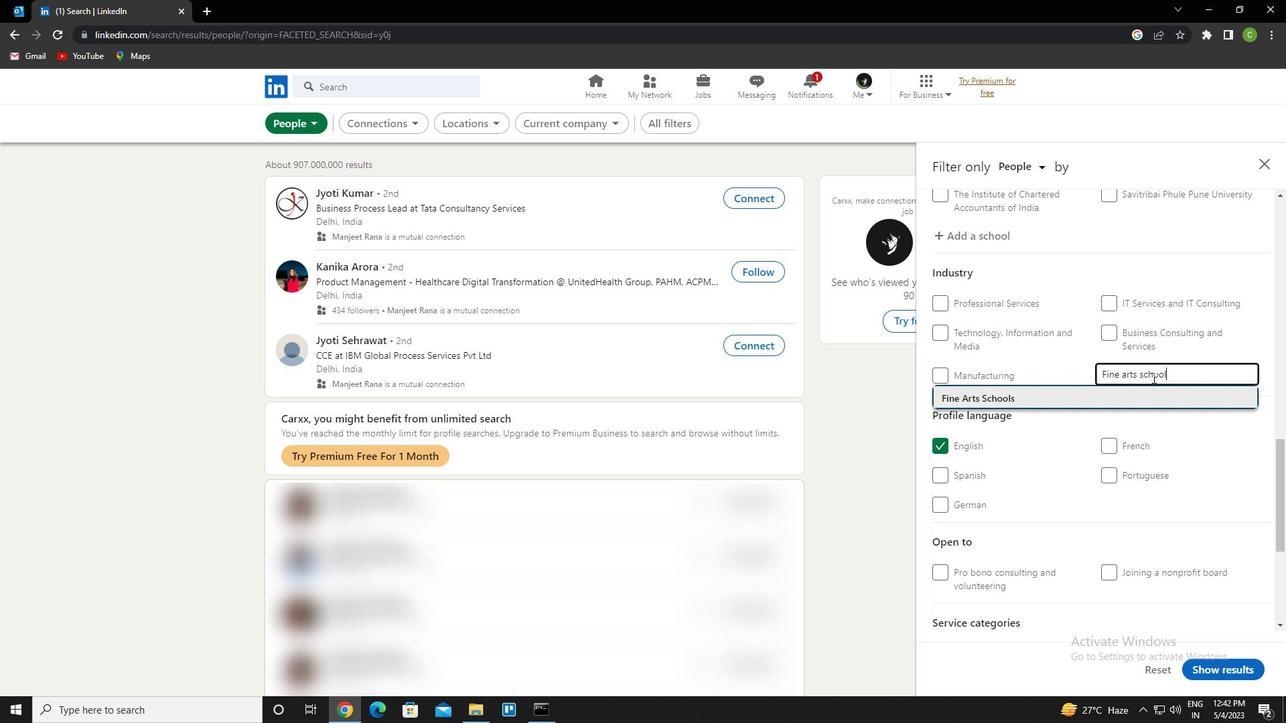 
Action: Mouse moved to (1149, 400)
Screenshot: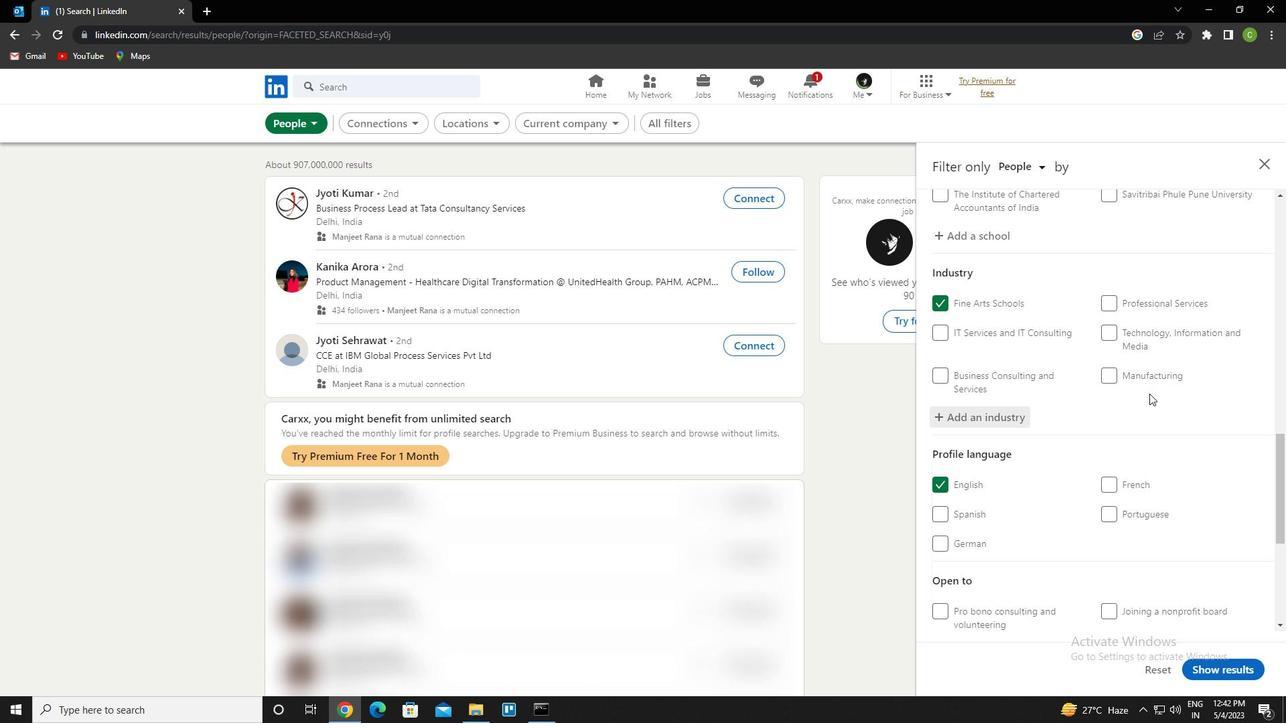 
Action: Mouse scrolled (1149, 399) with delta (0, 0)
Screenshot: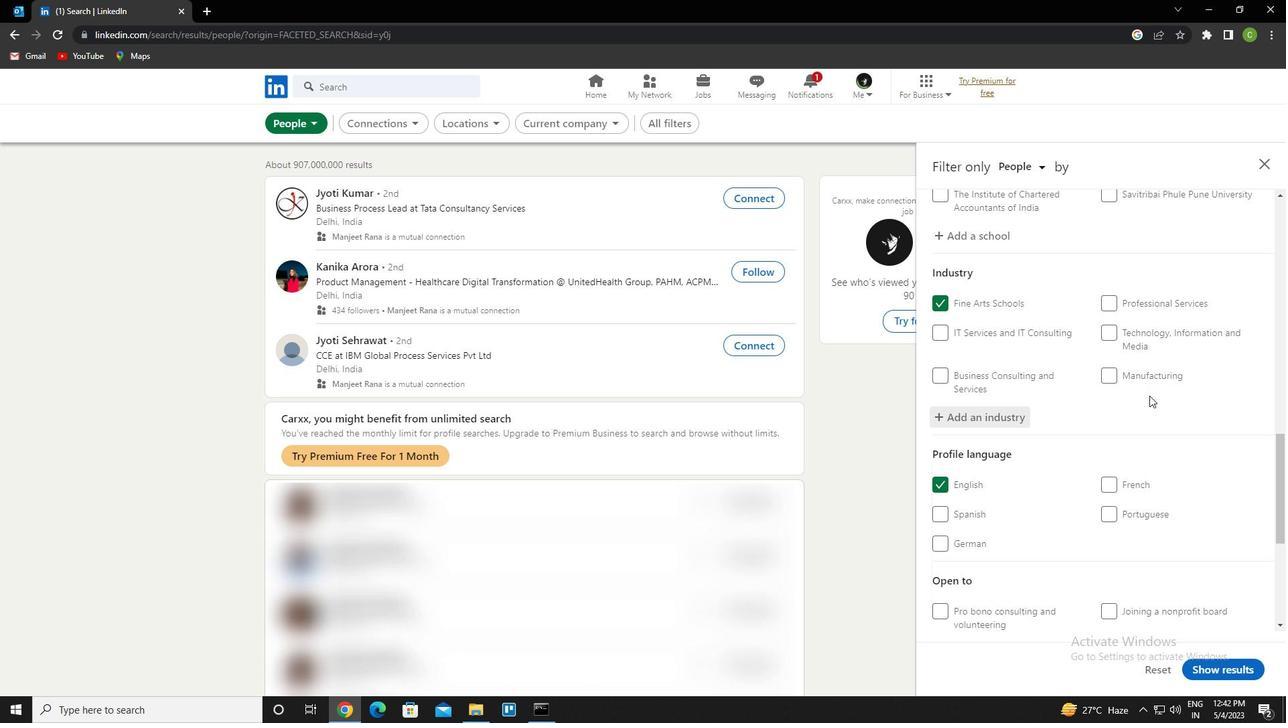 
Action: Mouse moved to (1149, 402)
Screenshot: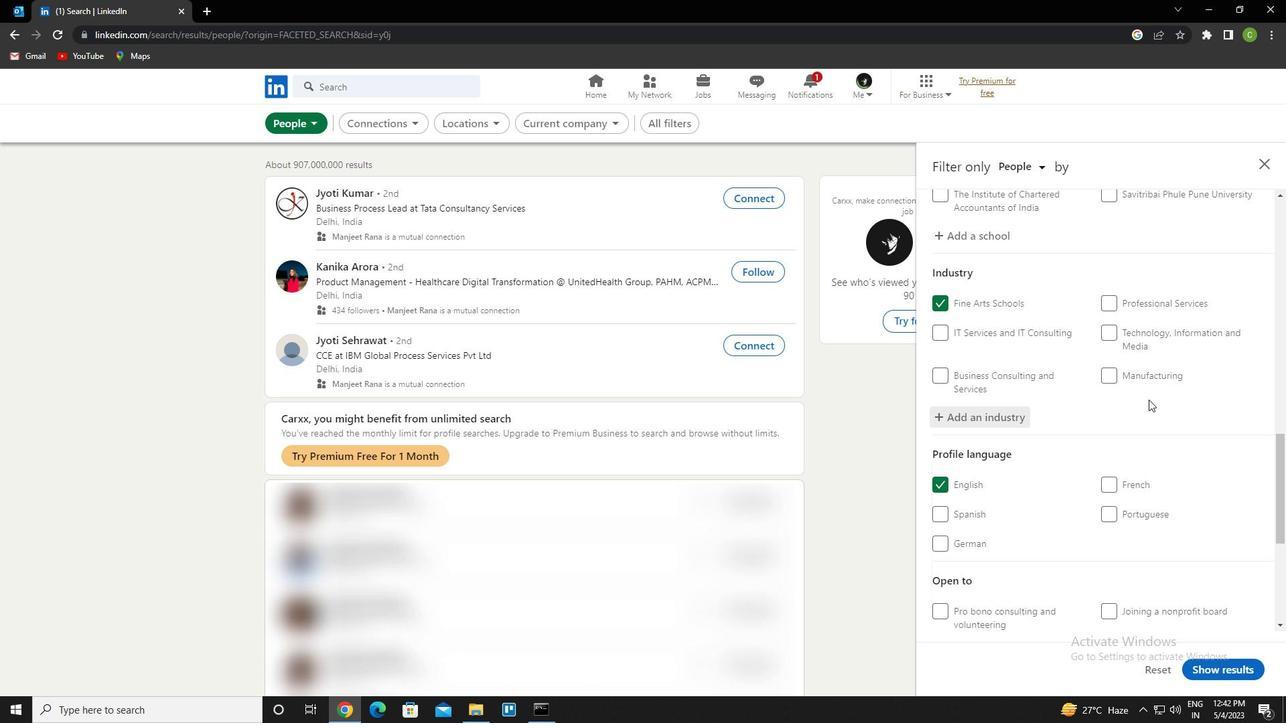 
Action: Mouse scrolled (1149, 401) with delta (0, 0)
Screenshot: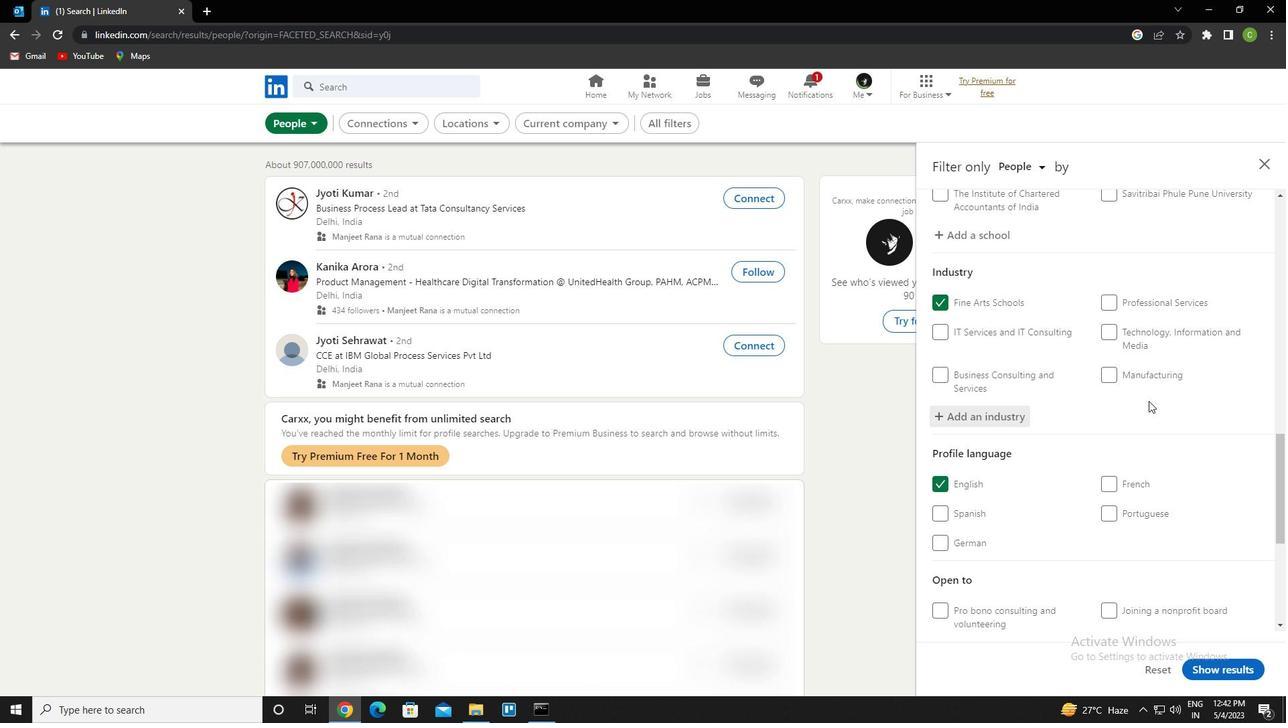 
Action: Mouse moved to (1149, 404)
Screenshot: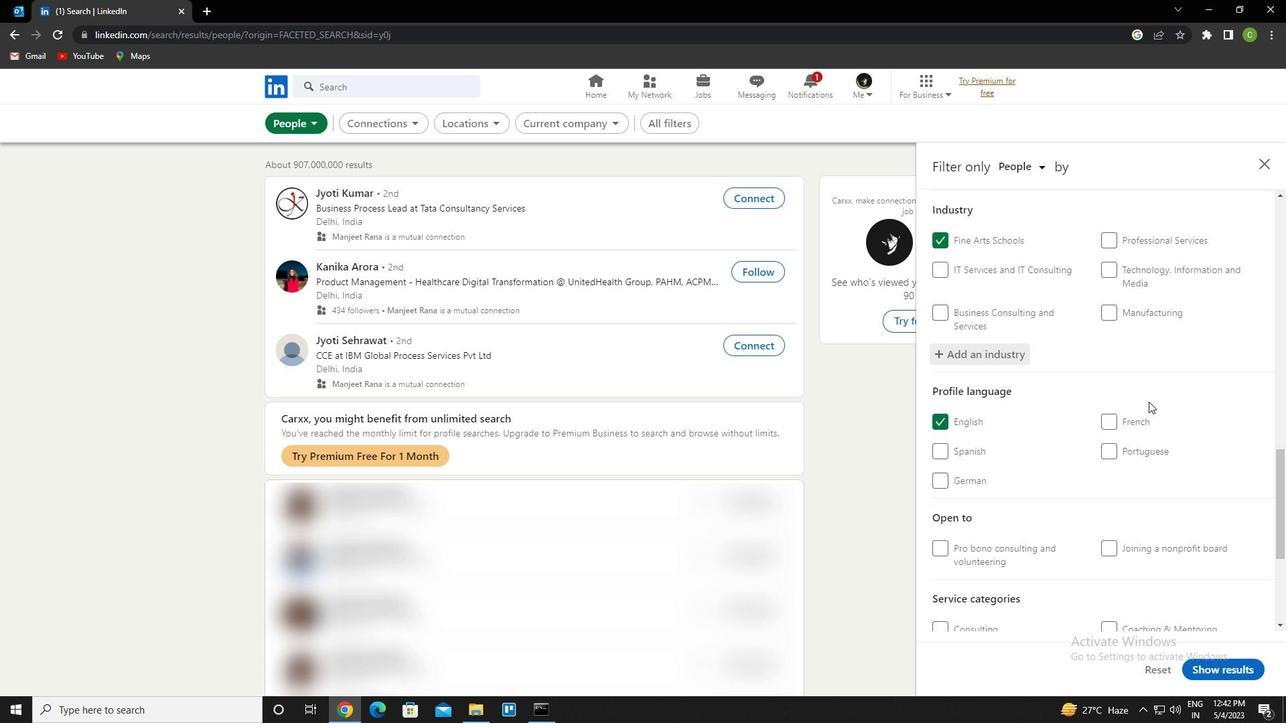 
Action: Mouse scrolled (1149, 404) with delta (0, 0)
Screenshot: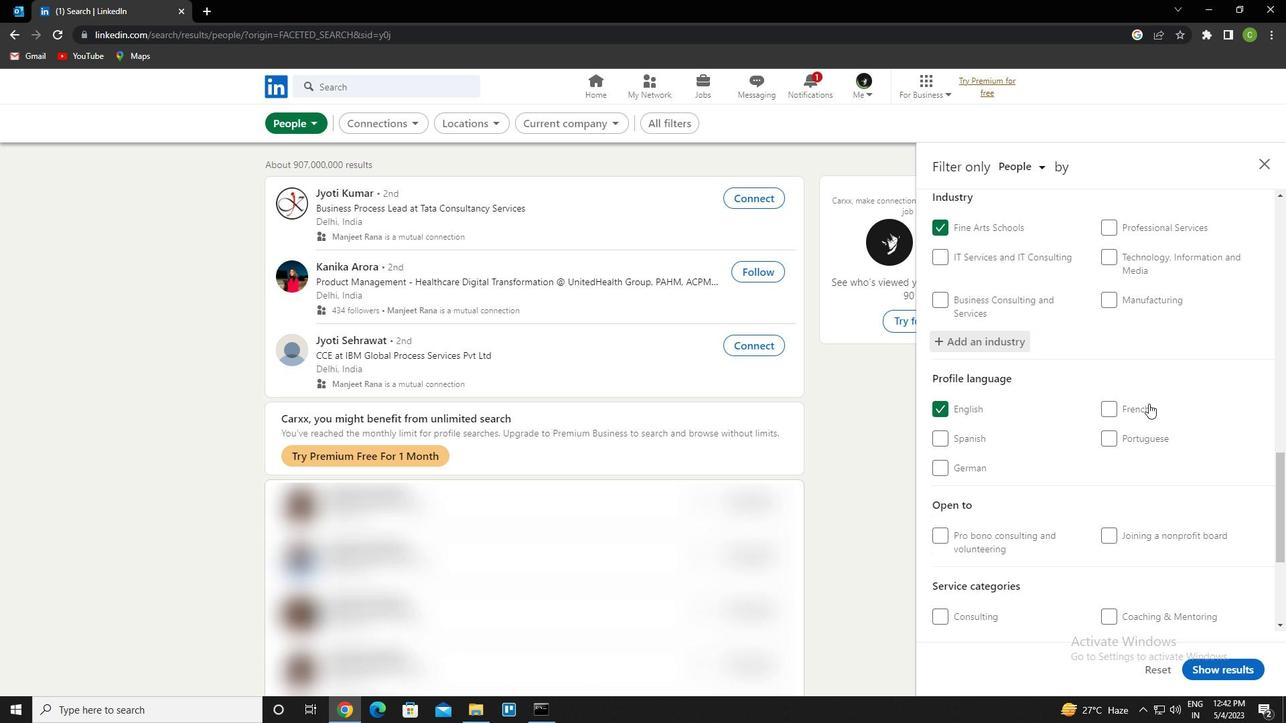 
Action: Mouse moved to (1149, 408)
Screenshot: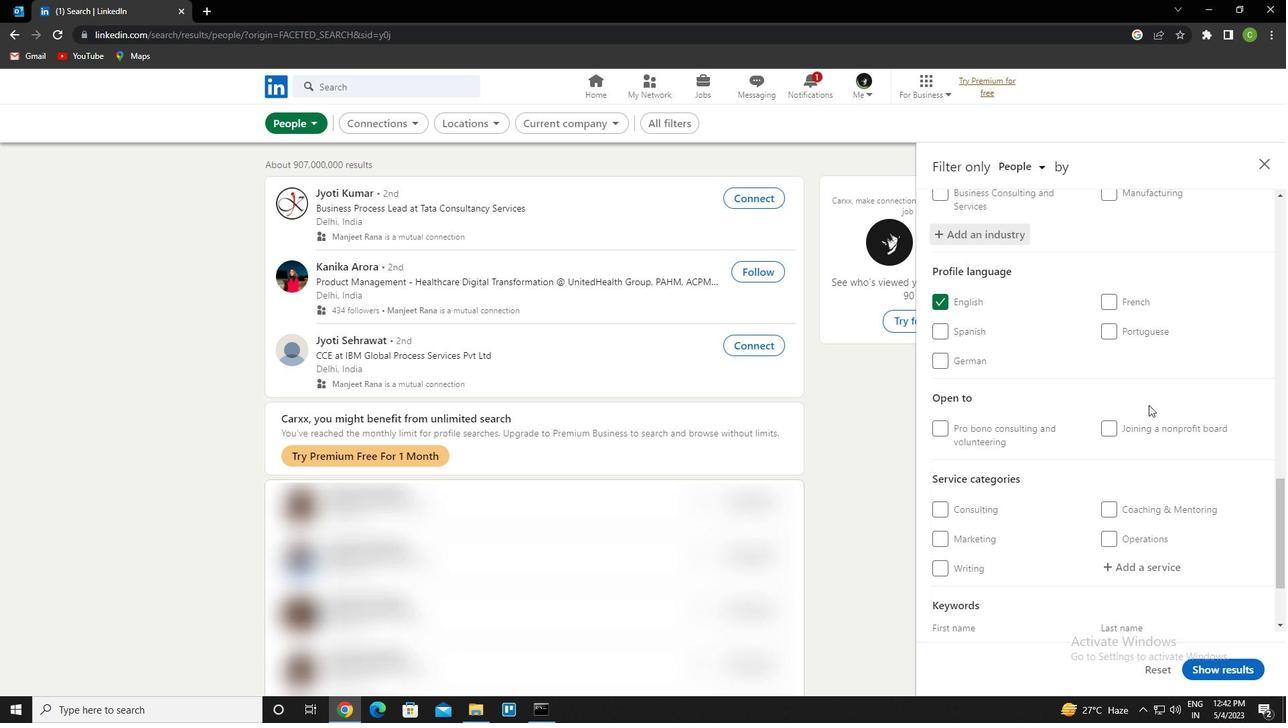 
Action: Mouse scrolled (1149, 407) with delta (0, 0)
Screenshot: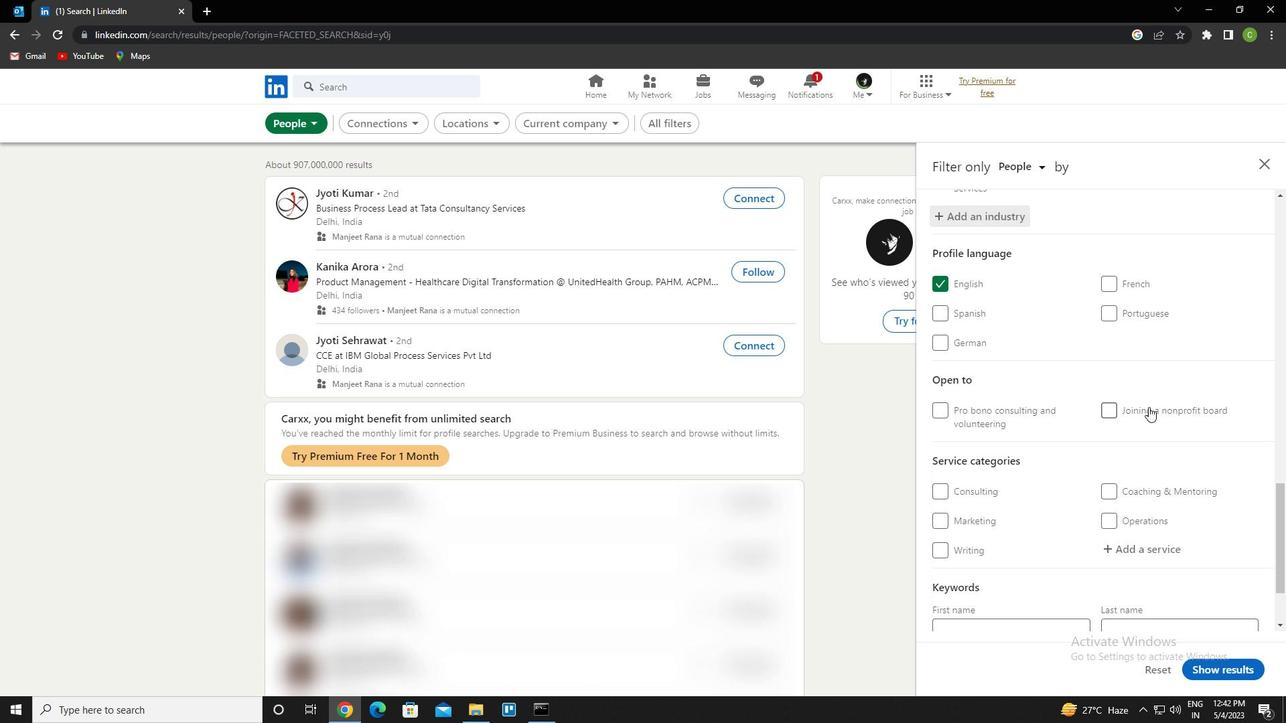 
Action: Mouse moved to (1149, 409)
Screenshot: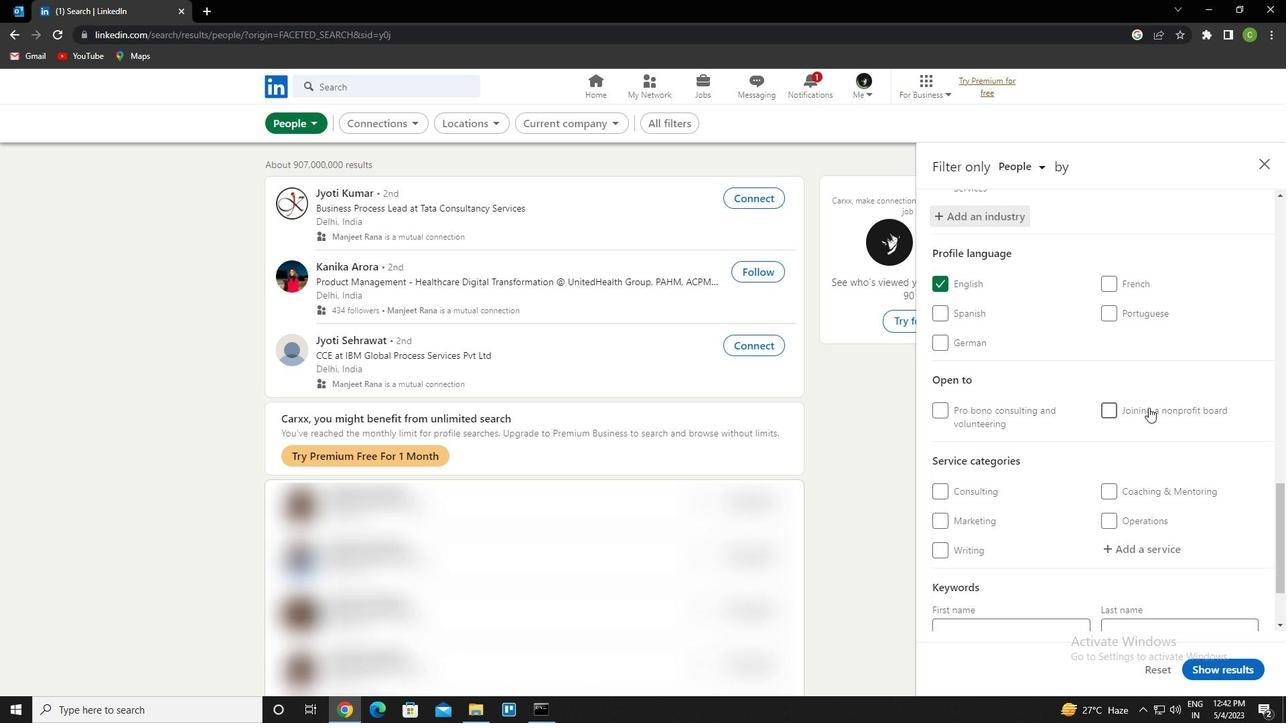 
Action: Mouse scrolled (1149, 408) with delta (0, 0)
Screenshot: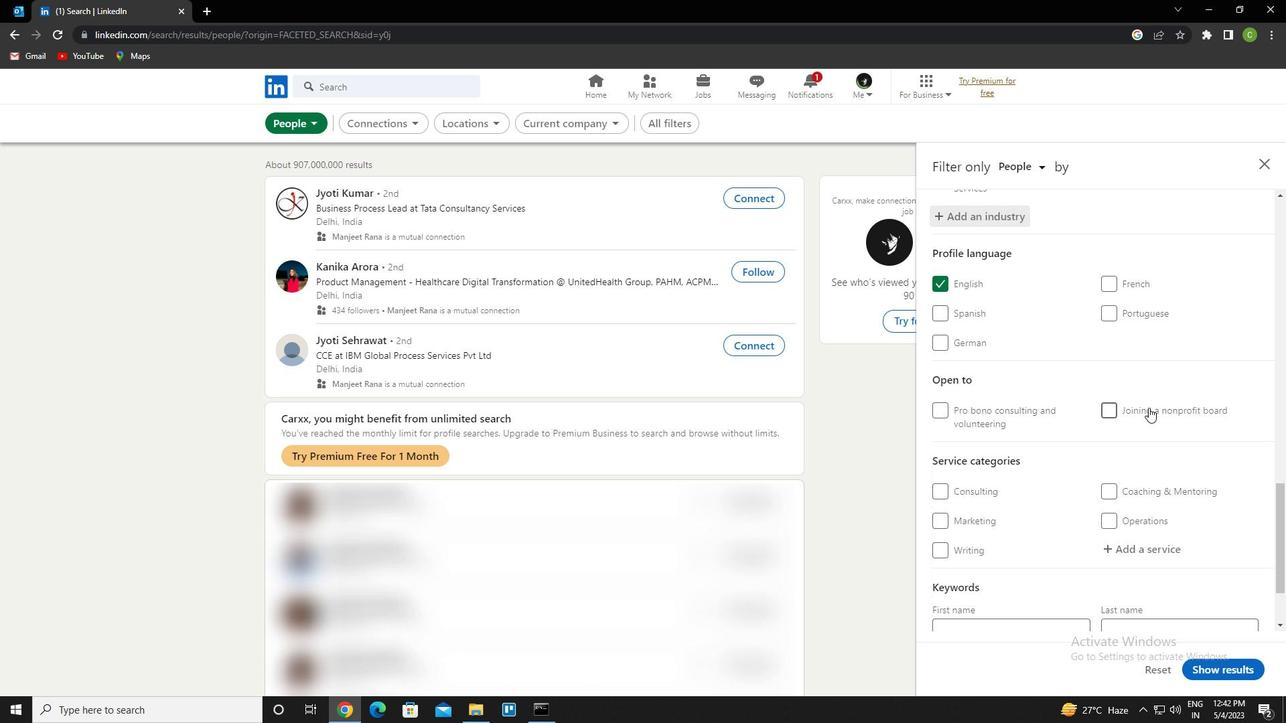 
Action: Mouse moved to (1148, 410)
Screenshot: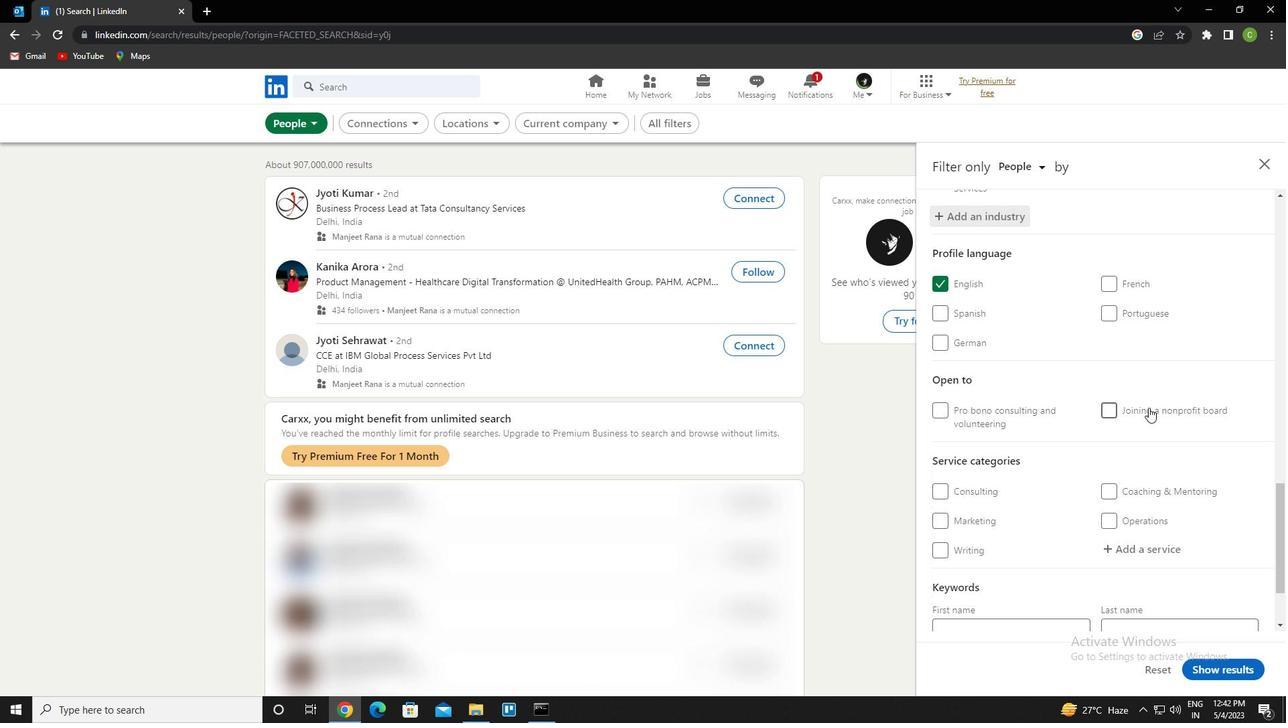 
Action: Mouse scrolled (1148, 409) with delta (0, 0)
Screenshot: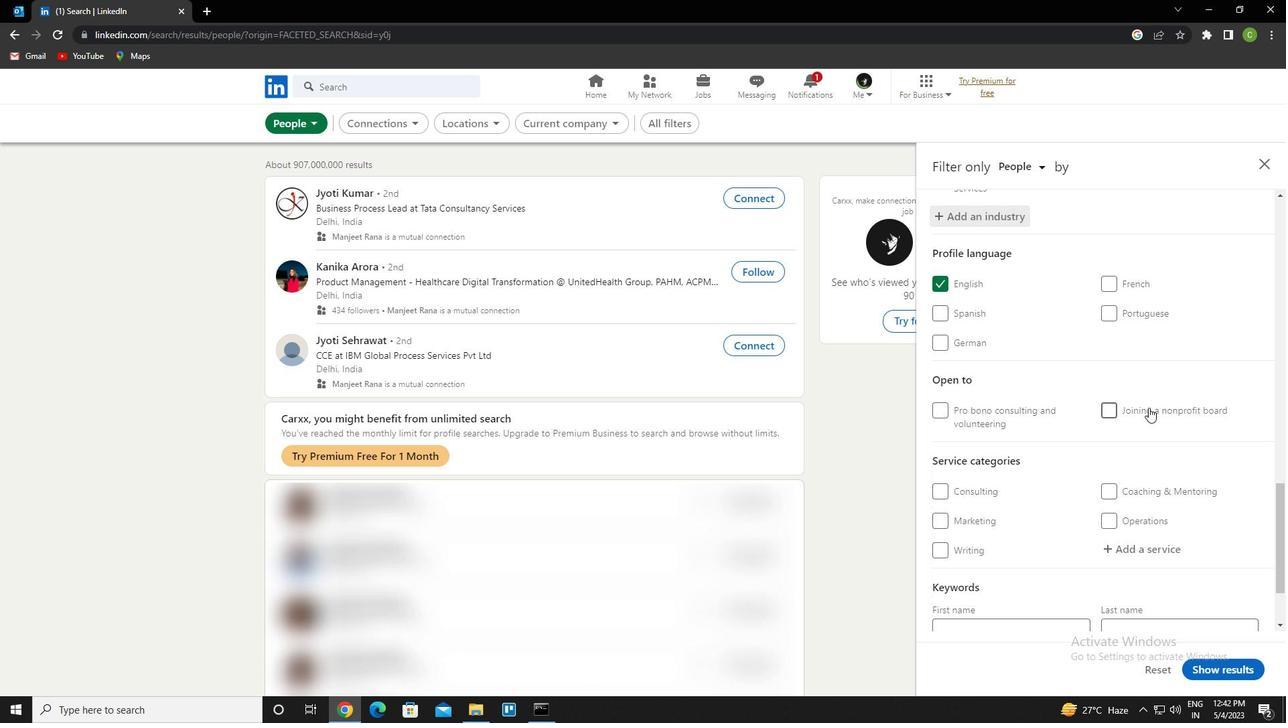 
Action: Mouse moved to (1147, 436)
Screenshot: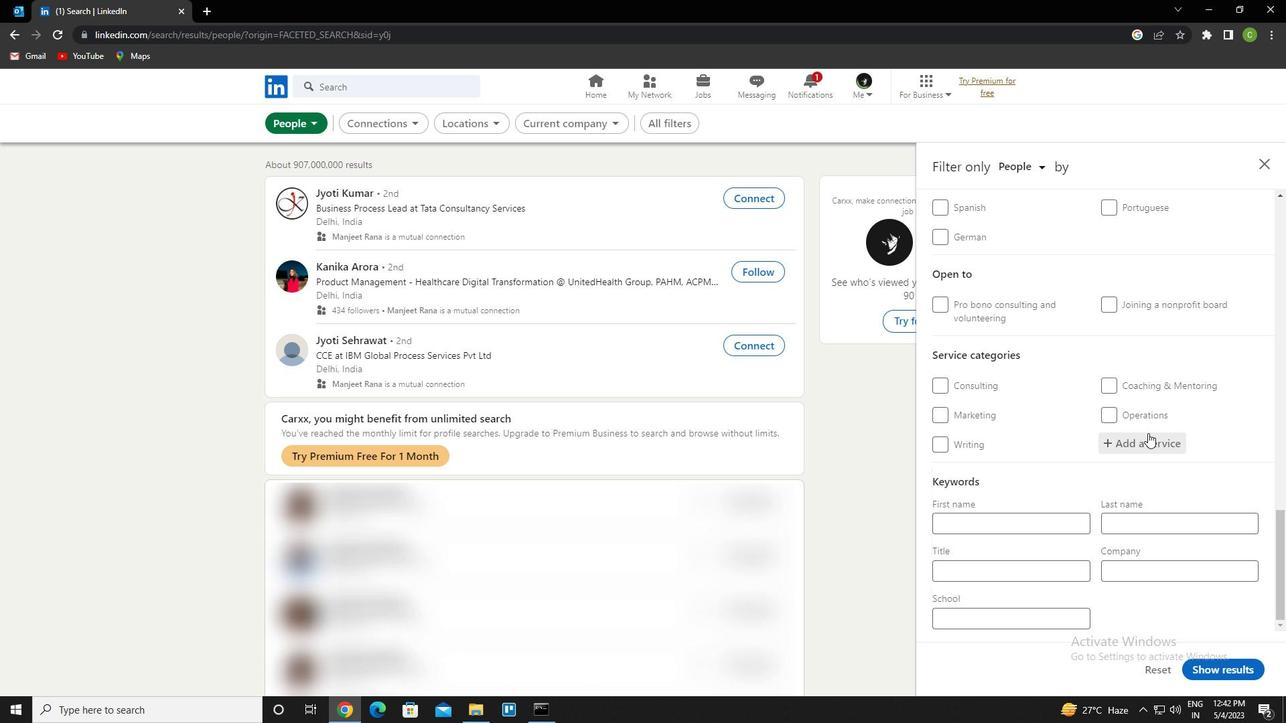 
Action: Mouse pressed left at (1147, 436)
Screenshot: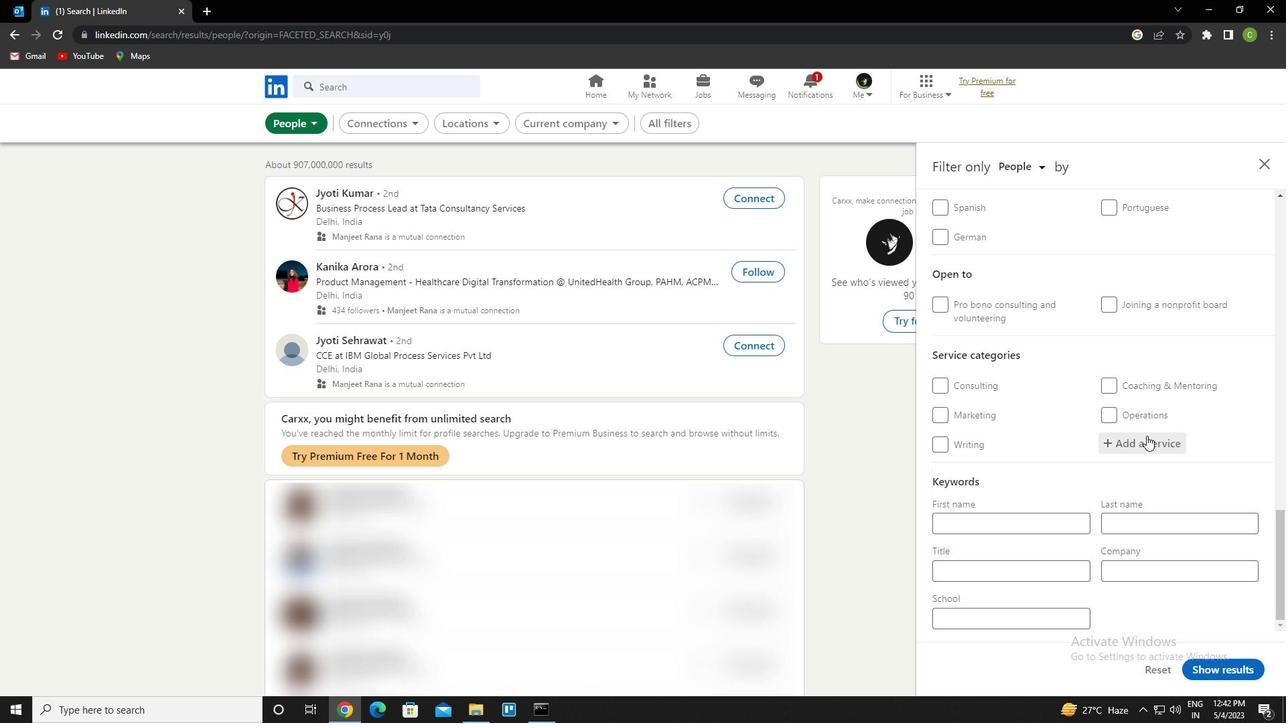 
Action: Key pressed <Key.caps_lock>l<Key.caps_lock>ife<Key.space>coaching<Key.down><Key.enter>
Screenshot: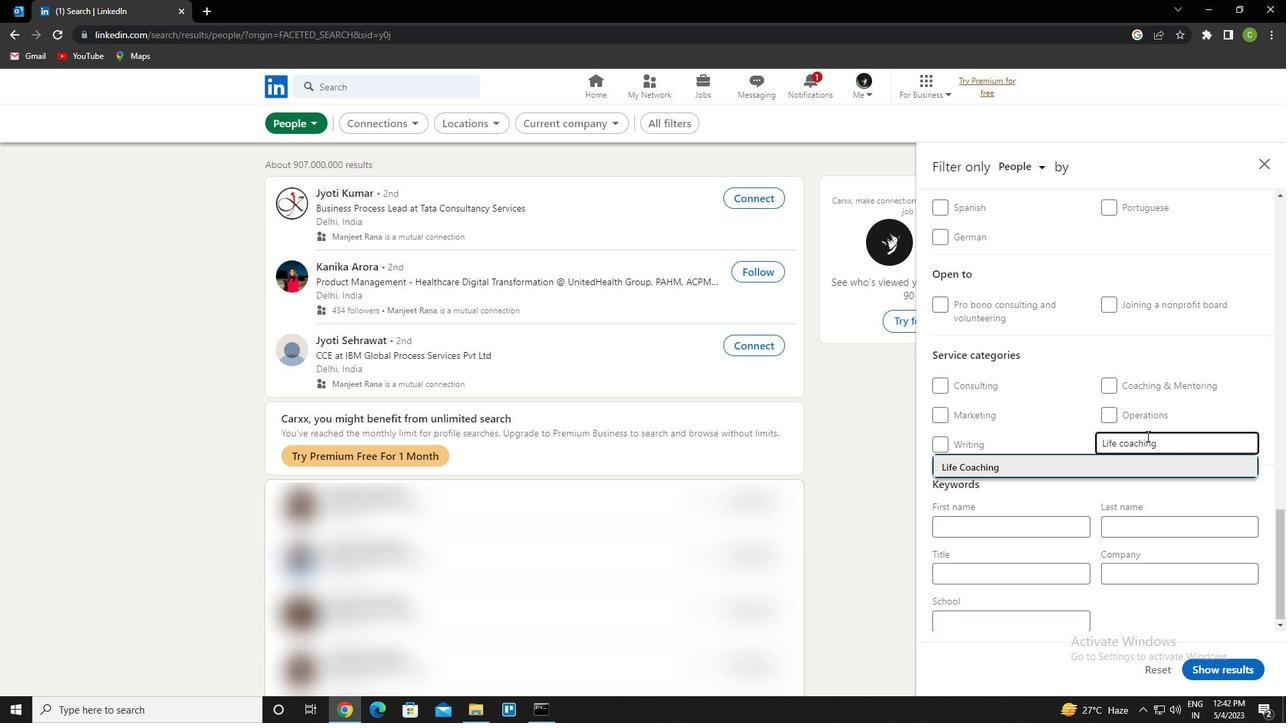 
Action: Mouse moved to (1135, 443)
Screenshot: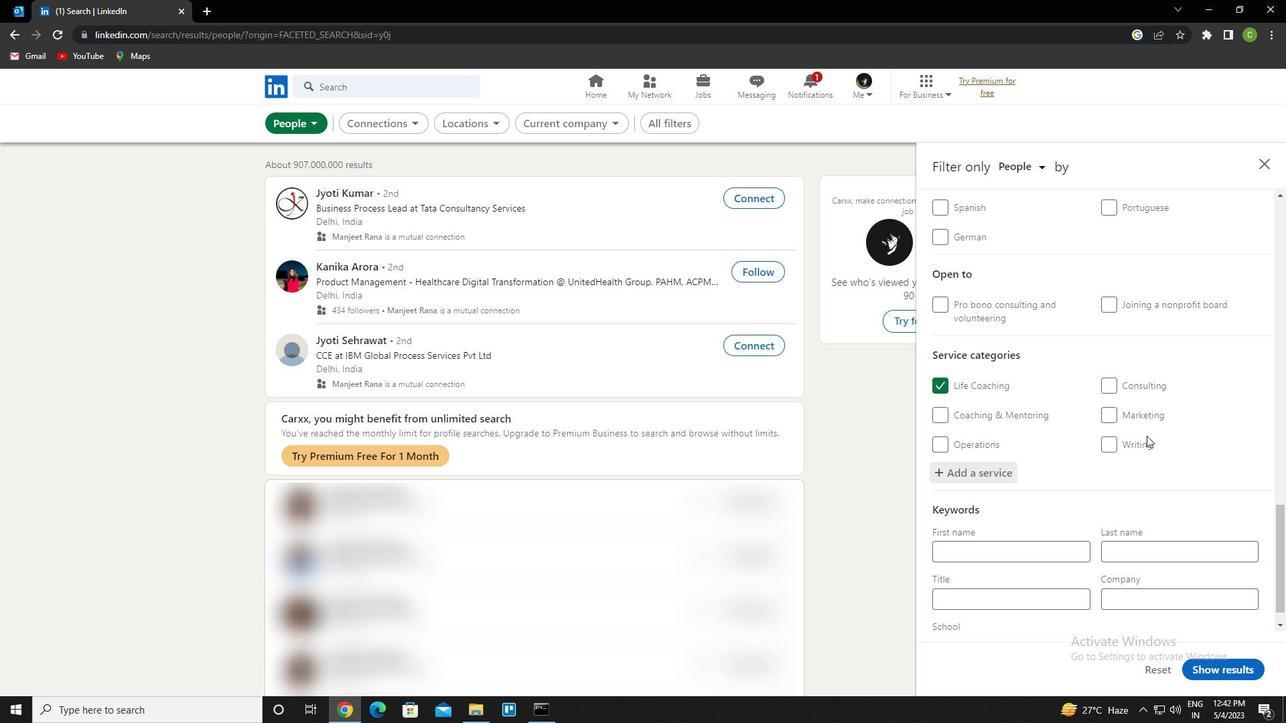 
Action: Mouse scrolled (1135, 442) with delta (0, 0)
Screenshot: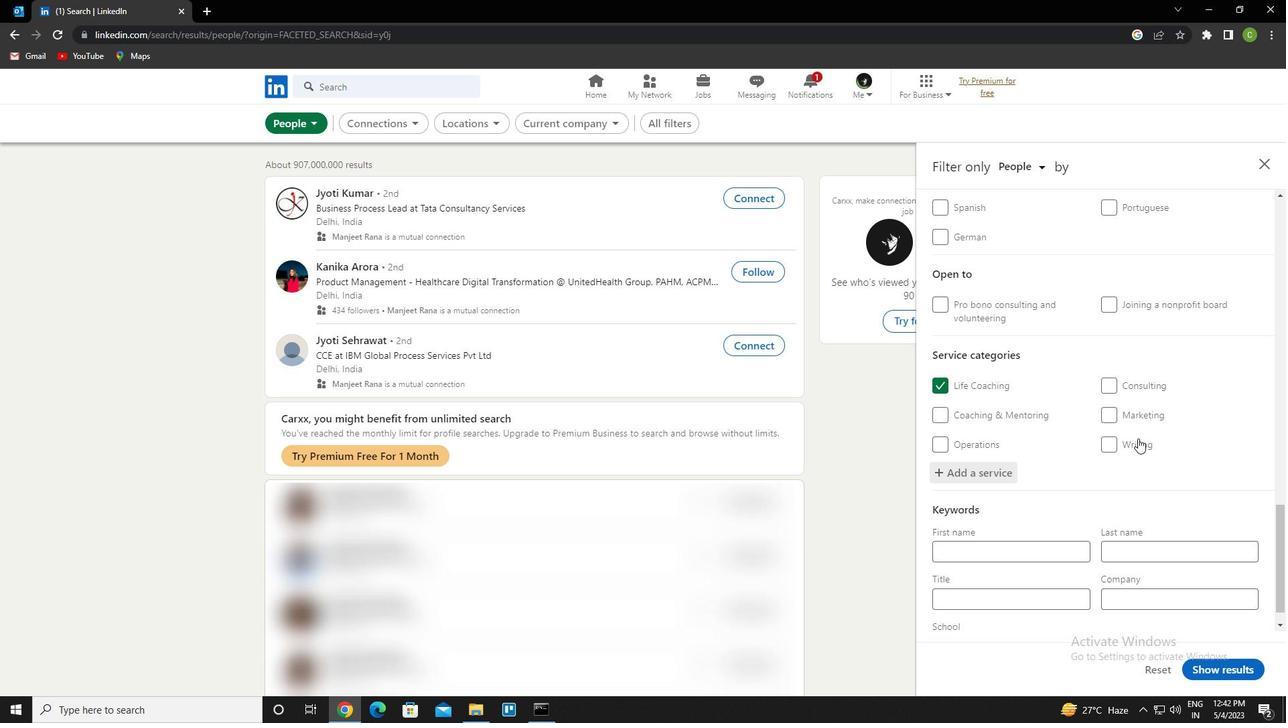 
Action: Mouse moved to (1135, 444)
Screenshot: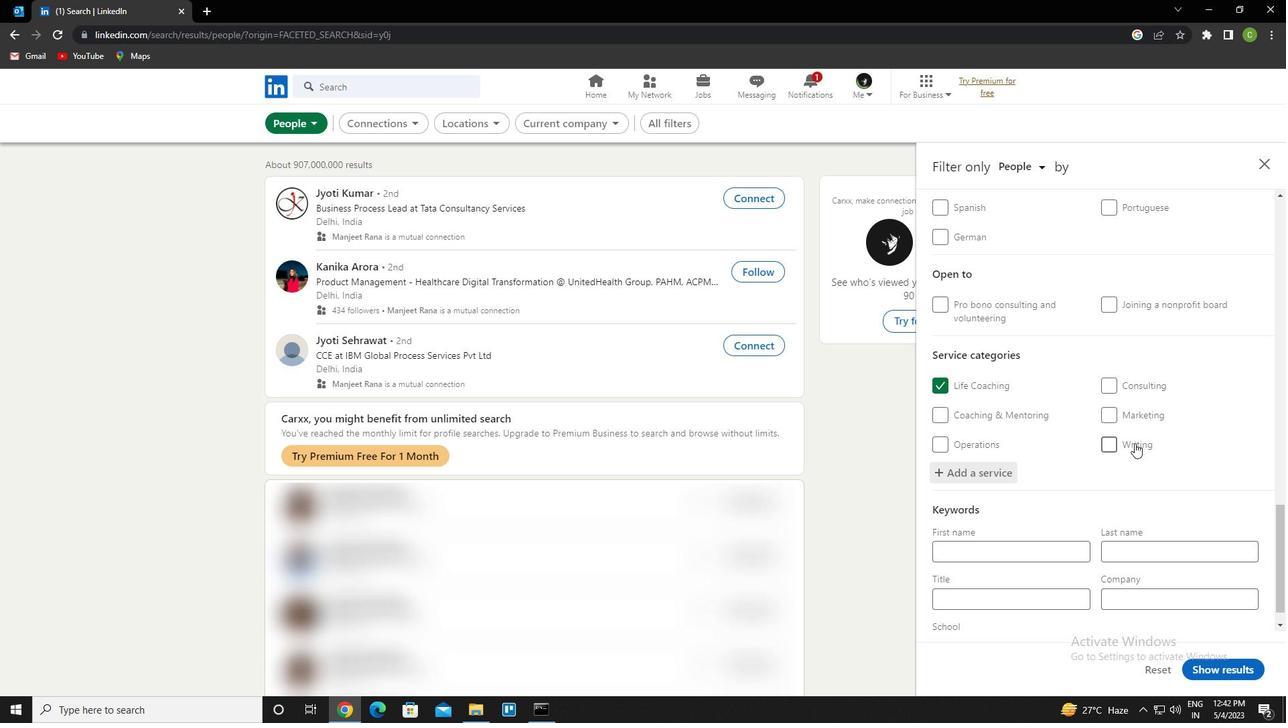
Action: Mouse scrolled (1135, 444) with delta (0, 0)
Screenshot: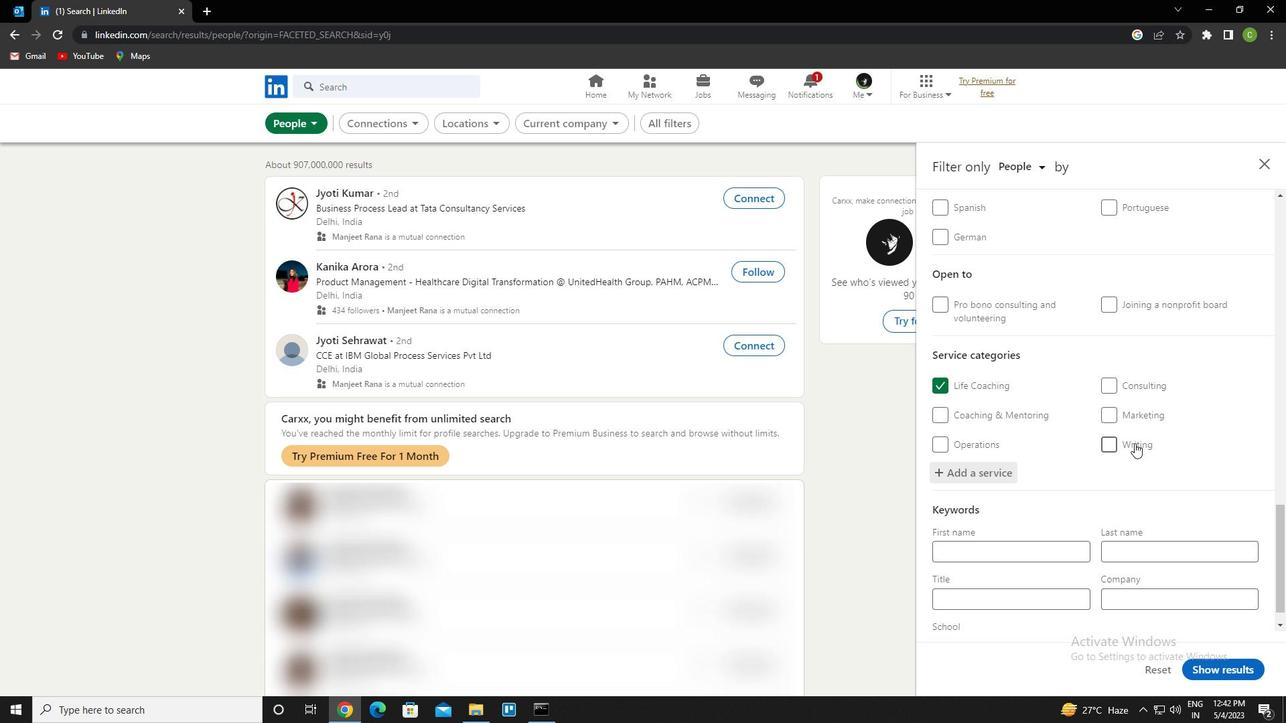 
Action: Mouse scrolled (1135, 444) with delta (0, 0)
Screenshot: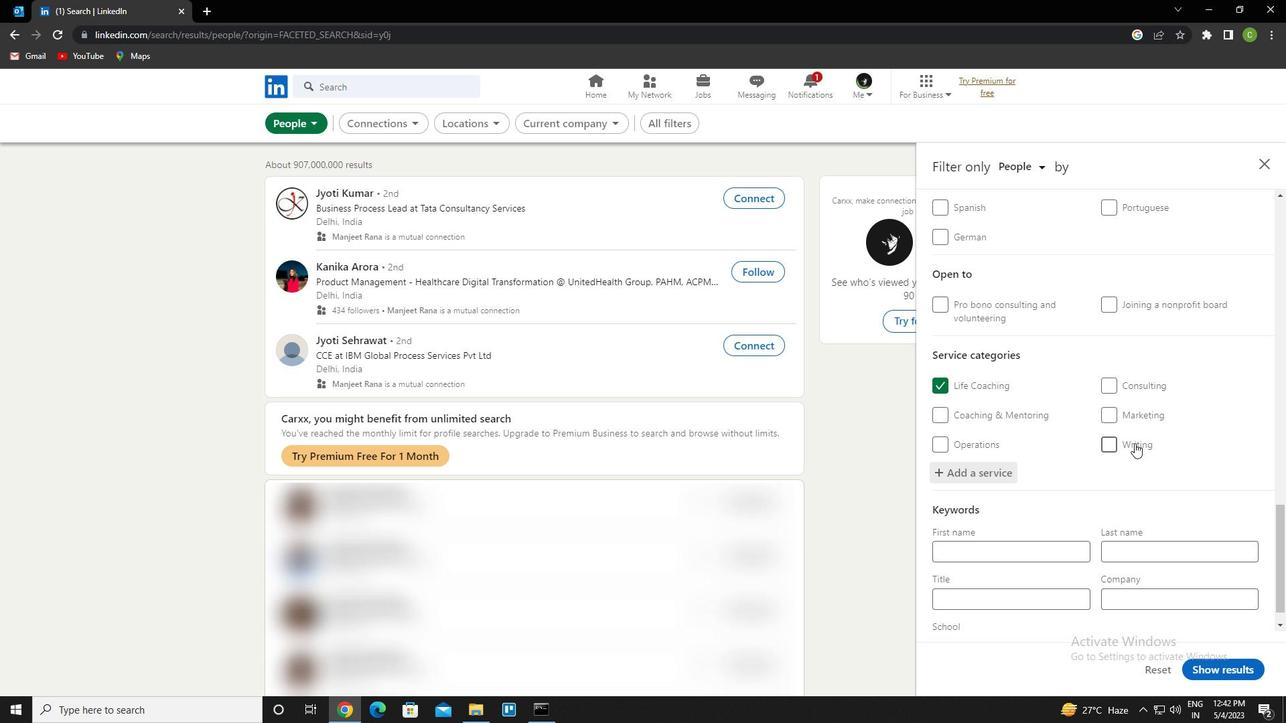 
Action: Mouse scrolled (1135, 444) with delta (0, 0)
Screenshot: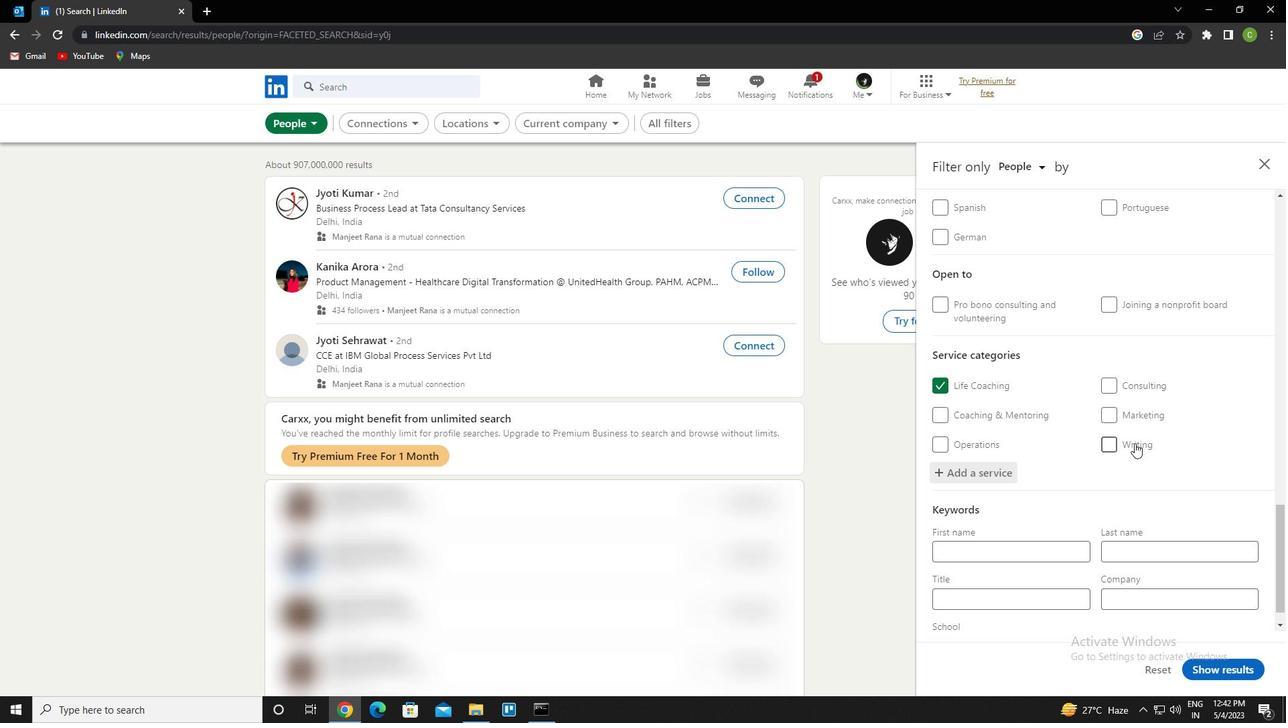 
Action: Mouse scrolled (1135, 444) with delta (0, 0)
Screenshot: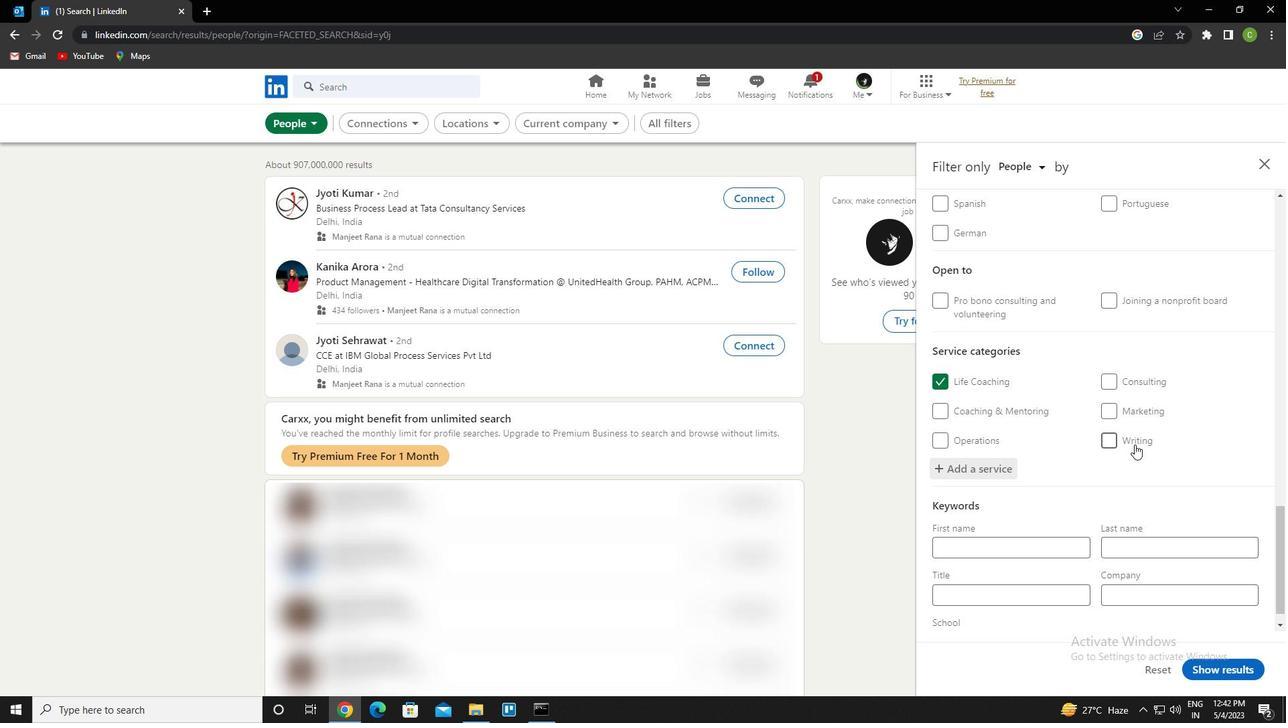 
Action: Mouse moved to (1014, 568)
Screenshot: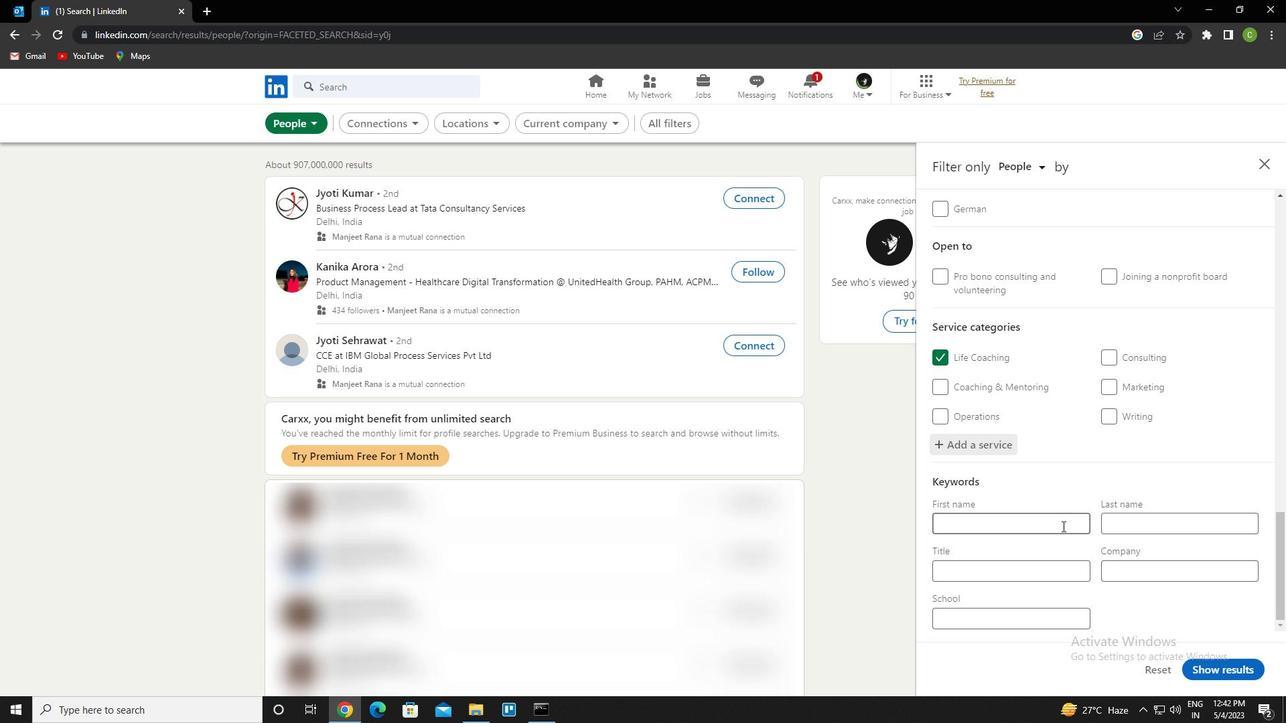 
Action: Mouse pressed left at (1014, 568)
Screenshot: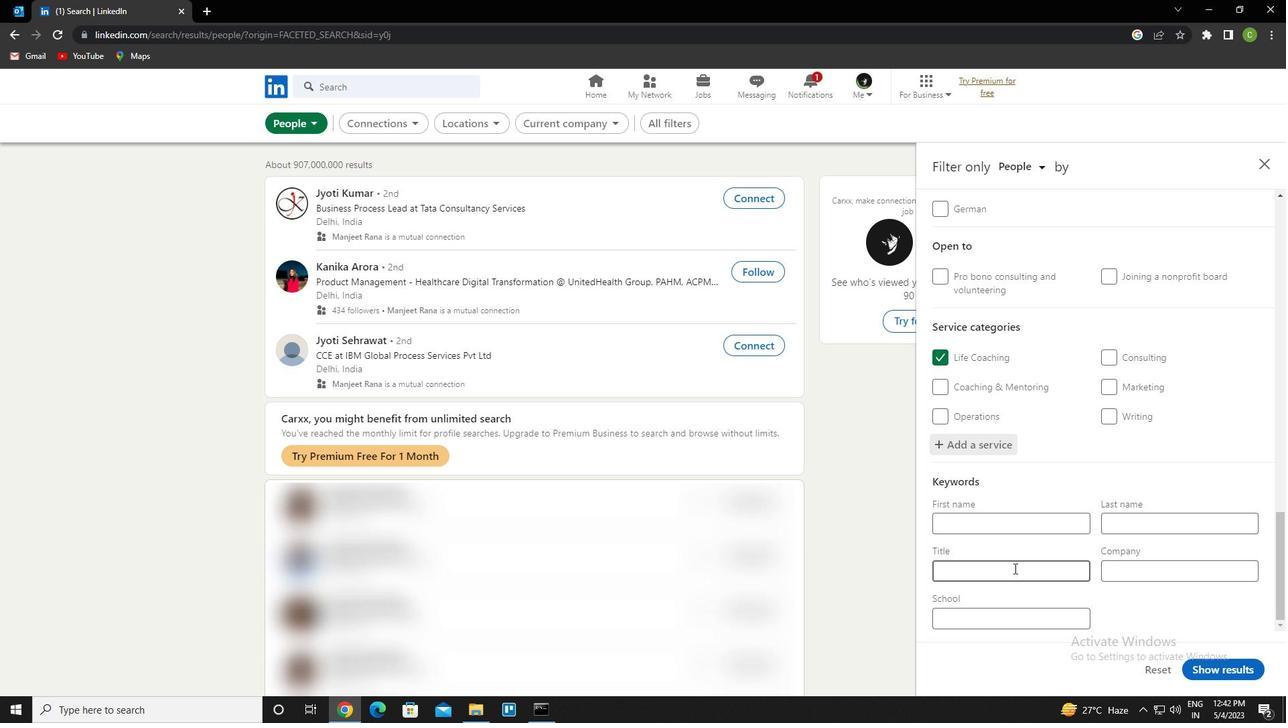
Action: Key pressed <Key.caps_lock>i<Key.caps_lock>nterior<Key.space><Key.caps_lock>d<Key.caps_lock>E<Key.space><Key.backspace>signer
Screenshot: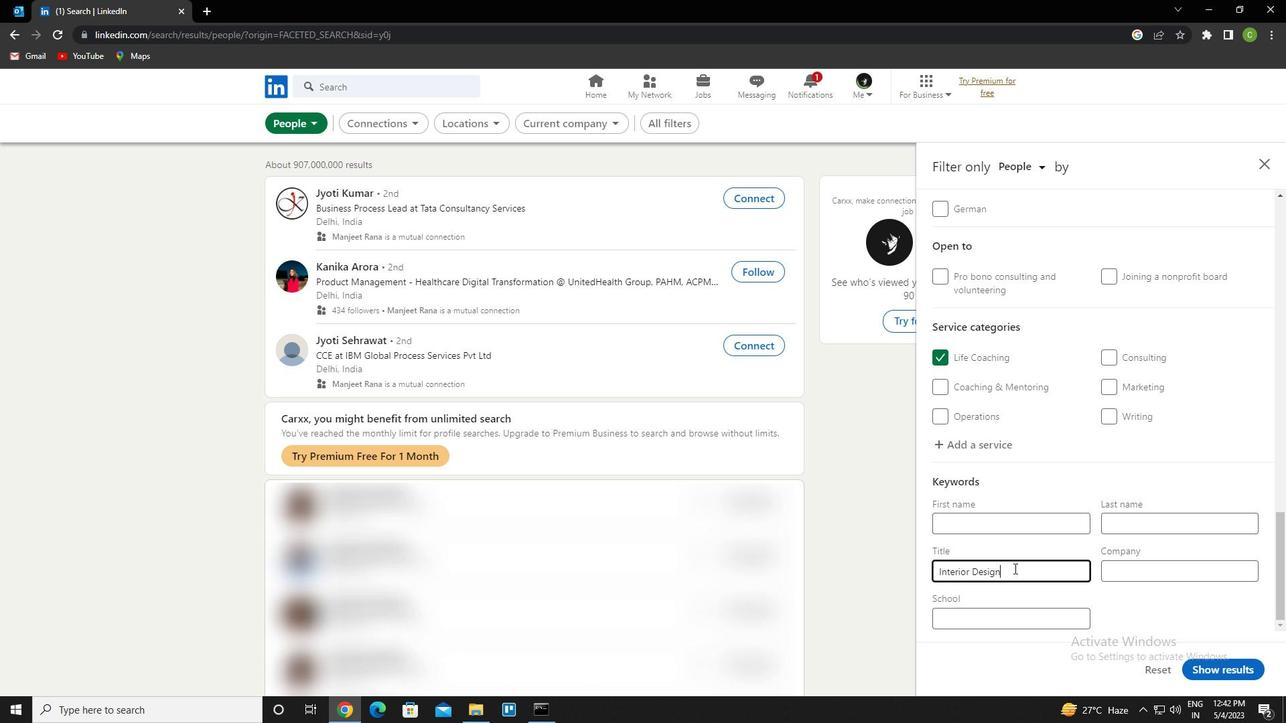 
Action: Mouse moved to (1249, 664)
Screenshot: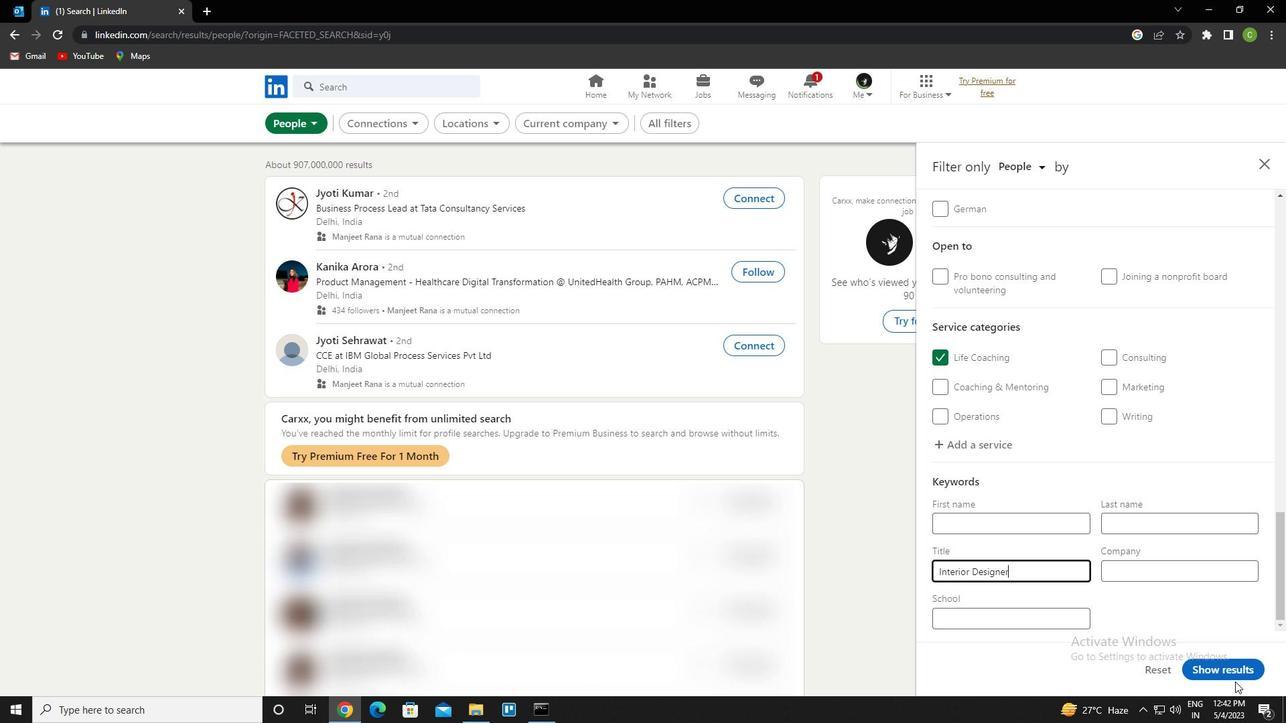 
Action: Mouse pressed left at (1249, 664)
Screenshot: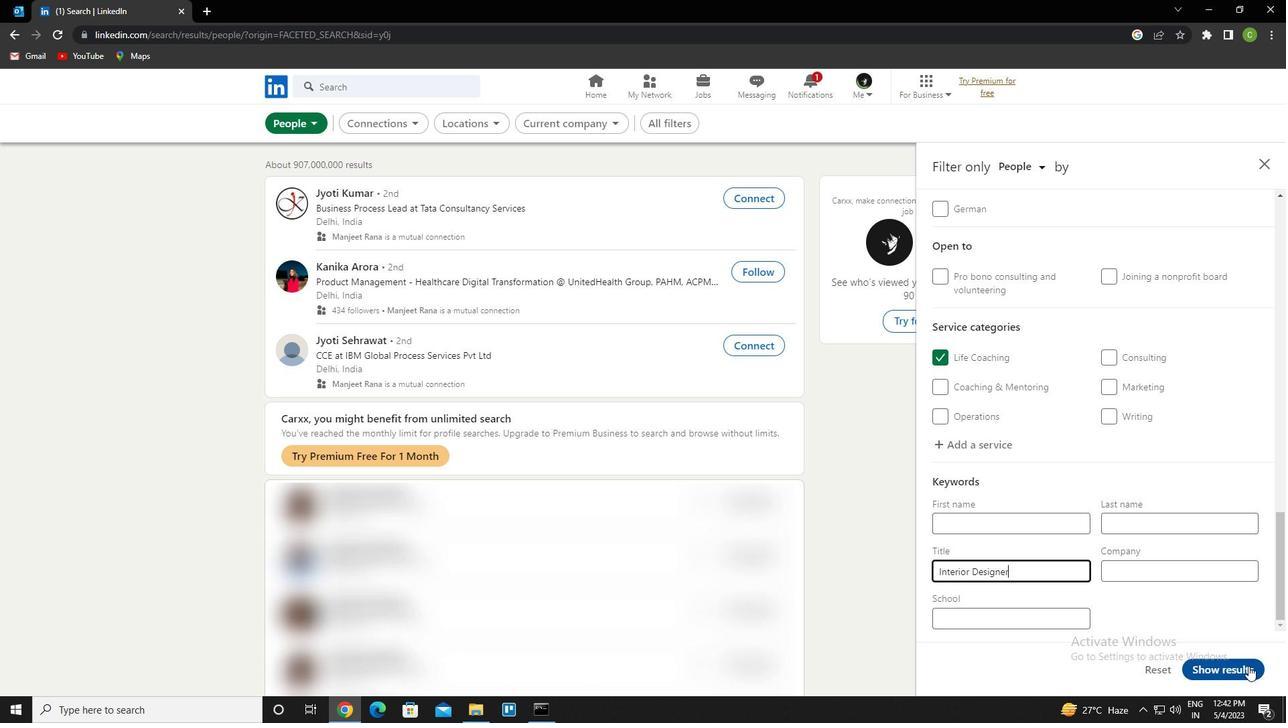 
Action: Mouse moved to (493, 666)
Screenshot: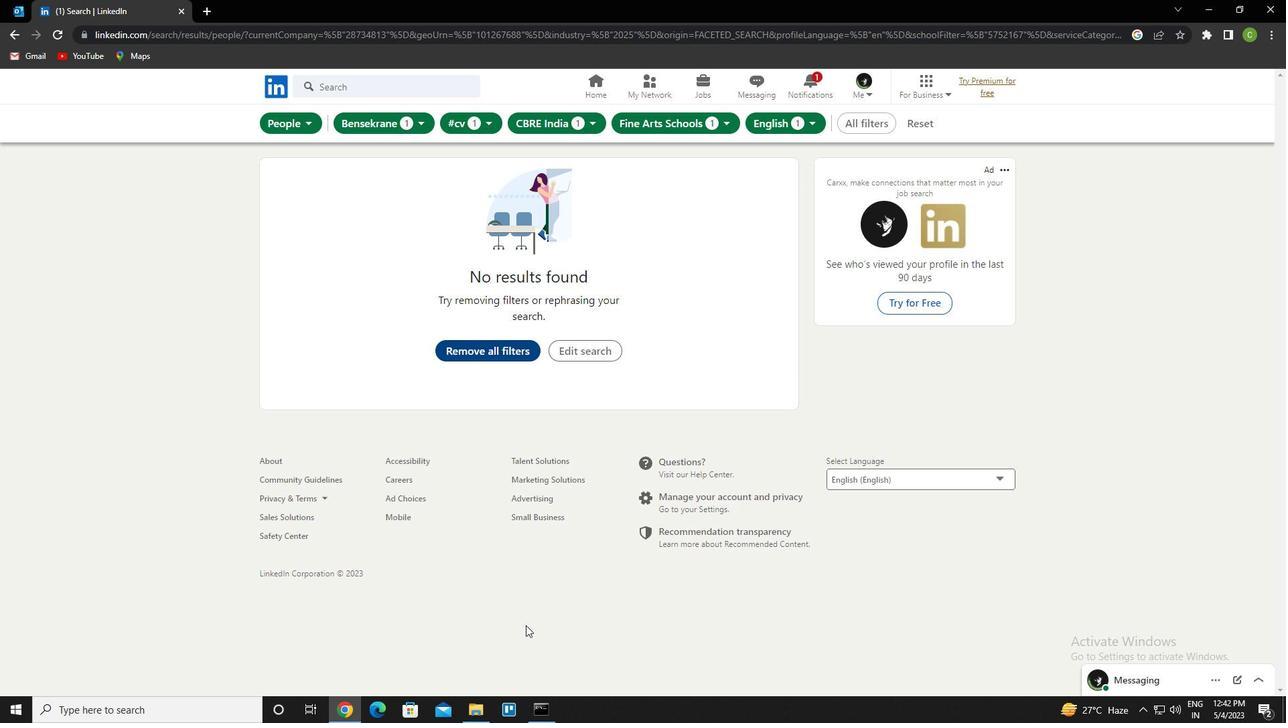 
